 Task: Look for space in Marcos Juárez, Argentina from 12th  August, 2023 to 15th August, 2023 for 3 adults in price range Rs.12000 to Rs.16000. Place can be entire place with 2 bedrooms having 3 beds and 1 bathroom. Property type can be house, flat, guest house. Amenities needed are: heating. Booking option can be shelf check-in. Required host language is English.
Action: Mouse moved to (557, 89)
Screenshot: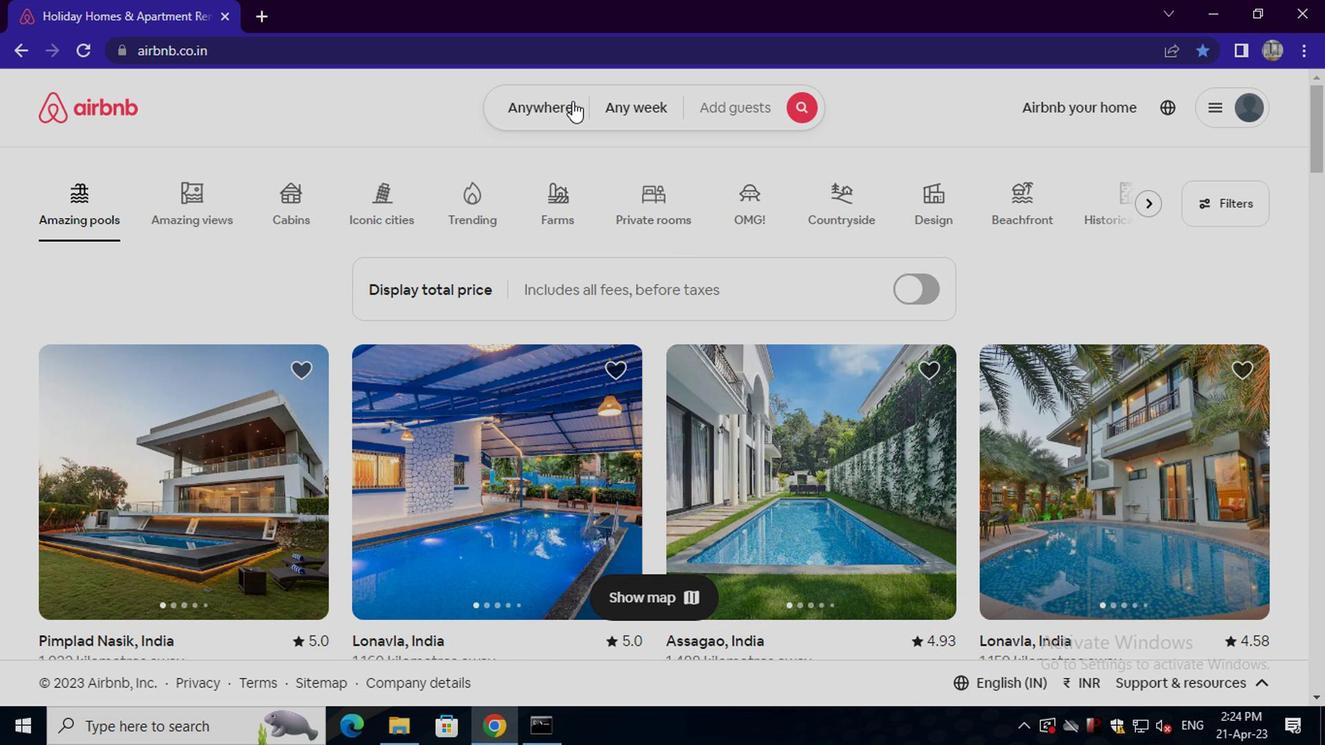 
Action: Mouse pressed left at (557, 89)
Screenshot: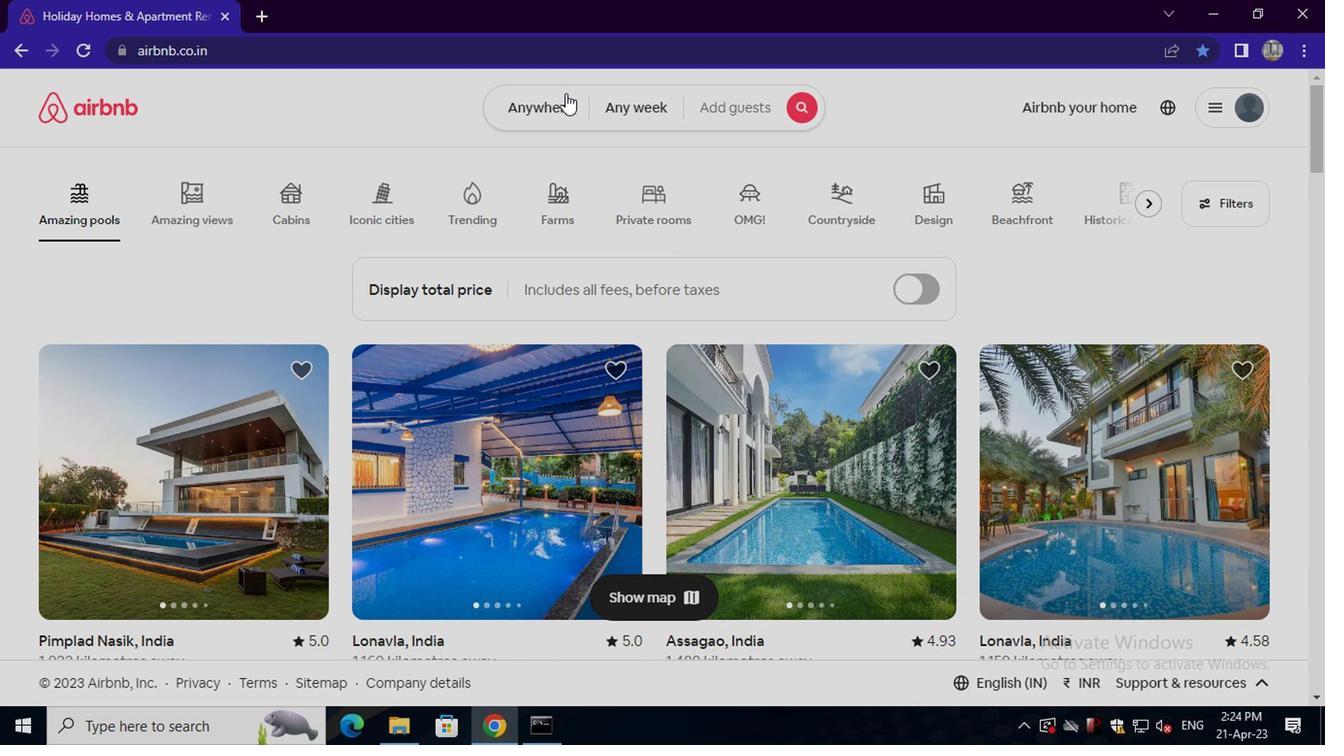 
Action: Mouse moved to (396, 174)
Screenshot: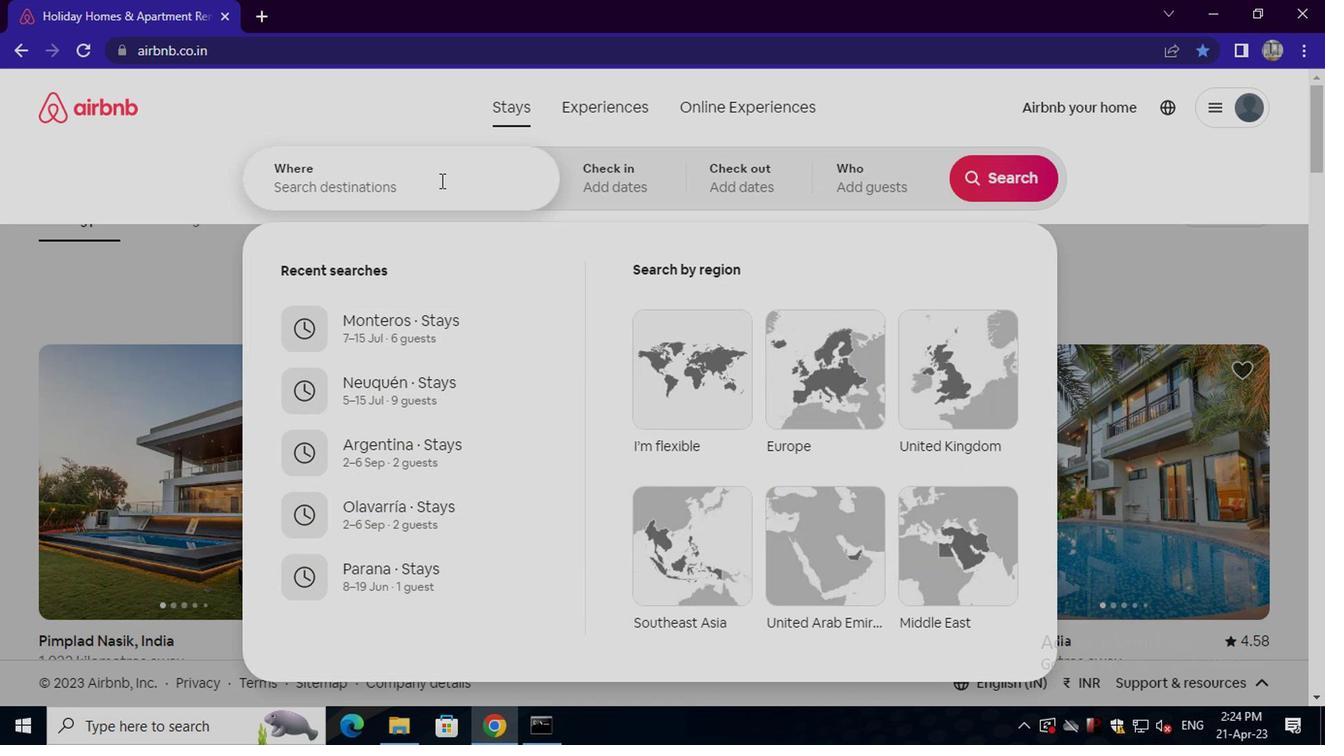 
Action: Mouse pressed left at (396, 174)
Screenshot: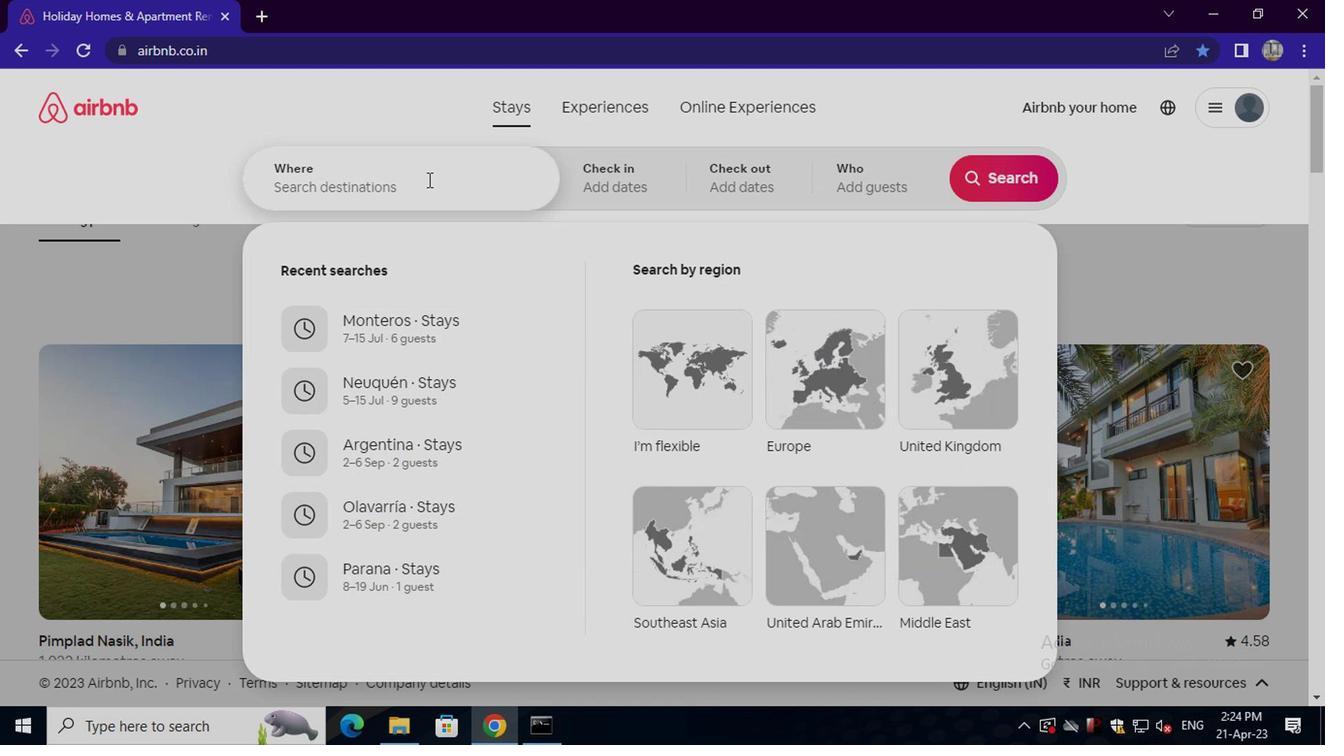 
Action: Key pressed marcos<Key.space>juarez,<Key.space>argentina<Key.enter>
Screenshot: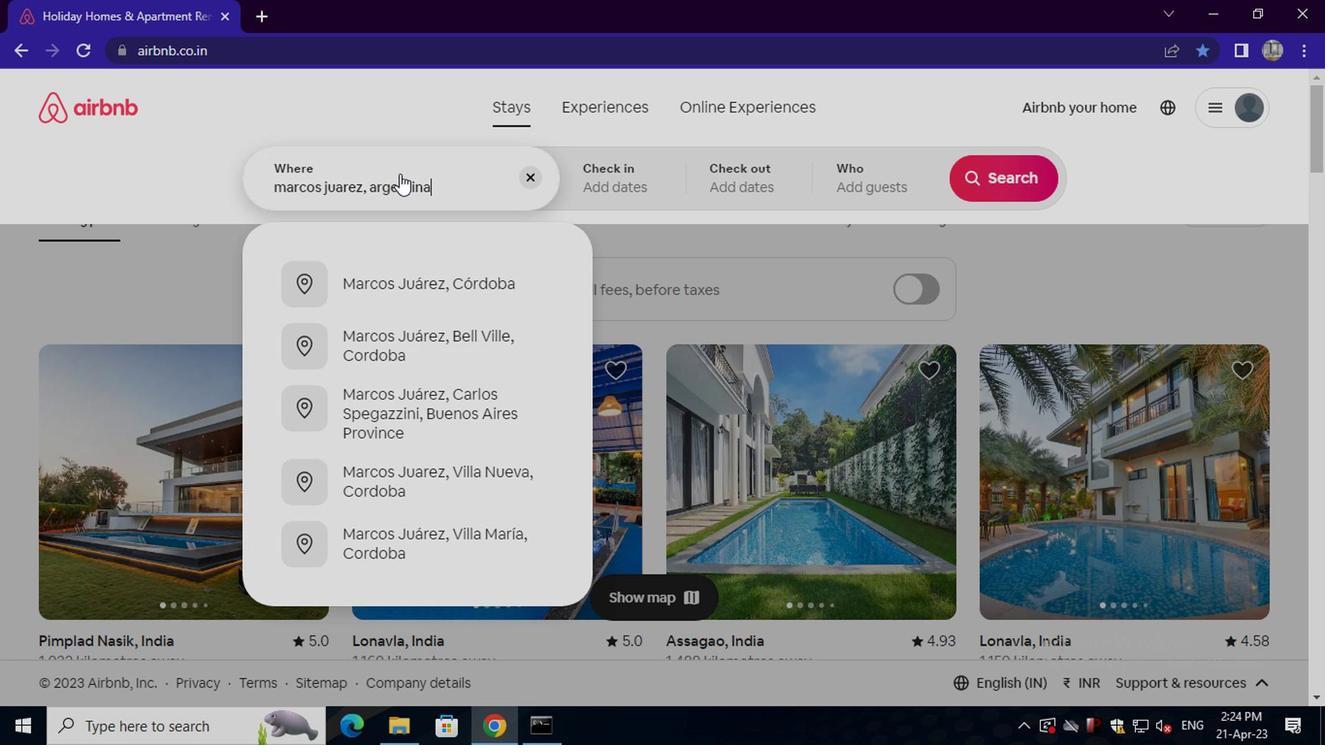
Action: Mouse moved to (996, 343)
Screenshot: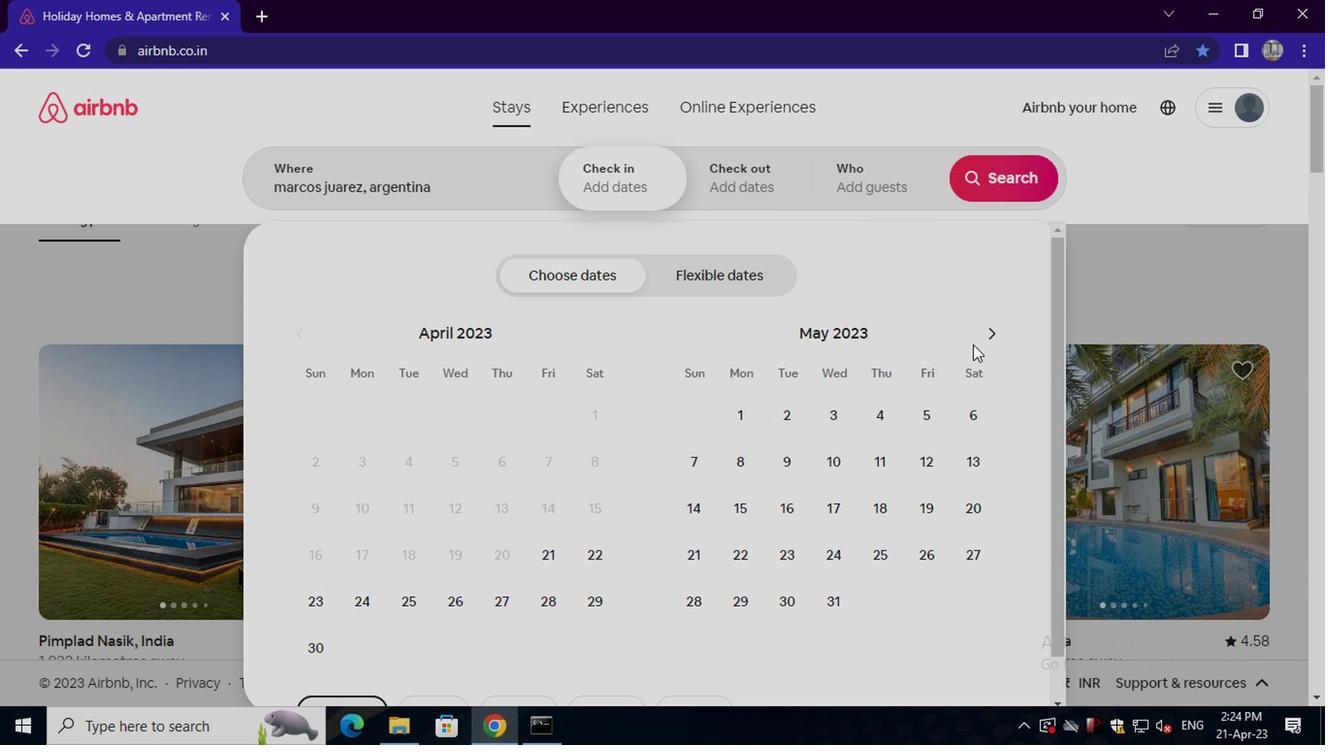 
Action: Mouse pressed left at (996, 343)
Screenshot: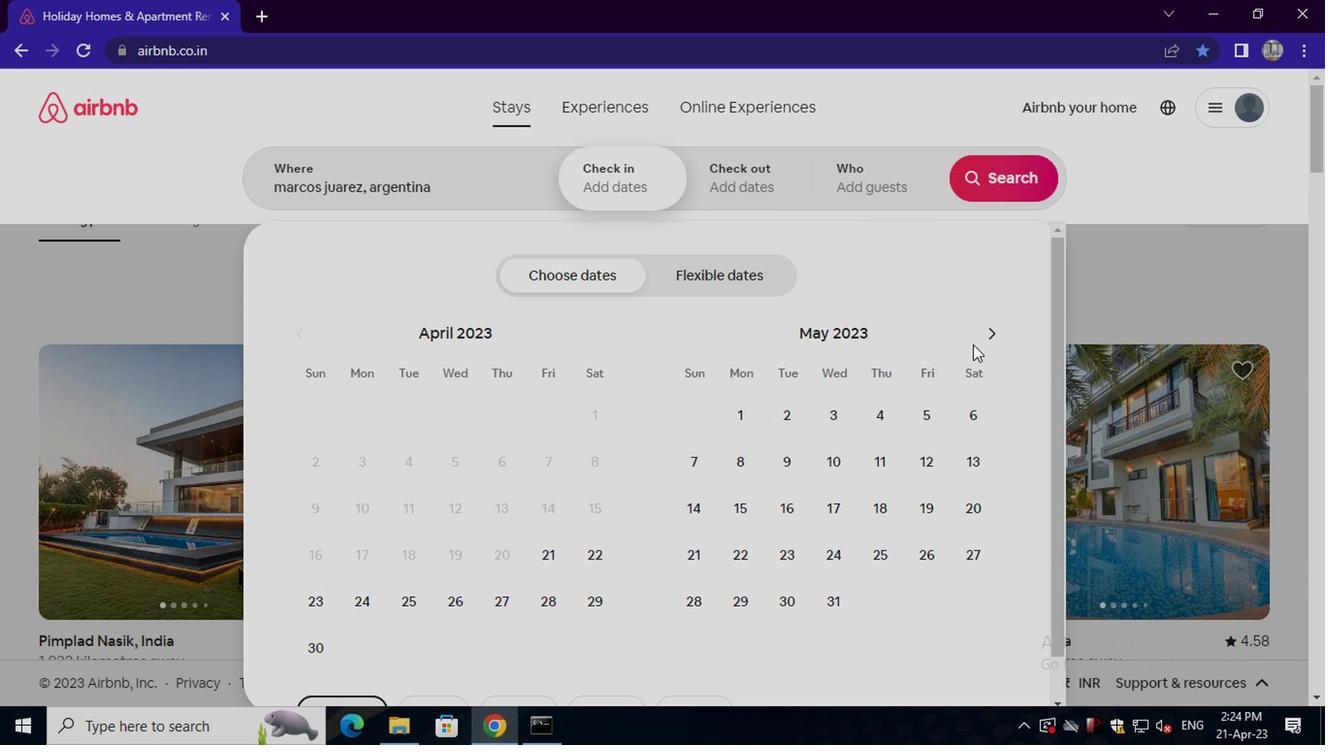 
Action: Mouse moved to (994, 341)
Screenshot: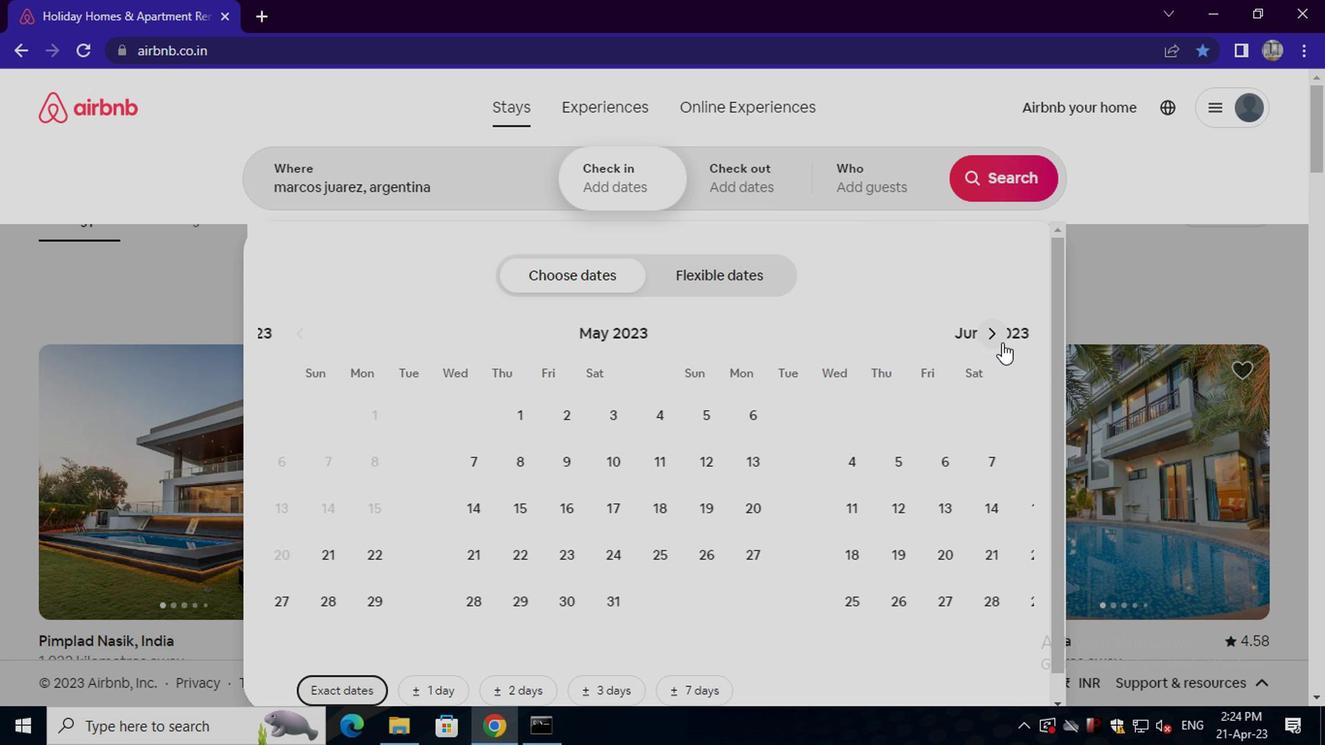 
Action: Mouse pressed left at (994, 341)
Screenshot: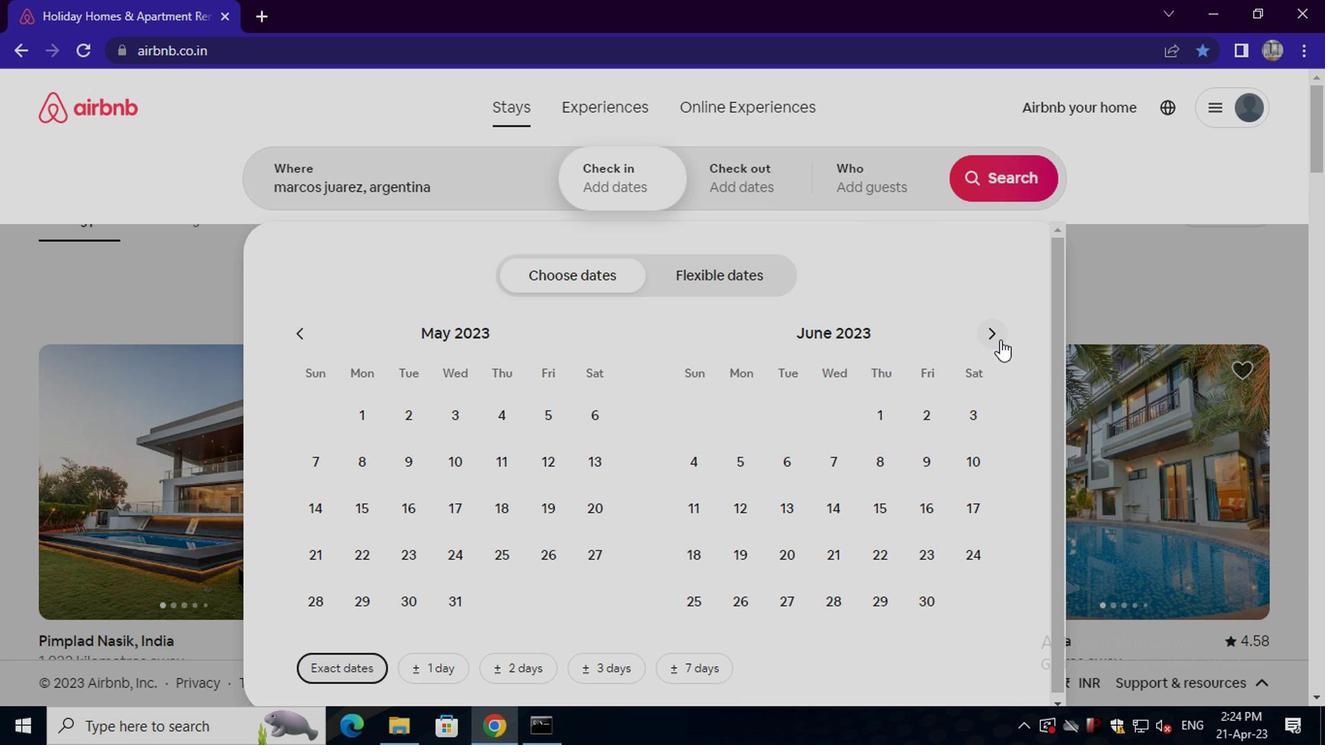 
Action: Mouse moved to (986, 342)
Screenshot: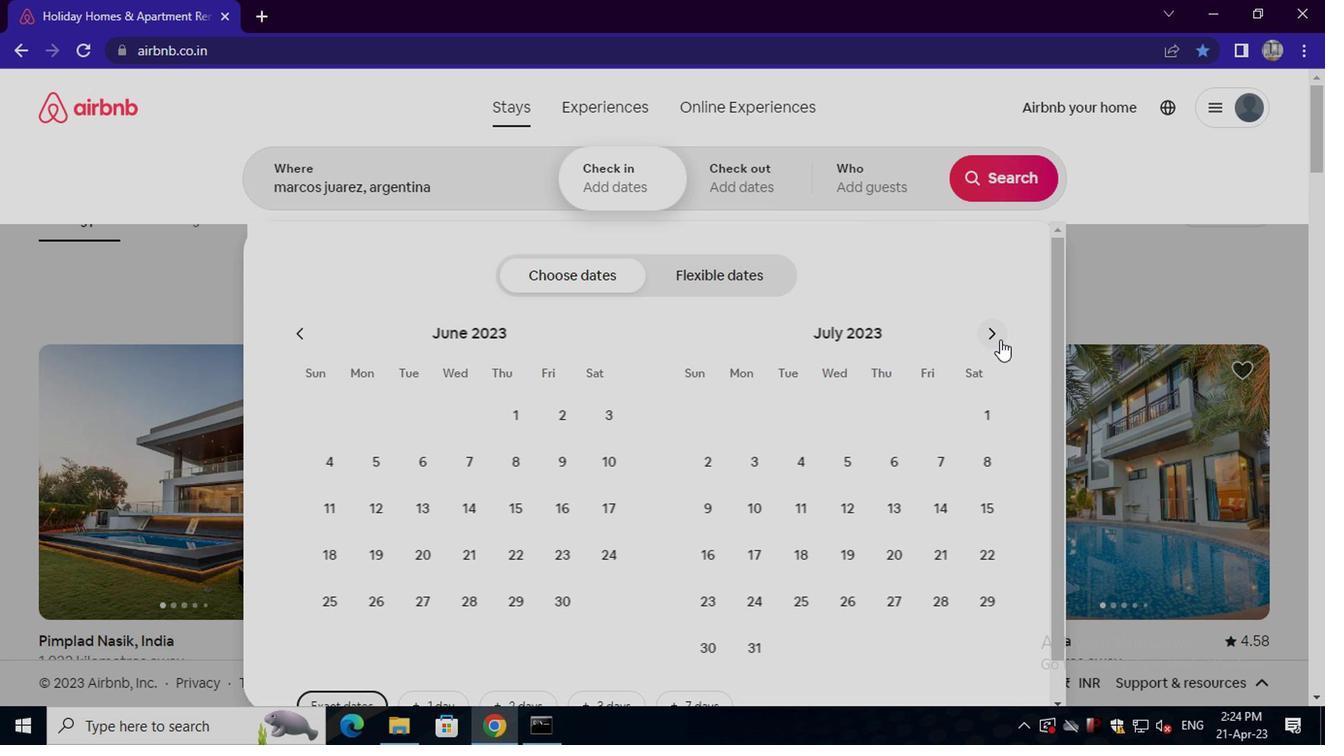 
Action: Mouse pressed left at (986, 342)
Screenshot: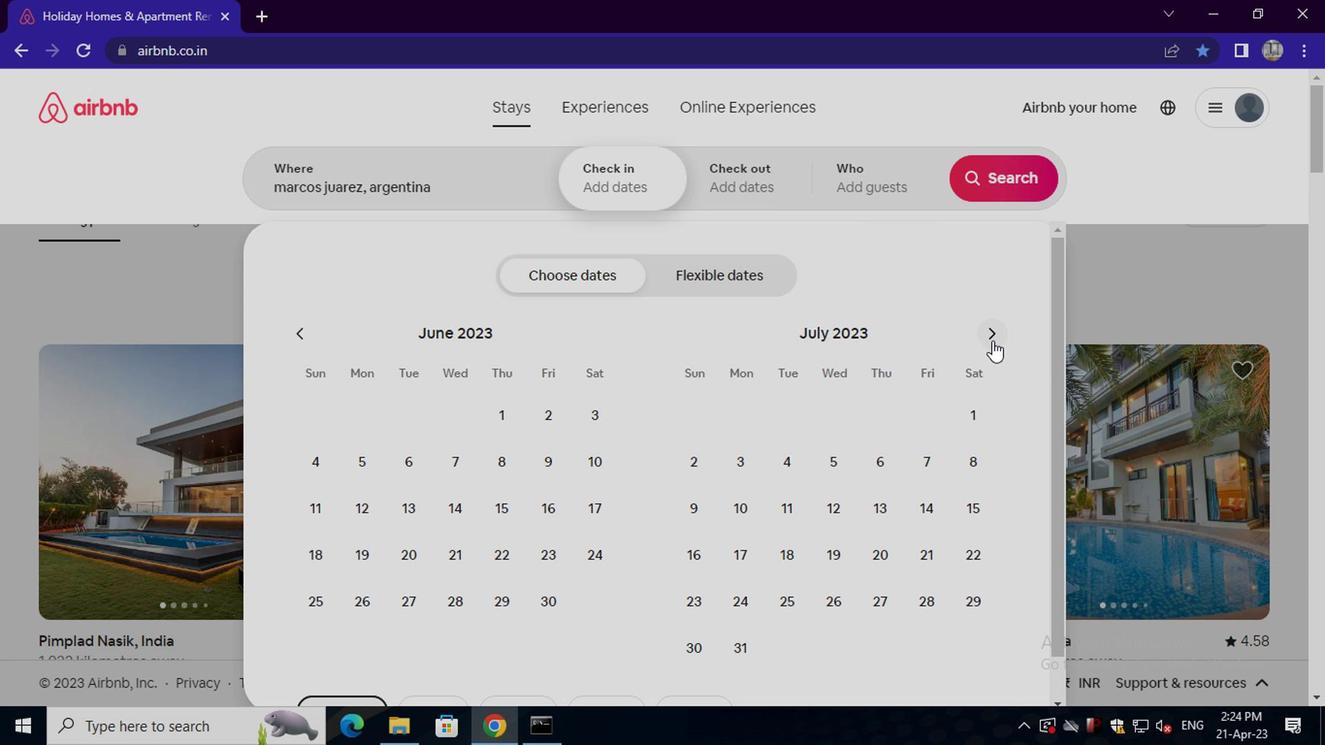 
Action: Mouse moved to (952, 468)
Screenshot: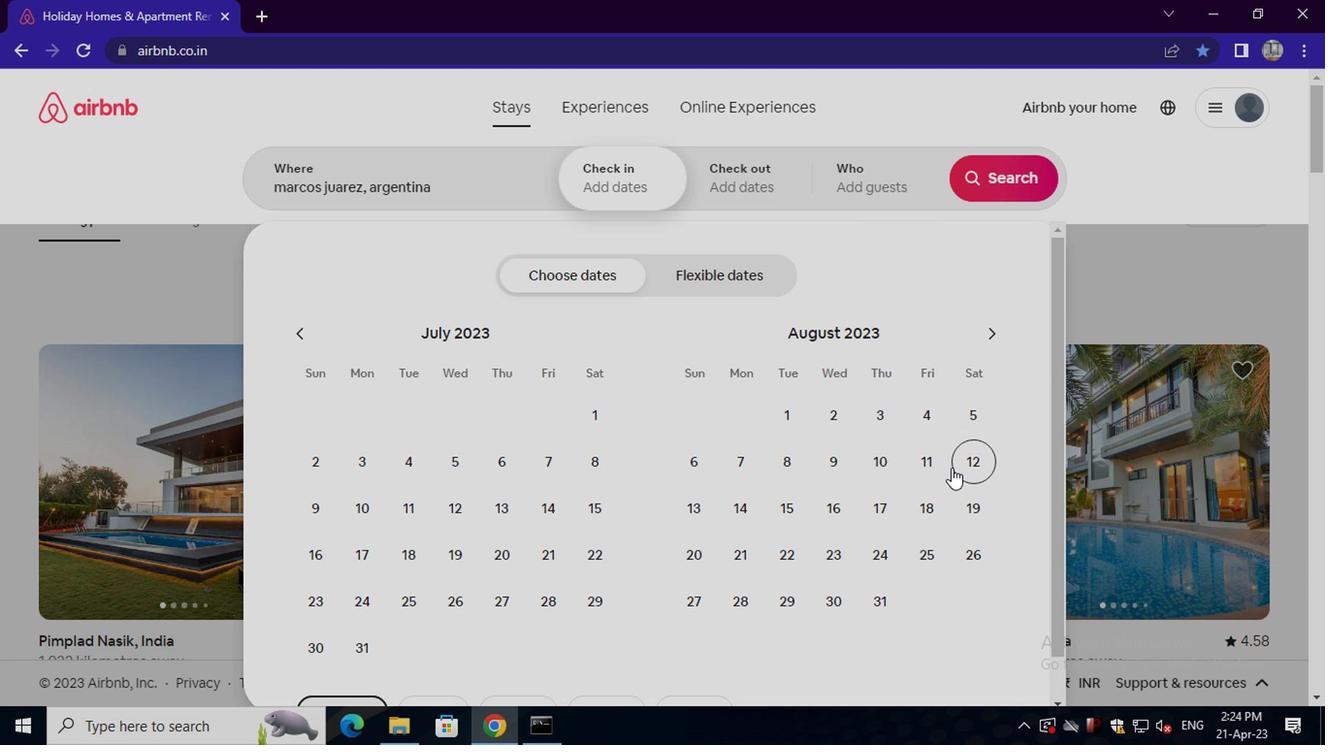 
Action: Mouse pressed left at (952, 468)
Screenshot: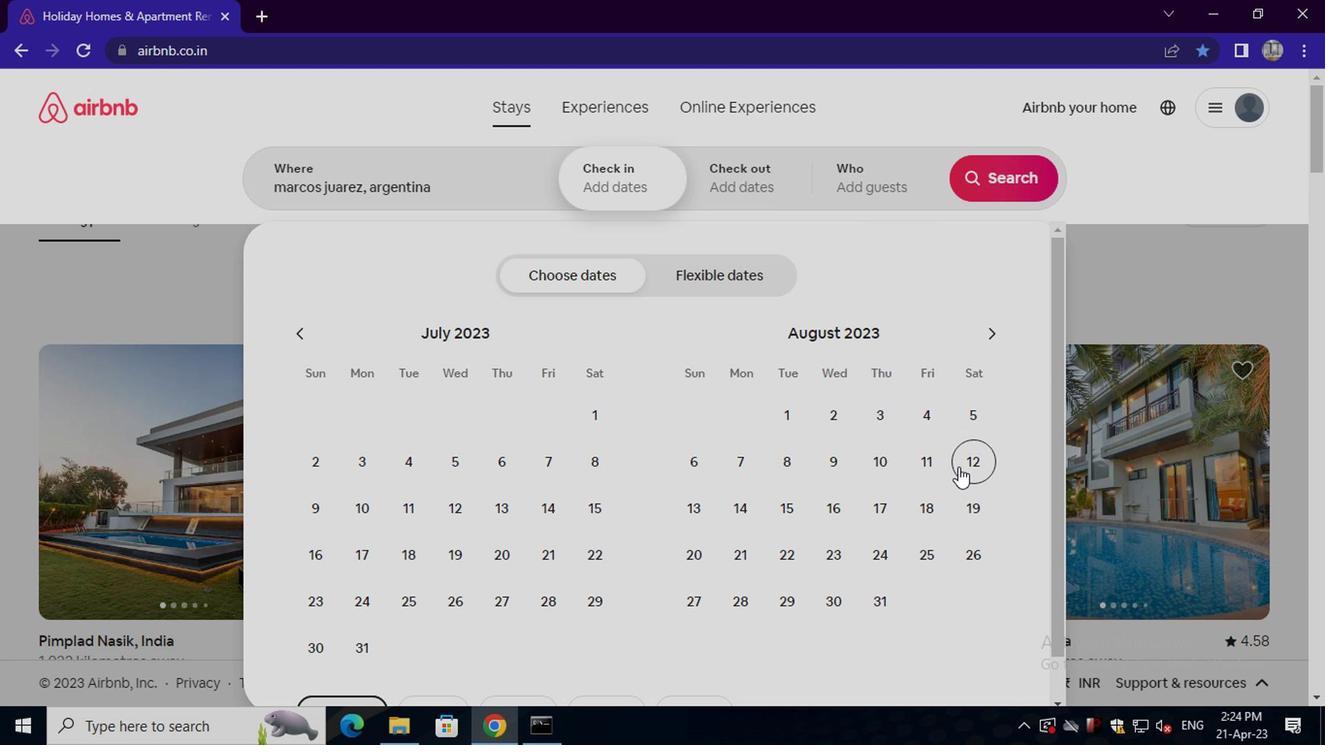 
Action: Mouse moved to (785, 506)
Screenshot: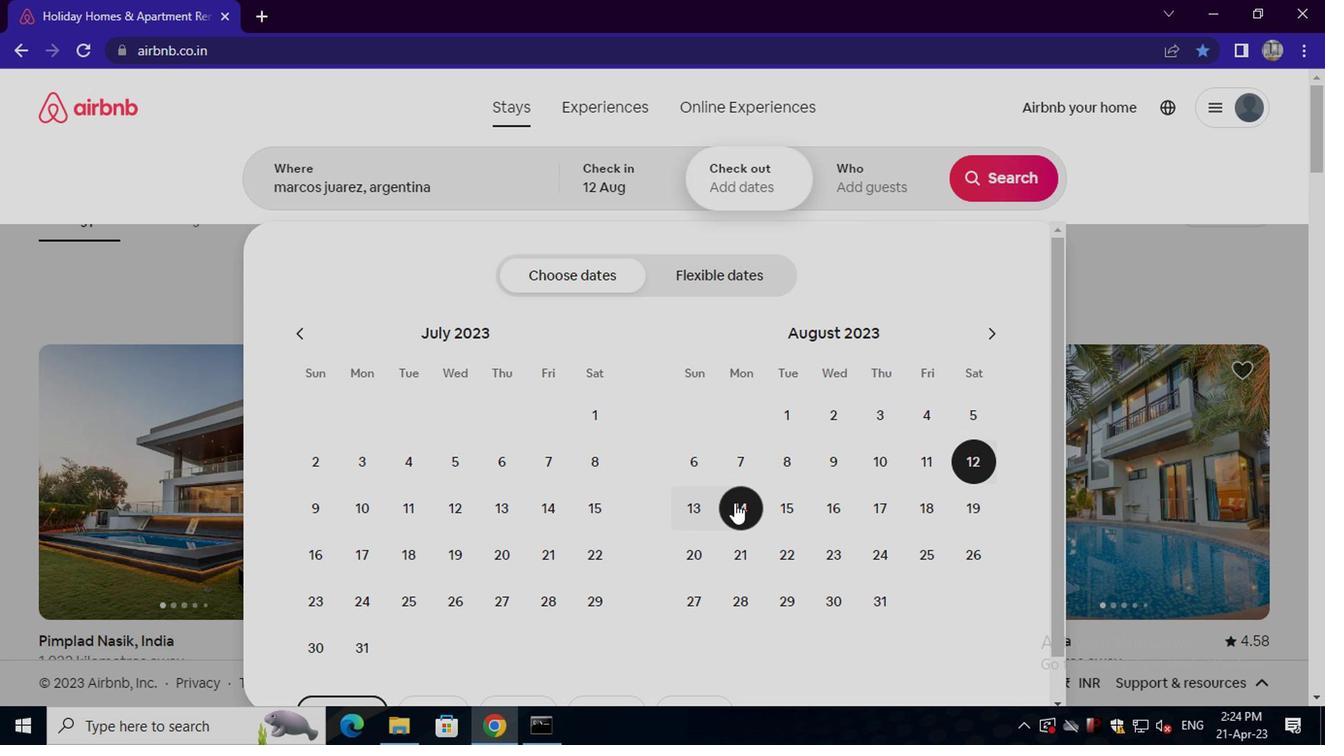 
Action: Mouse pressed left at (785, 506)
Screenshot: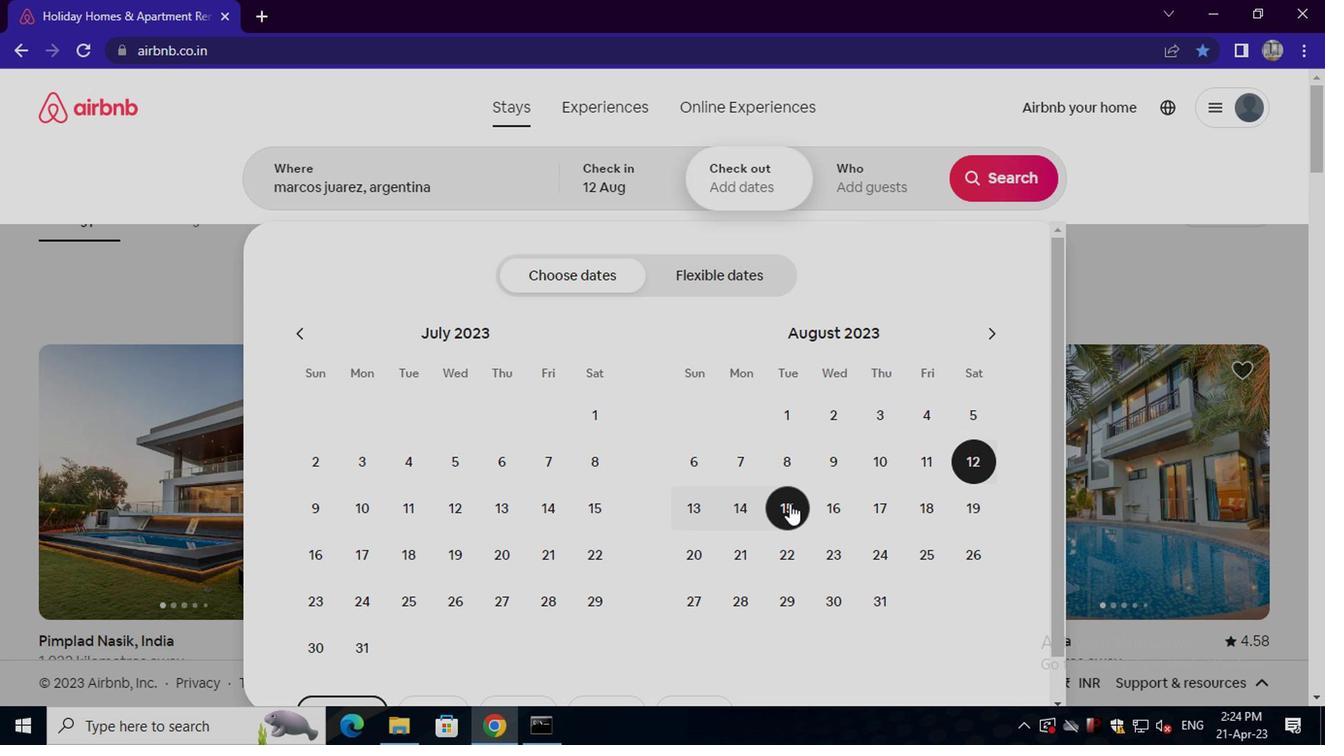 
Action: Mouse moved to (877, 189)
Screenshot: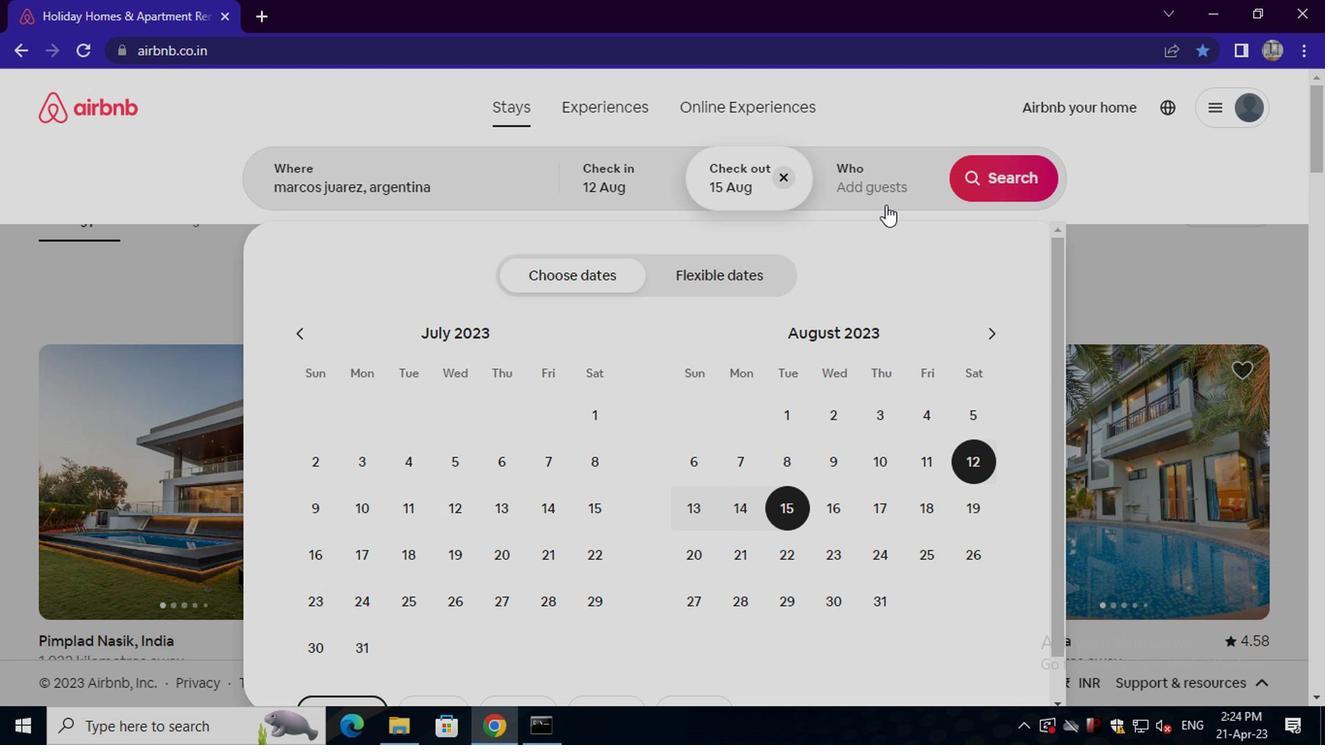 
Action: Mouse pressed left at (877, 189)
Screenshot: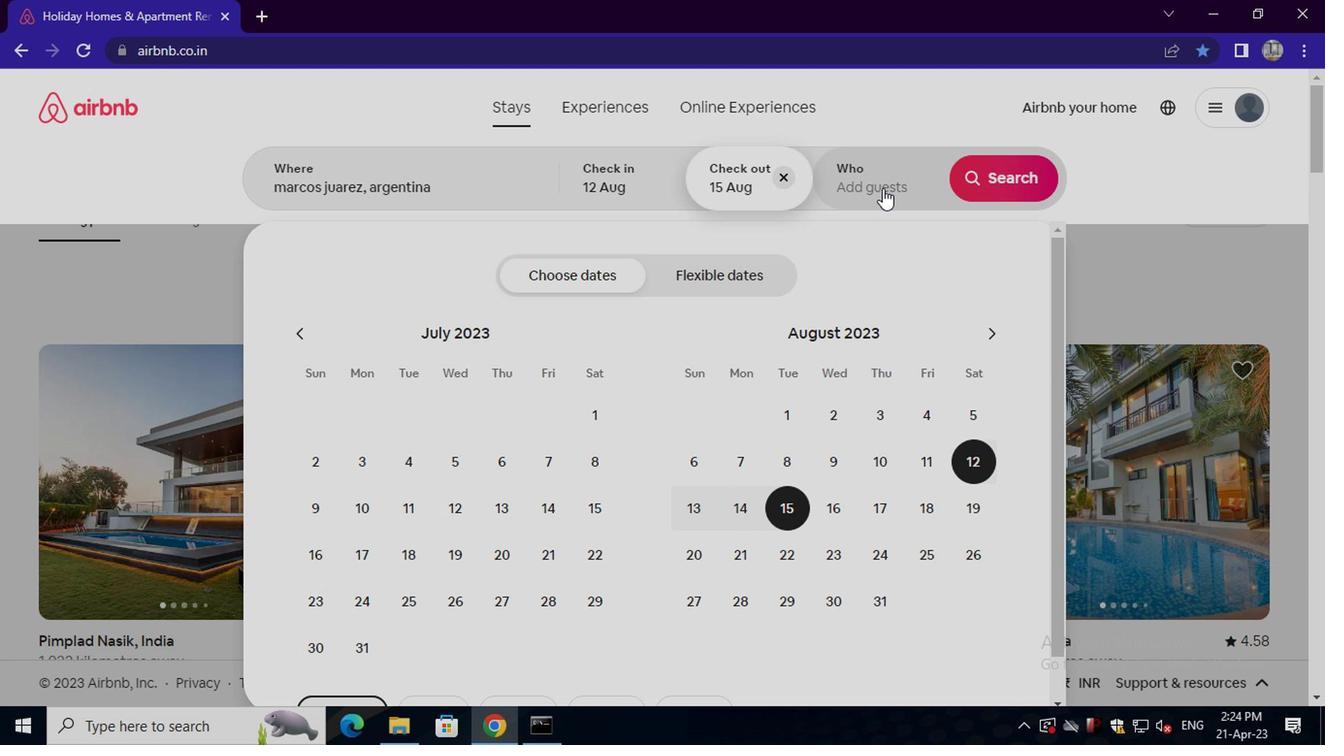 
Action: Mouse moved to (1006, 278)
Screenshot: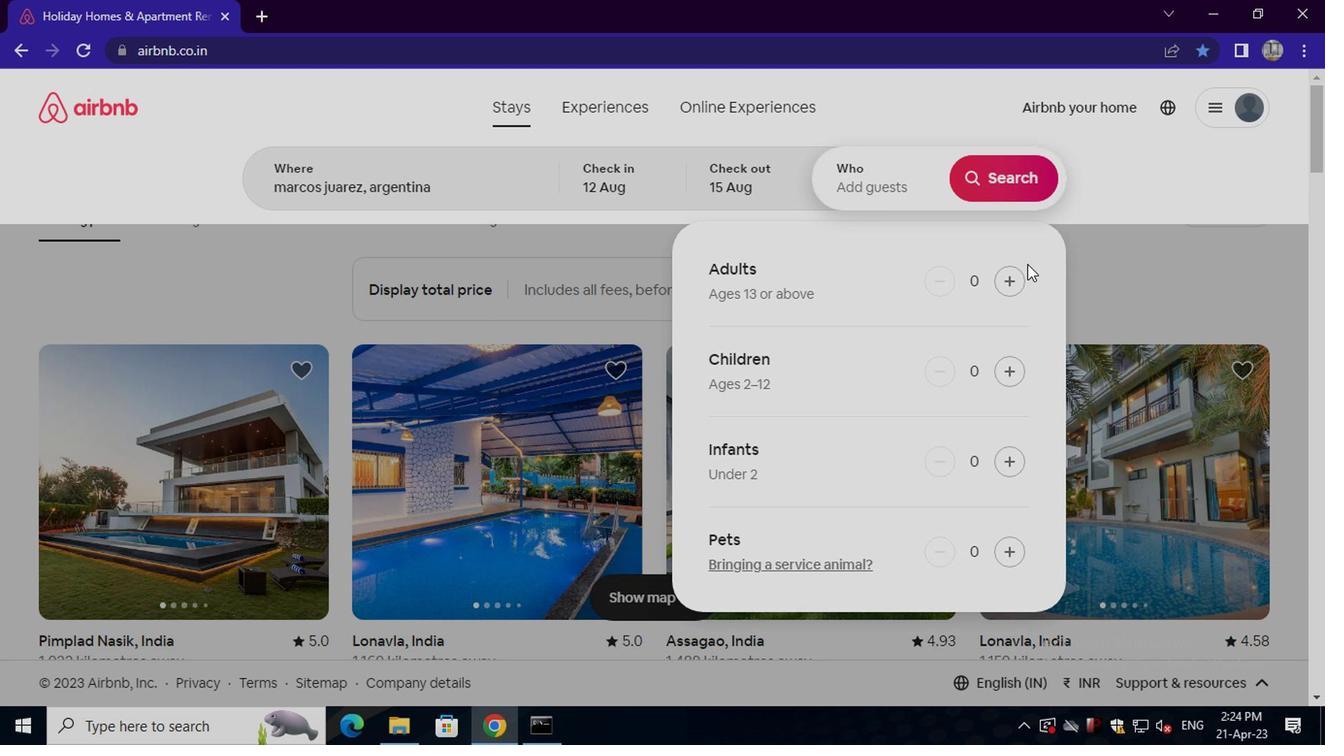 
Action: Mouse pressed left at (1006, 278)
Screenshot: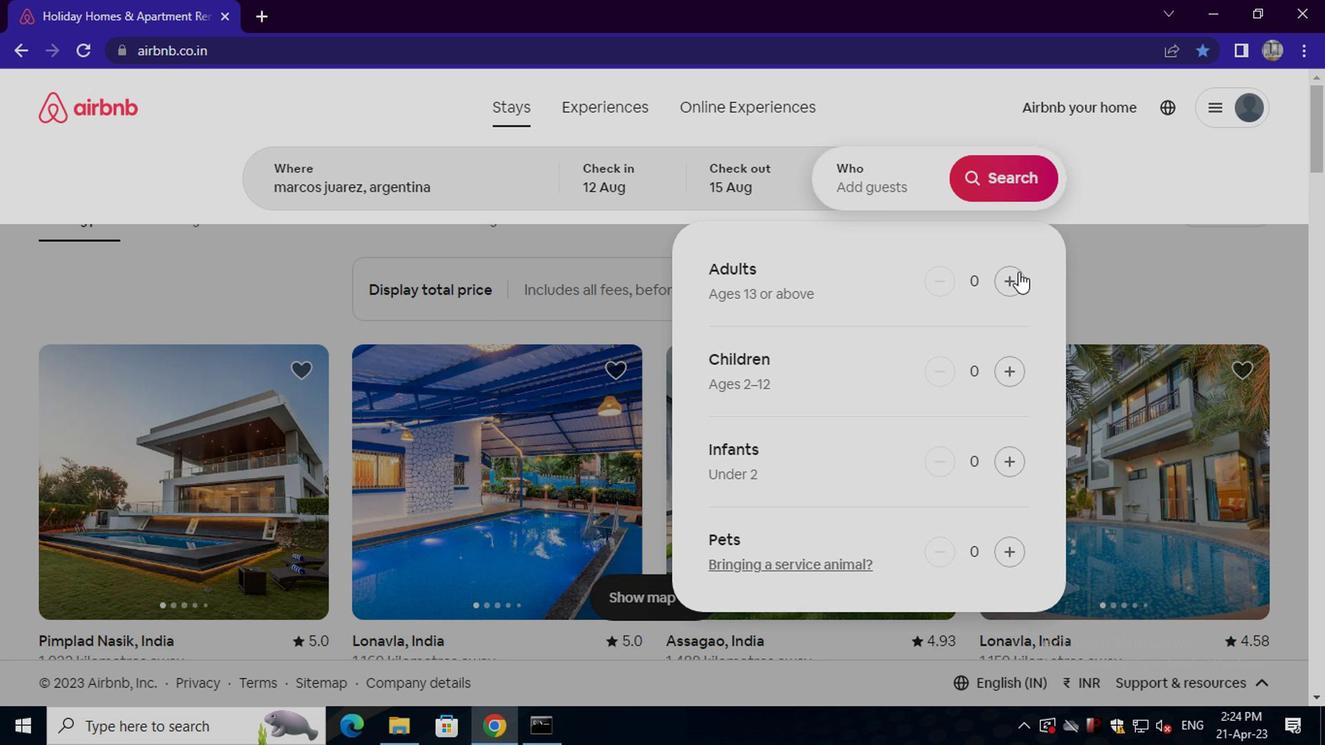 
Action: Mouse moved to (1006, 278)
Screenshot: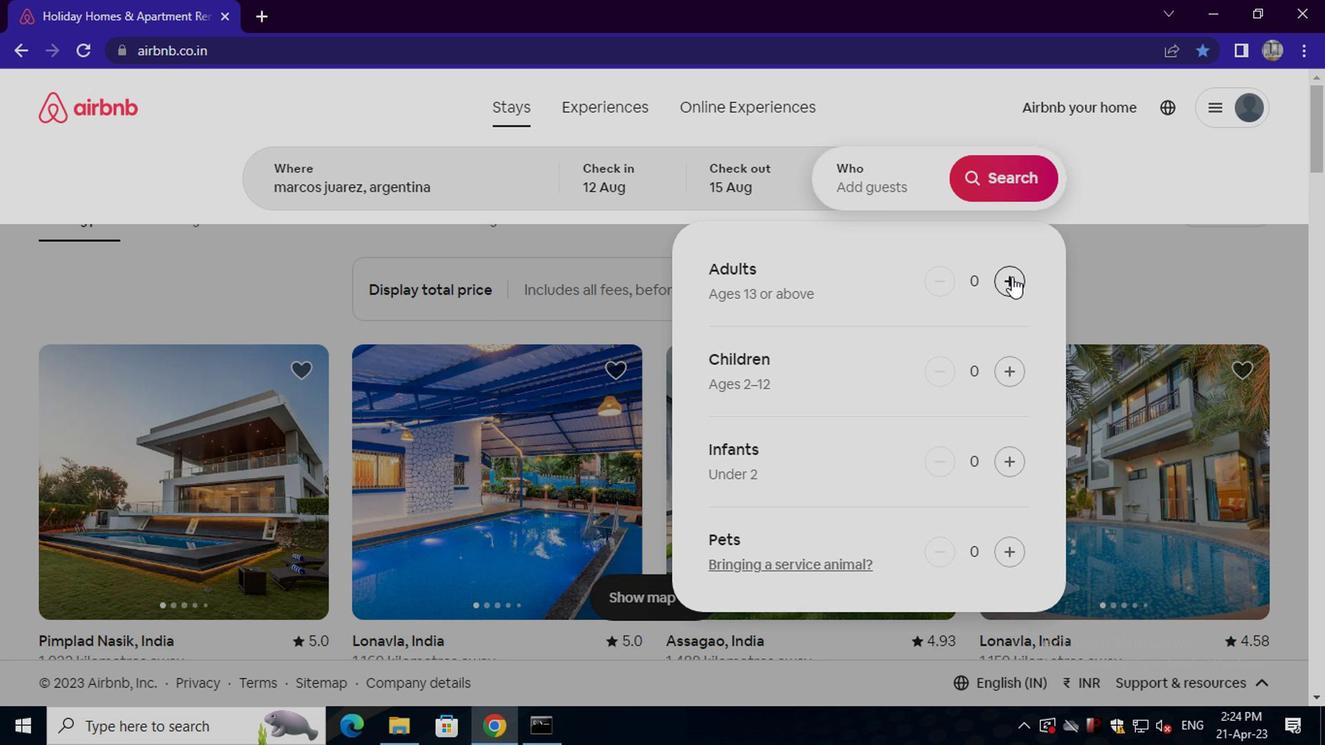 
Action: Mouse pressed left at (1006, 278)
Screenshot: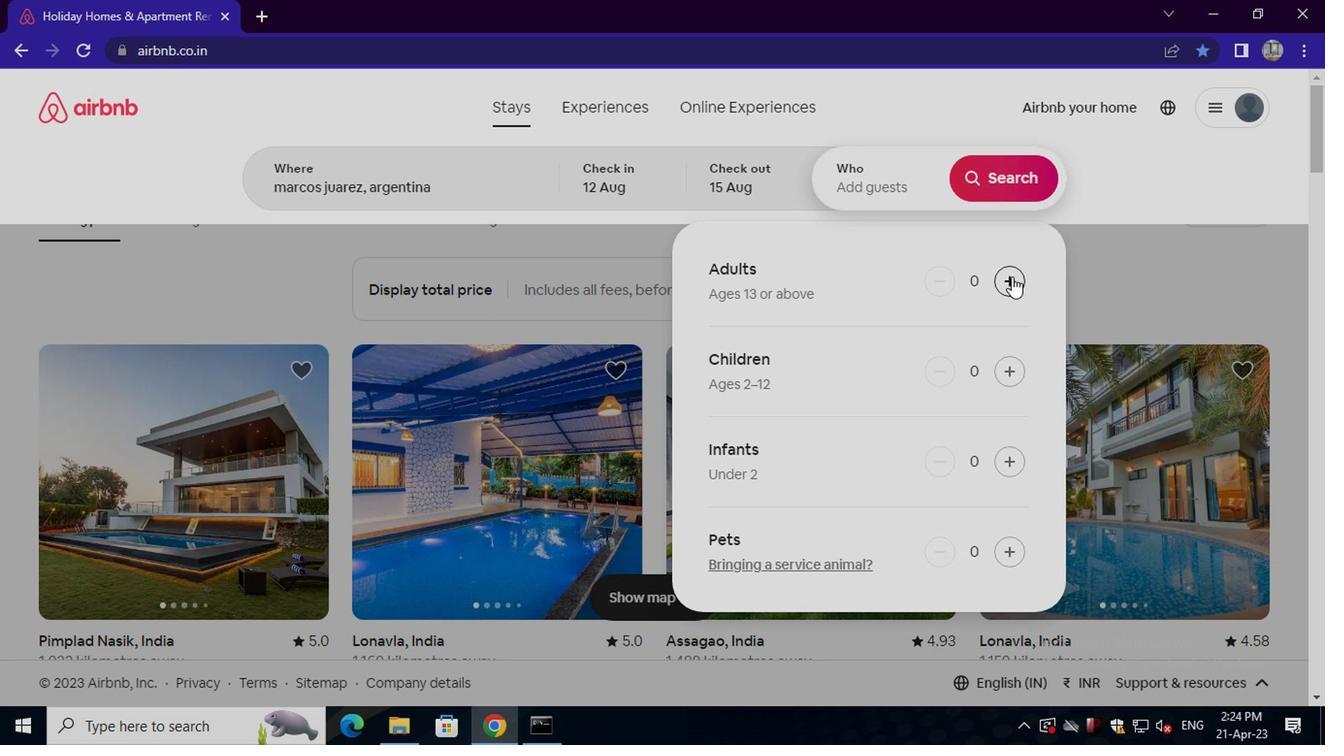 
Action: Mouse pressed left at (1006, 278)
Screenshot: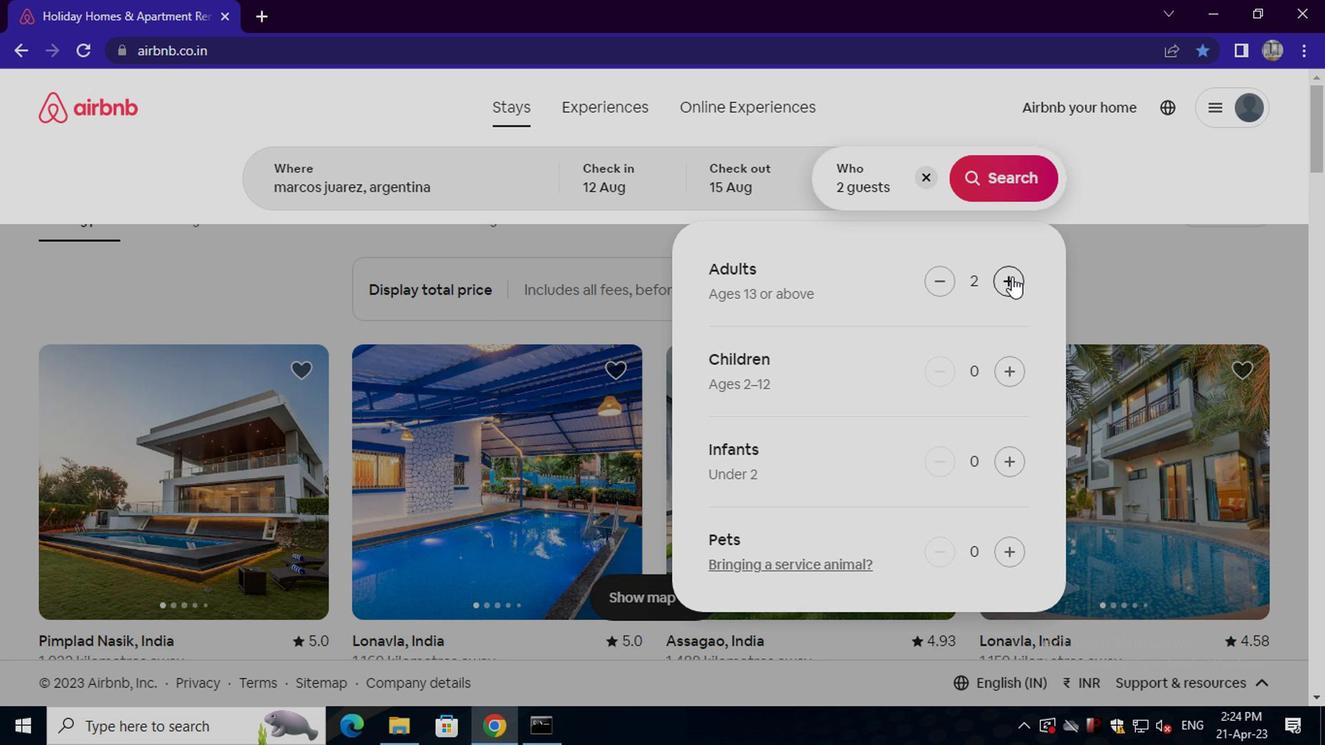 
Action: Mouse moved to (999, 183)
Screenshot: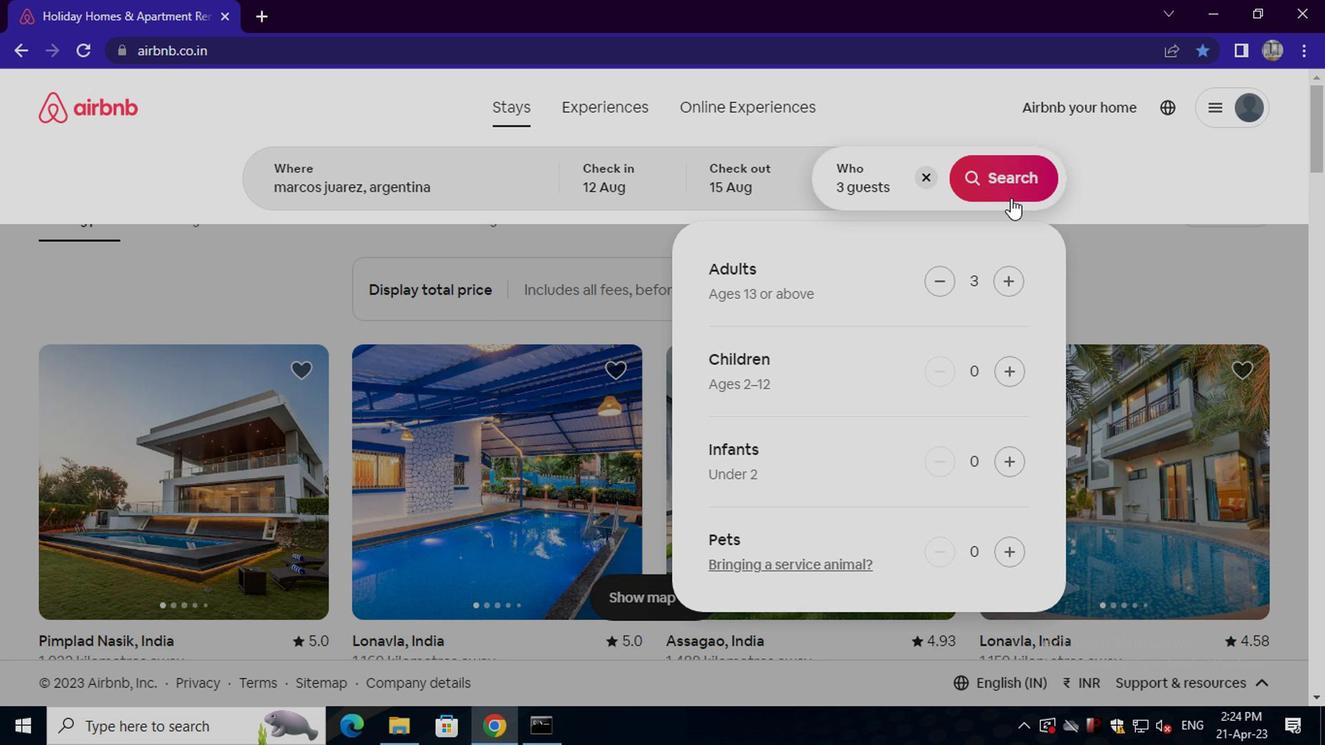 
Action: Mouse pressed left at (999, 183)
Screenshot: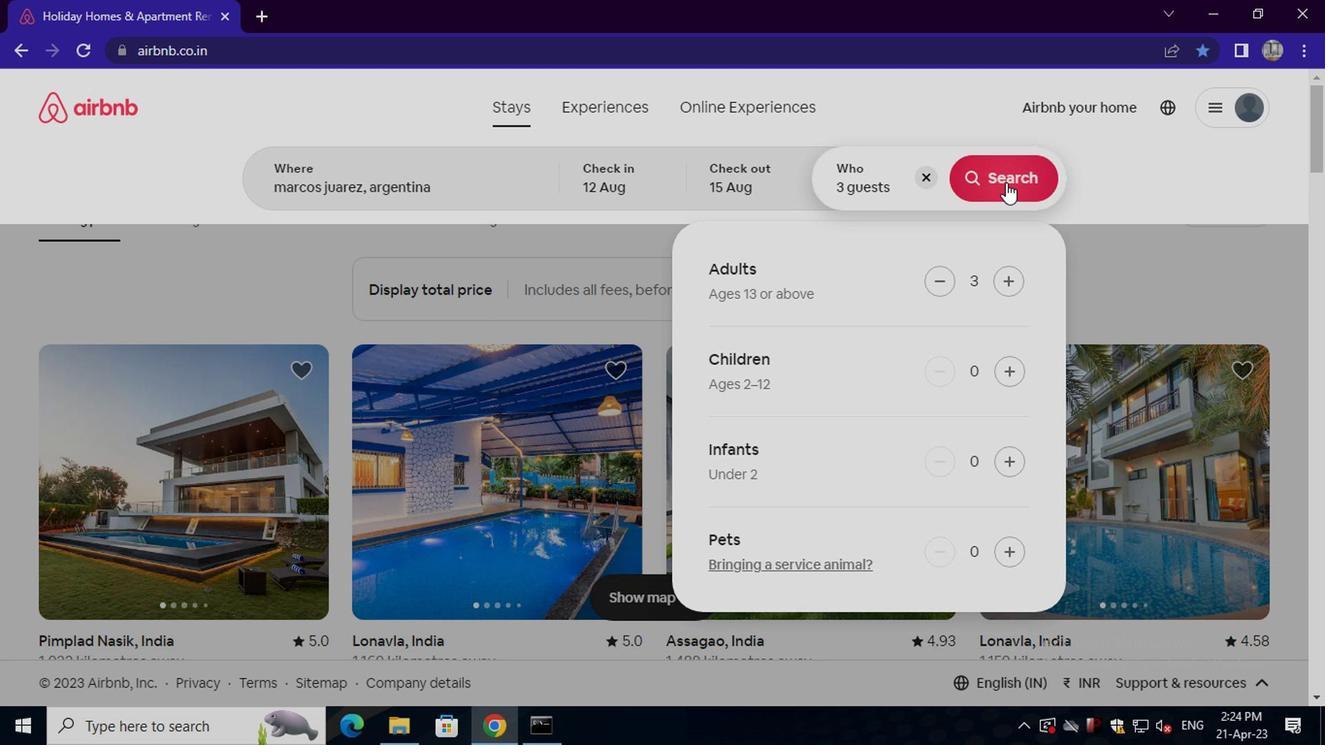 
Action: Mouse moved to (1216, 189)
Screenshot: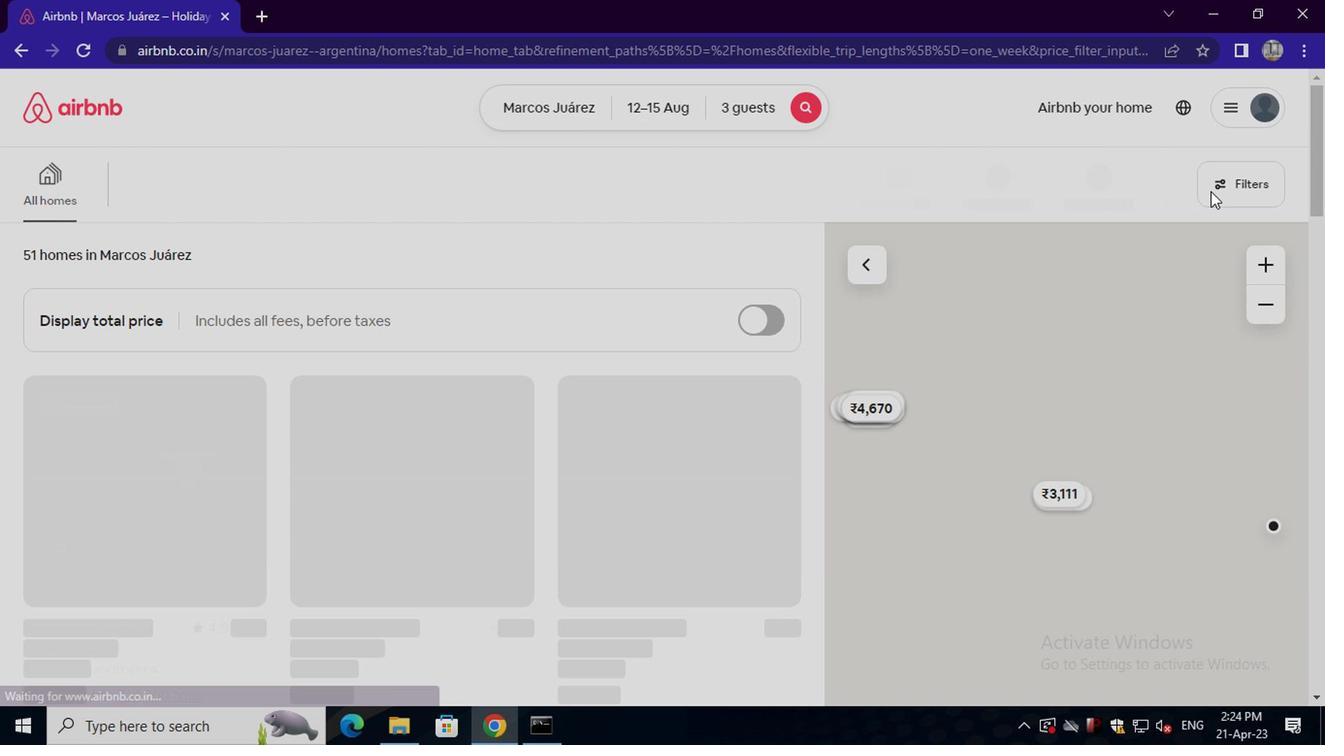
Action: Mouse pressed left at (1216, 189)
Screenshot: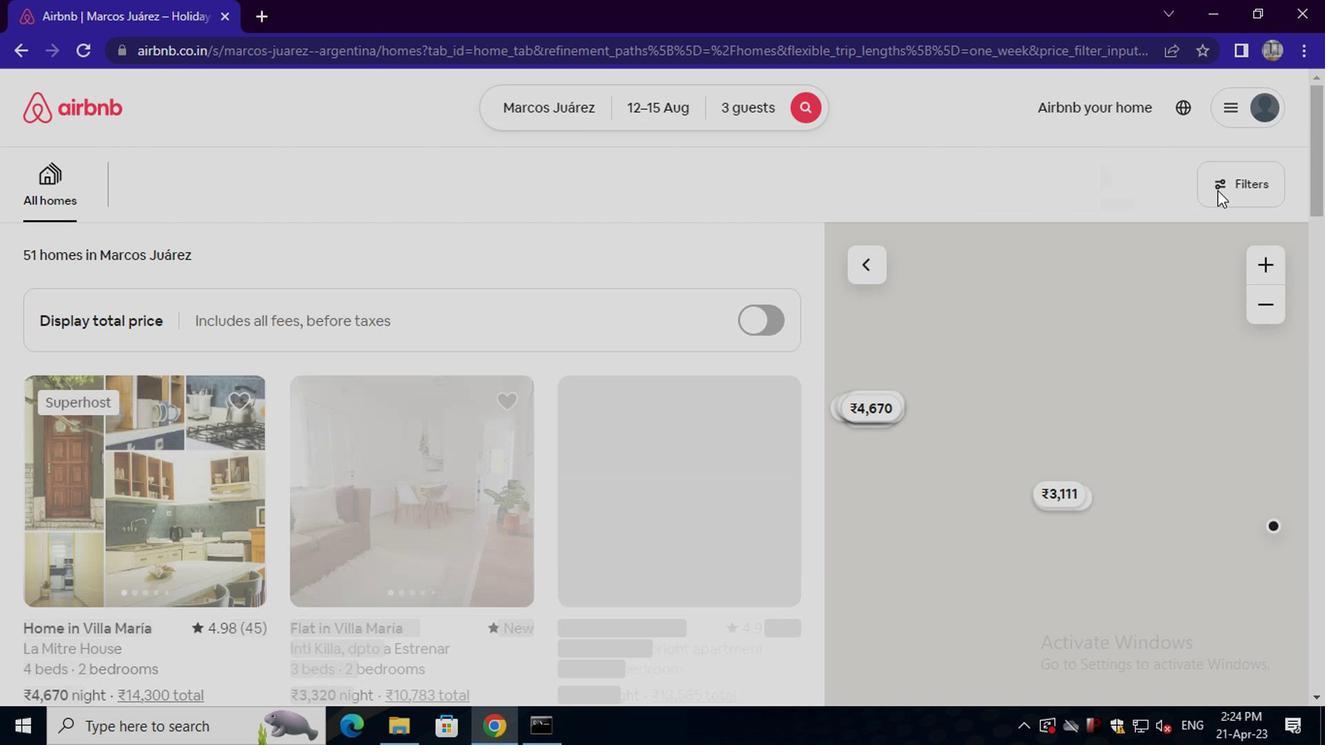
Action: Mouse moved to (434, 426)
Screenshot: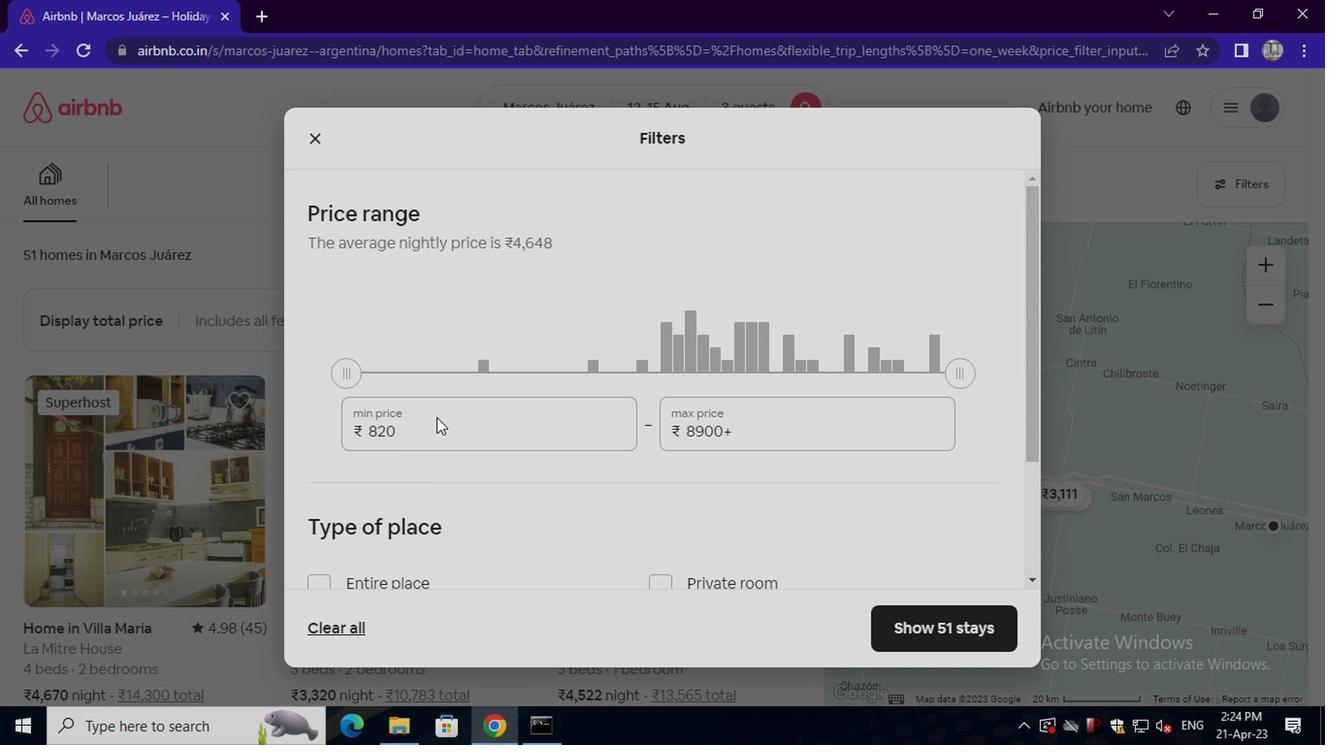 
Action: Mouse pressed left at (434, 426)
Screenshot: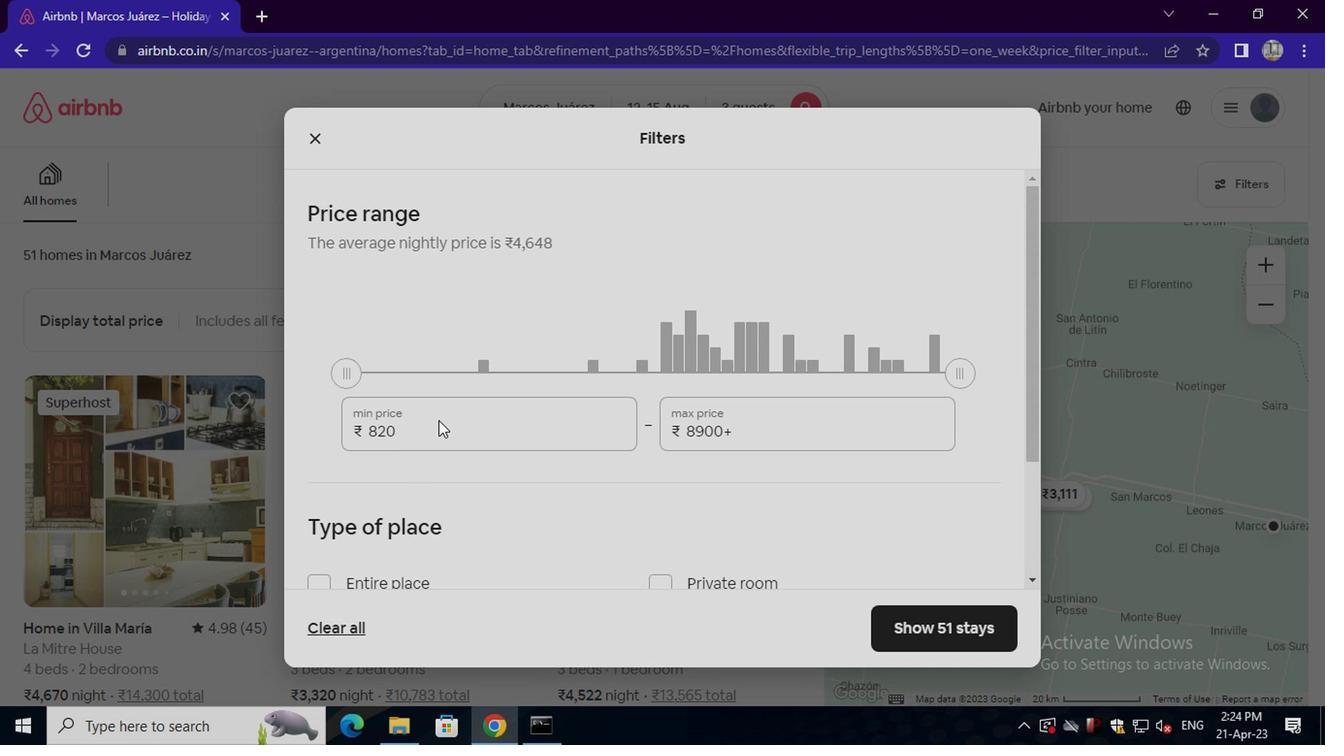 
Action: Key pressed <Key.backspace><Key.backspace><Key.backspace><Key.backspace><Key.backspace><Key.backspace><Key.backspace><Key.backspace><Key.backspace><Key.backspace><Key.backspace><Key.backspace>12000
Screenshot: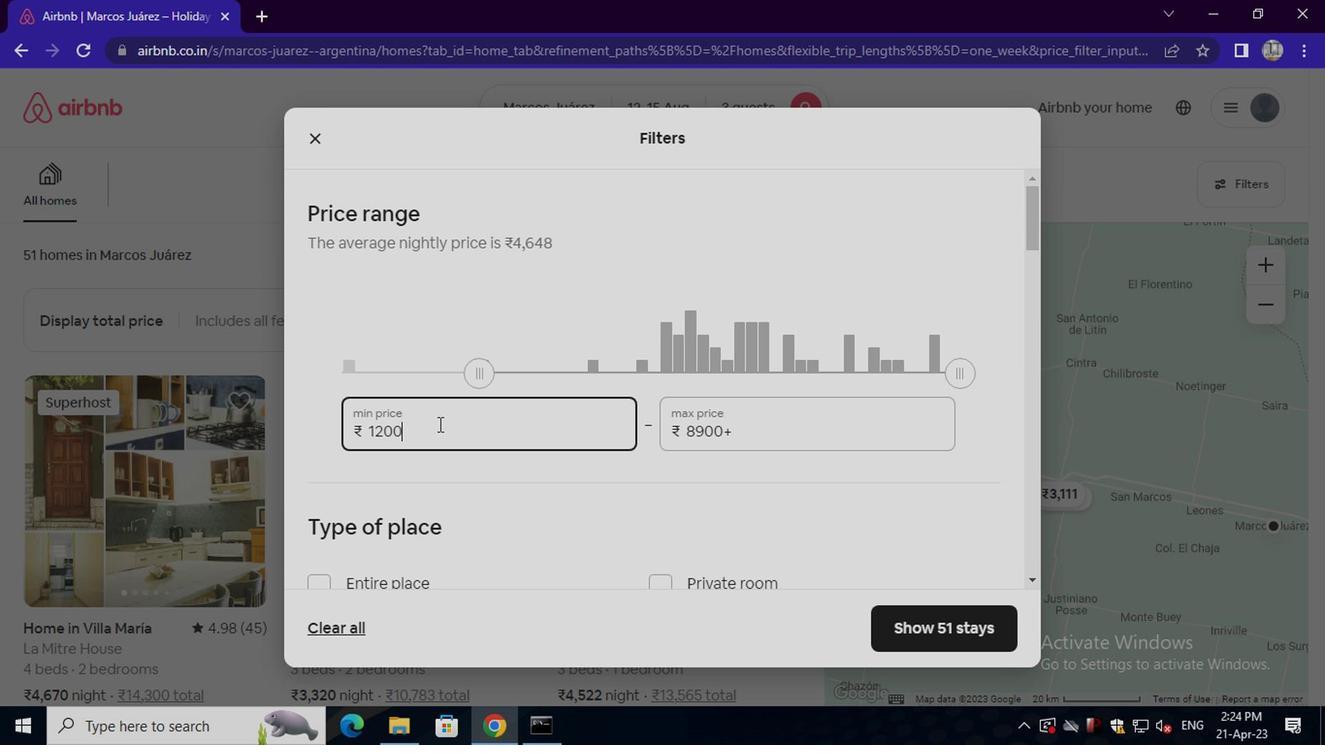 
Action: Mouse moved to (742, 436)
Screenshot: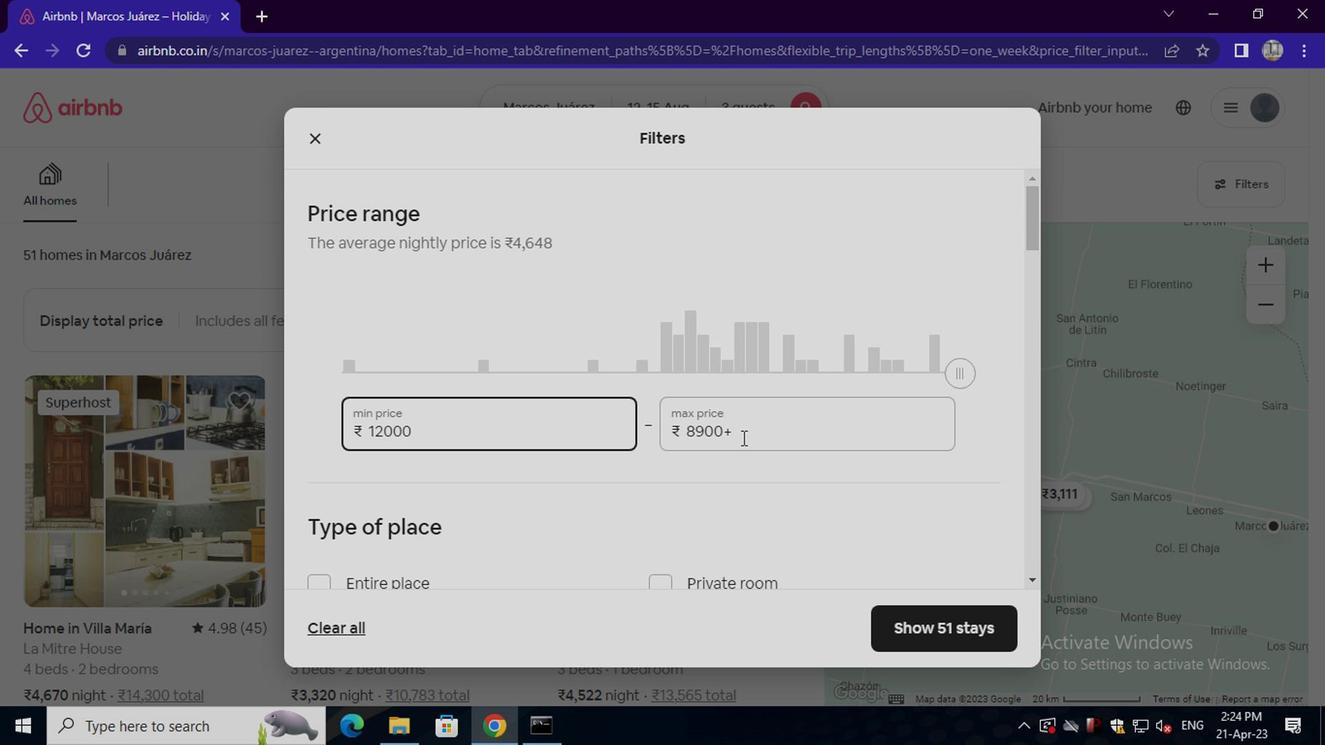 
Action: Mouse pressed left at (742, 436)
Screenshot: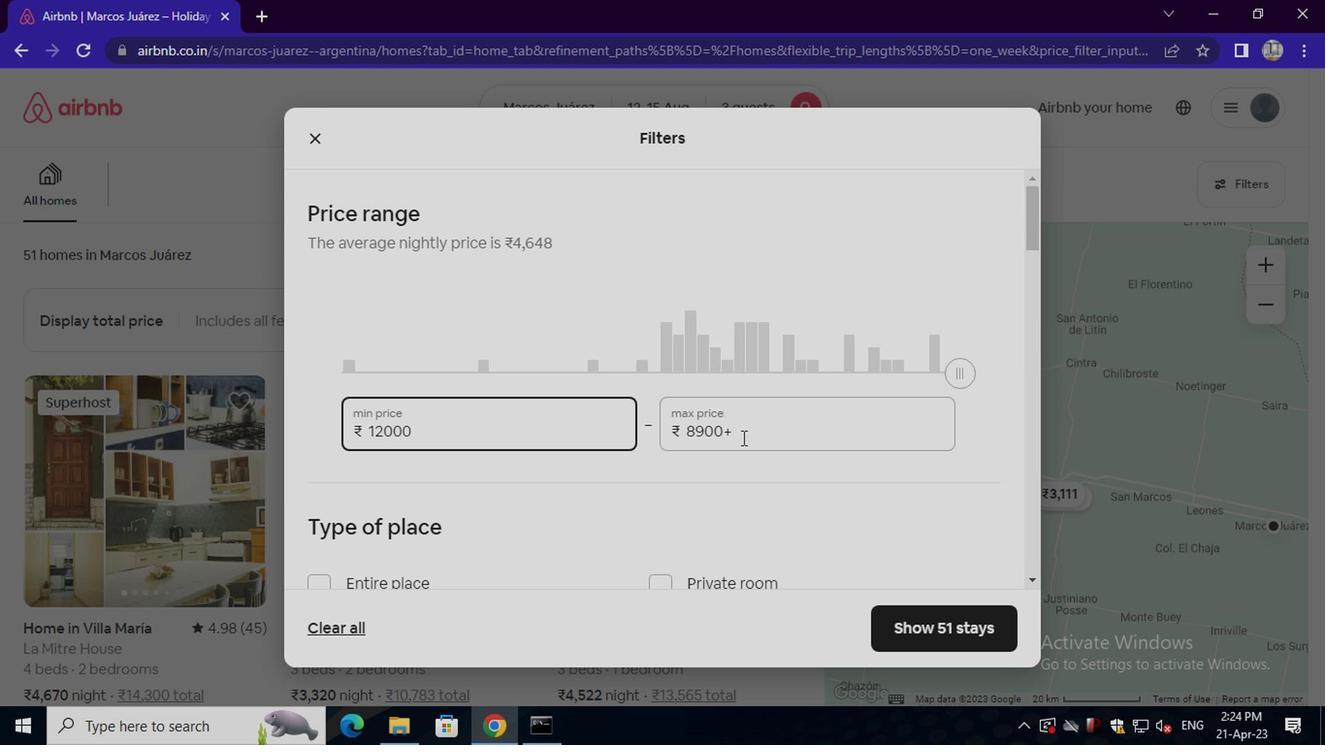 
Action: Key pressed <Key.backspace><Key.backspace><Key.backspace><Key.backspace><Key.backspace><Key.backspace><Key.backspace><Key.backspace><Key.backspace><Key.backspace><Key.backspace>16000
Screenshot: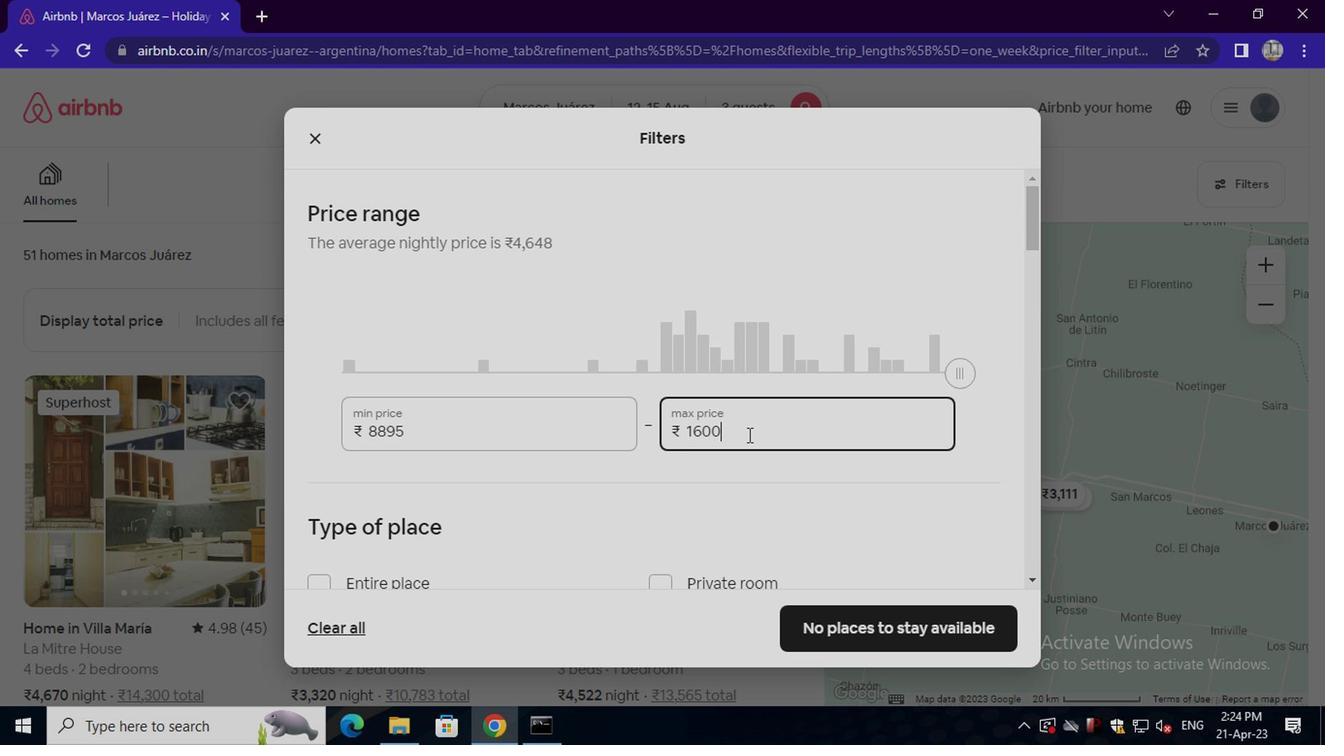 
Action: Mouse scrolled (742, 435) with delta (0, 0)
Screenshot: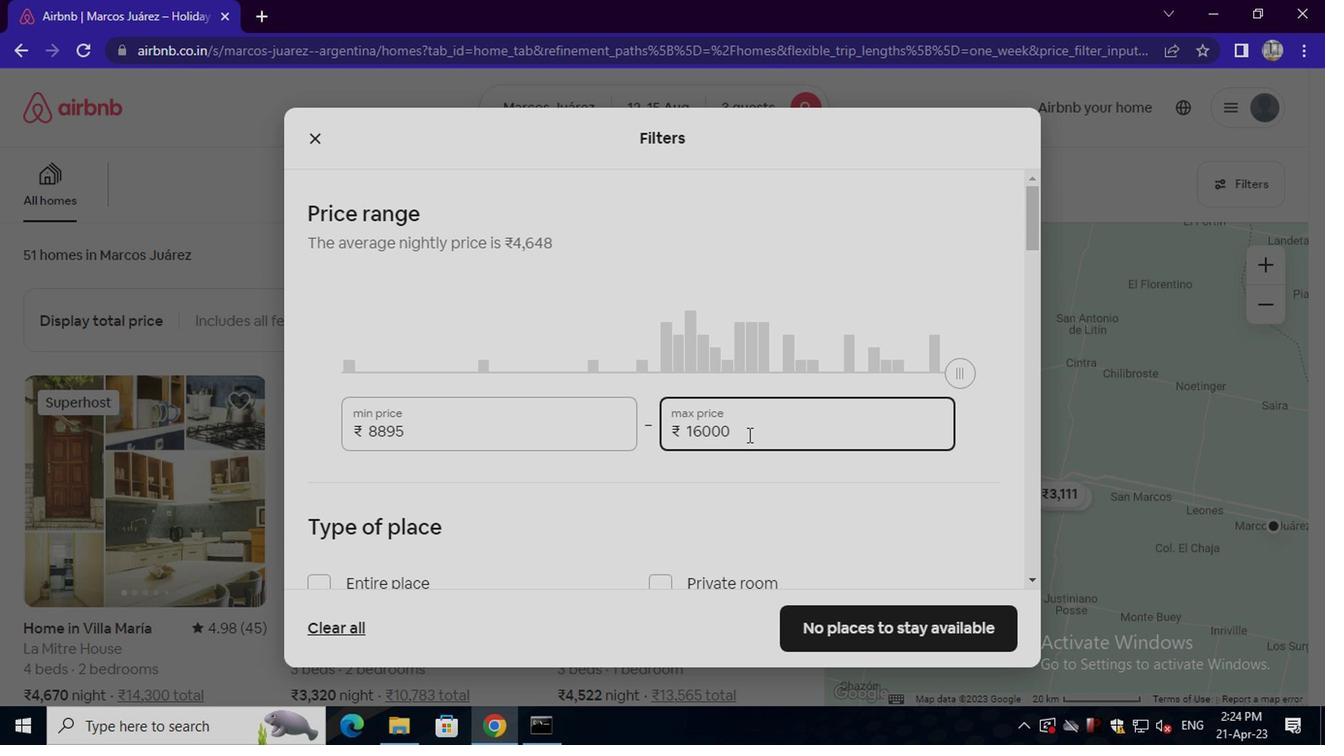 
Action: Mouse scrolled (742, 435) with delta (0, 0)
Screenshot: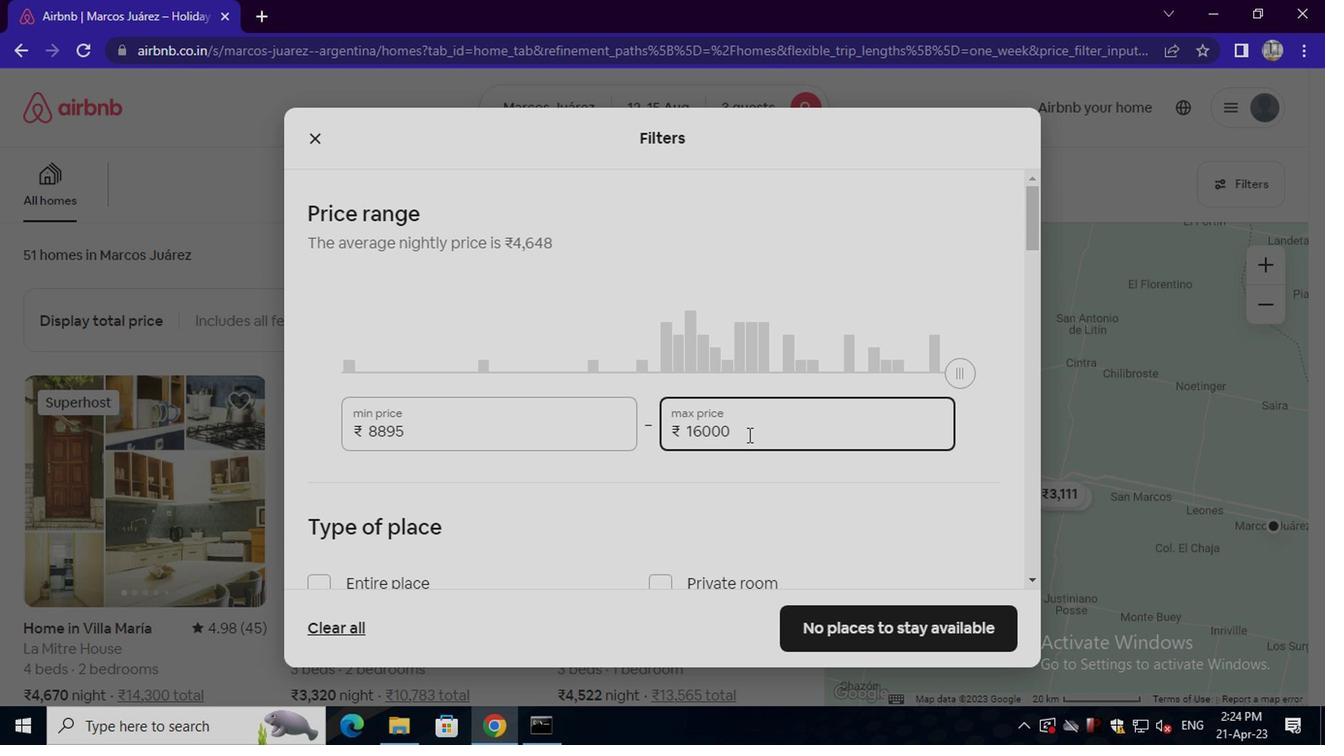
Action: Mouse moved to (383, 398)
Screenshot: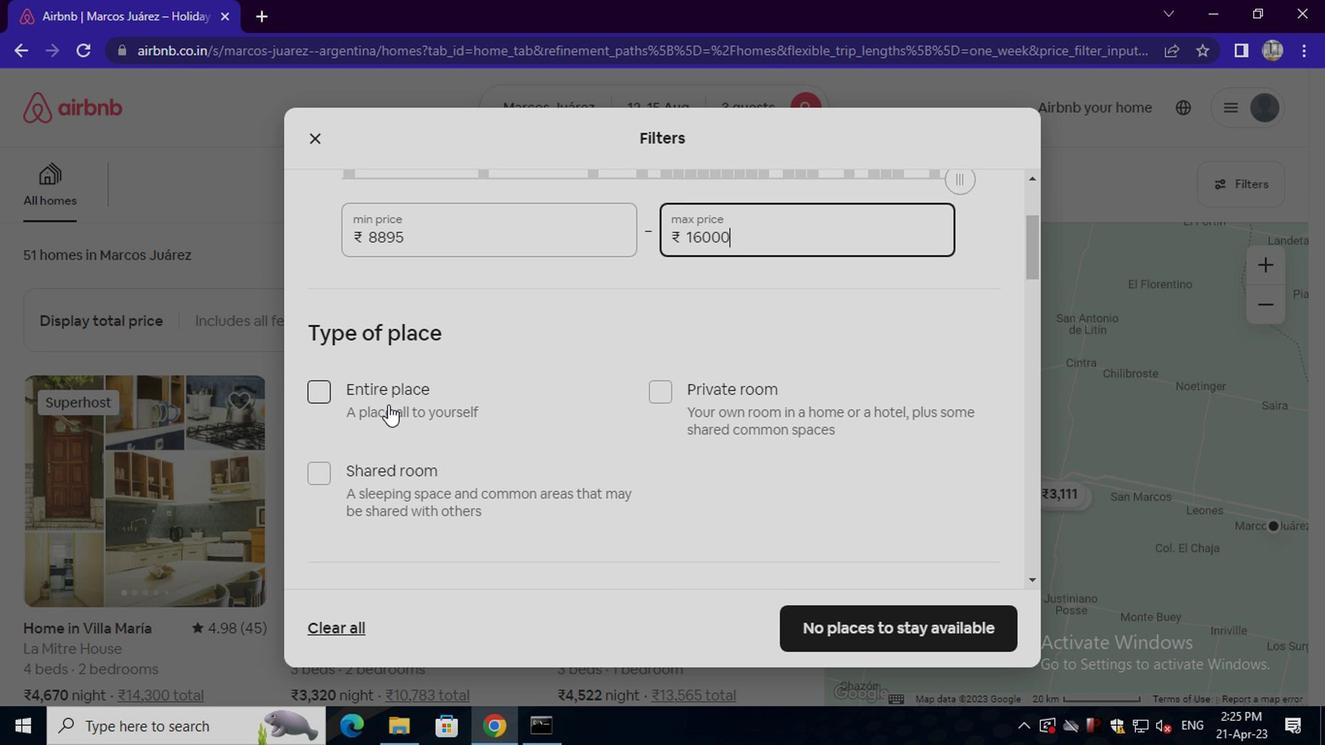 
Action: Mouse pressed left at (383, 398)
Screenshot: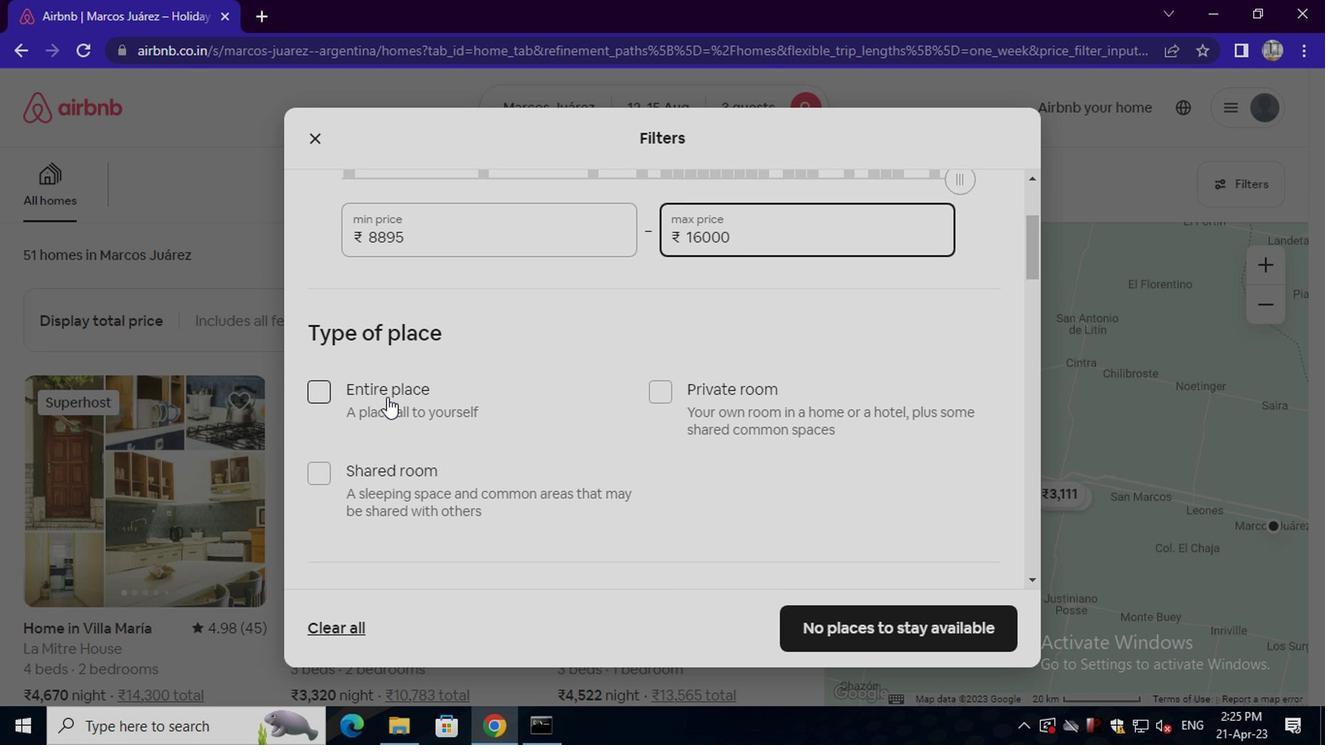 
Action: Mouse moved to (412, 440)
Screenshot: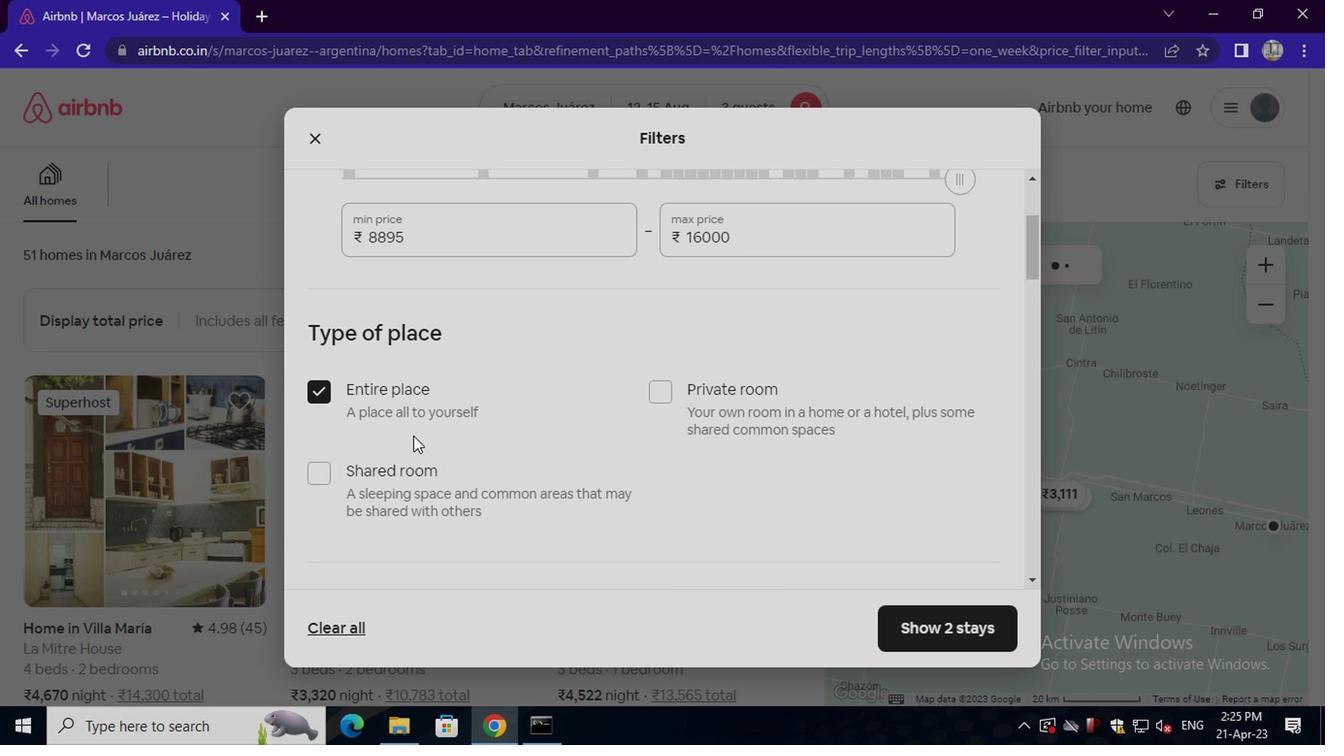 
Action: Mouse scrolled (412, 439) with delta (0, 0)
Screenshot: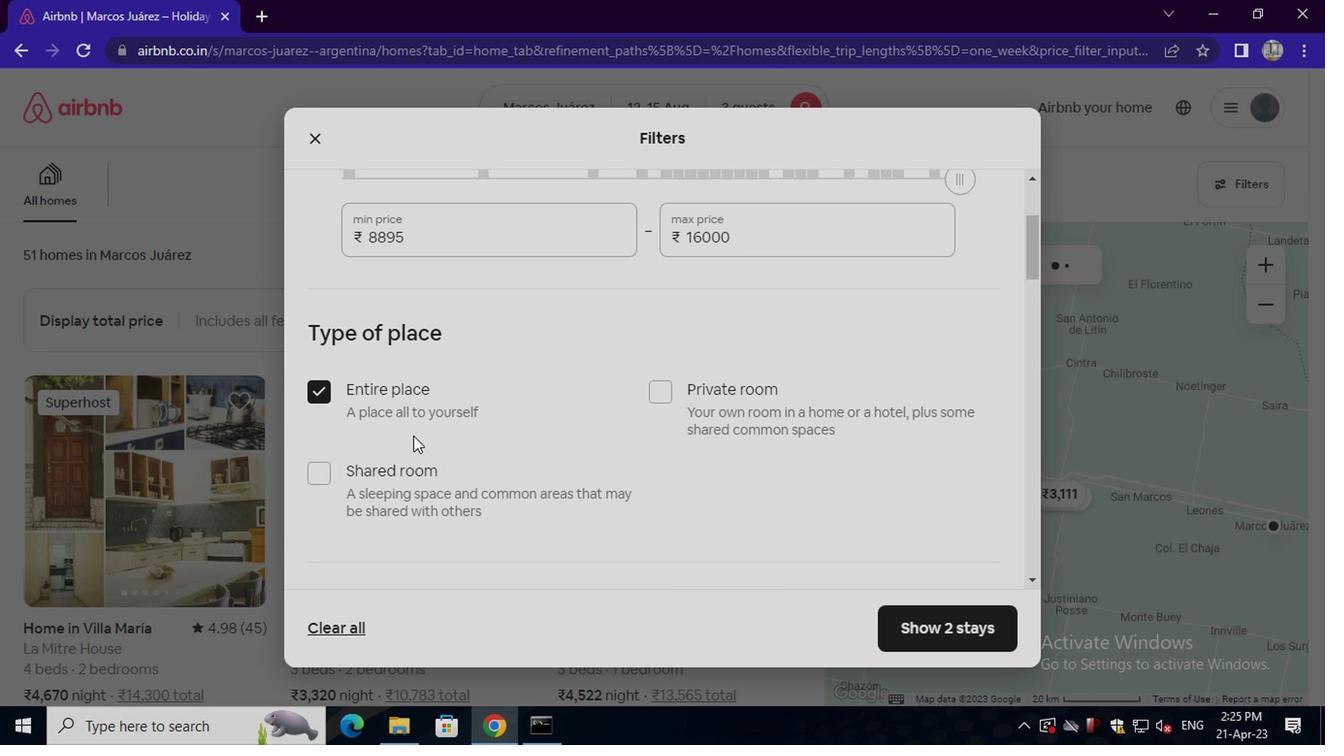 
Action: Mouse scrolled (412, 439) with delta (0, 0)
Screenshot: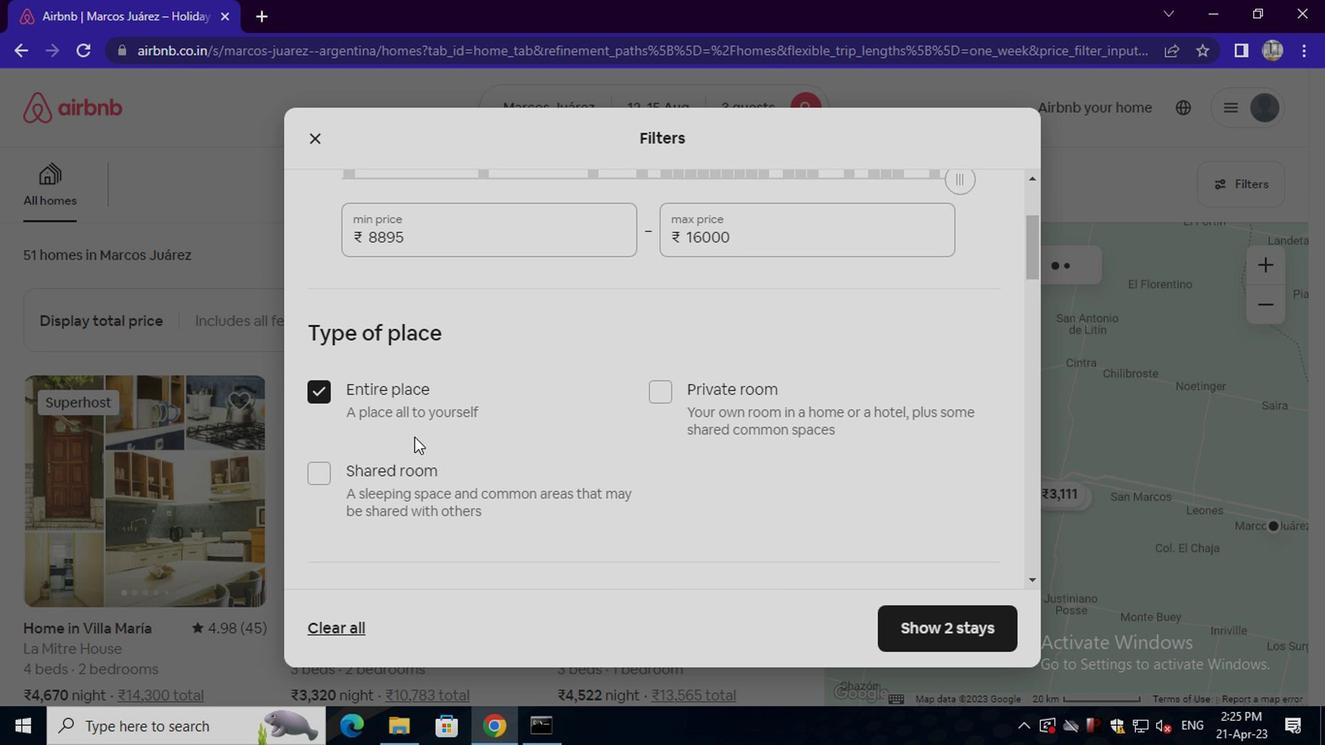 
Action: Mouse scrolled (412, 439) with delta (0, 0)
Screenshot: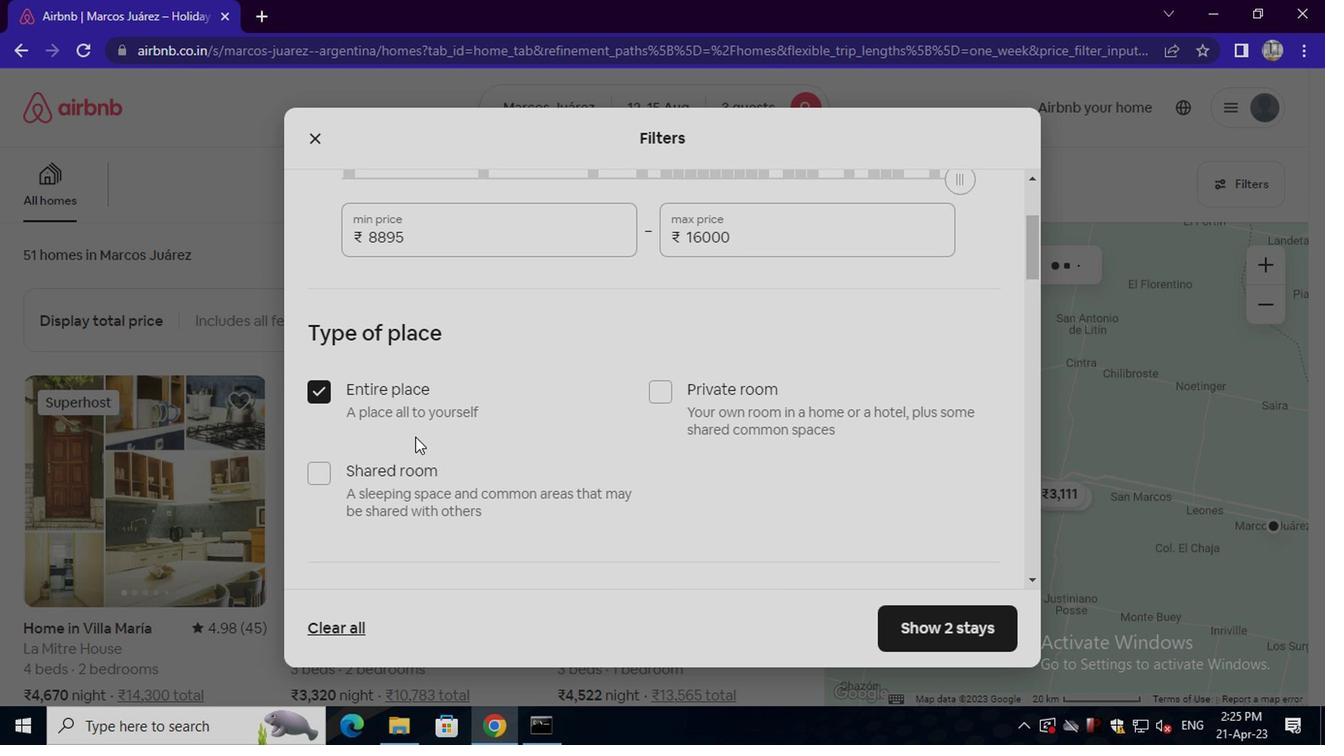 
Action: Mouse moved to (482, 426)
Screenshot: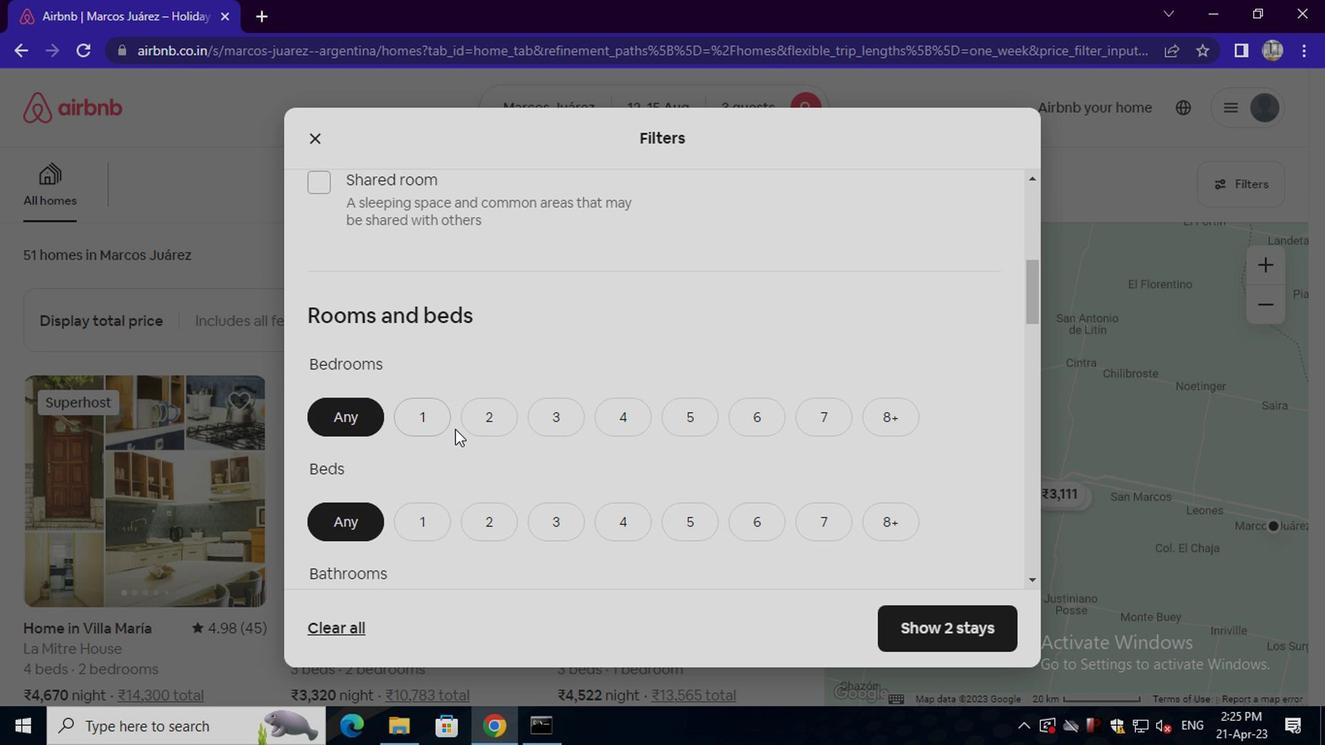 
Action: Mouse pressed left at (482, 426)
Screenshot: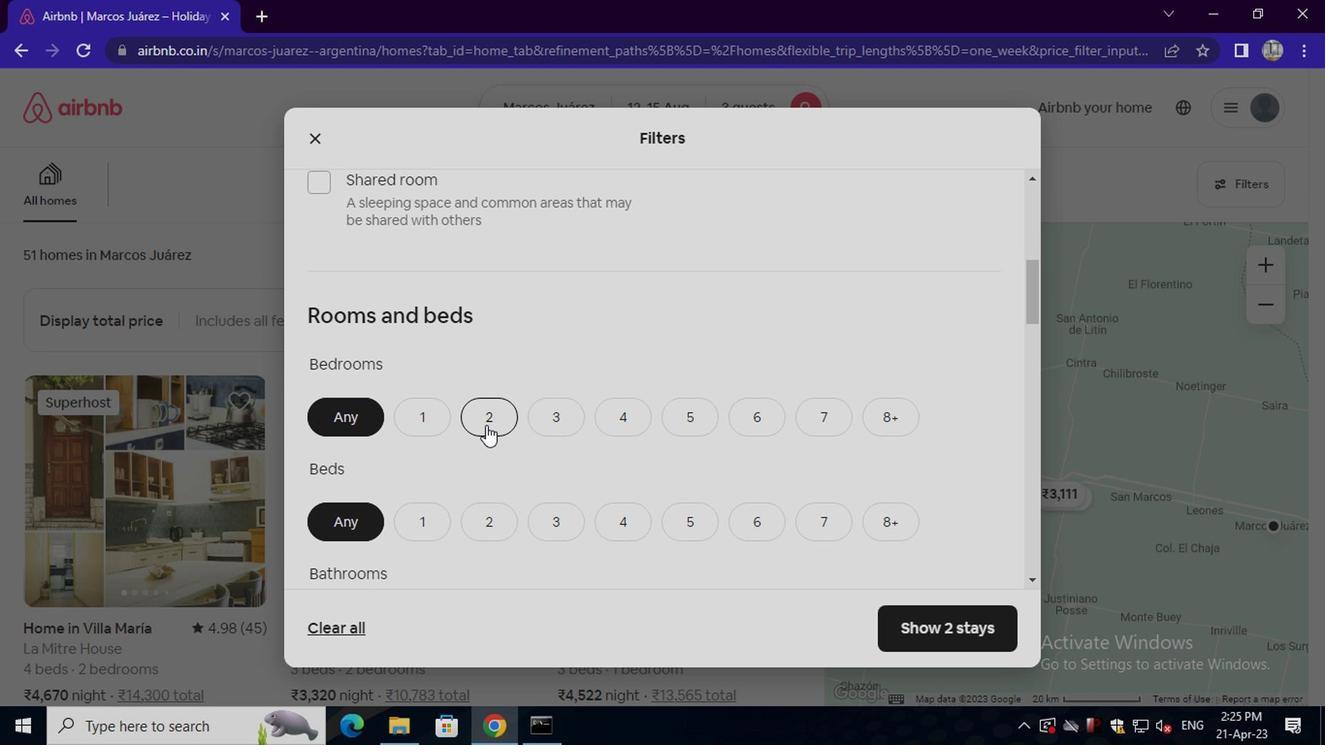 
Action: Mouse scrolled (482, 426) with delta (0, 0)
Screenshot: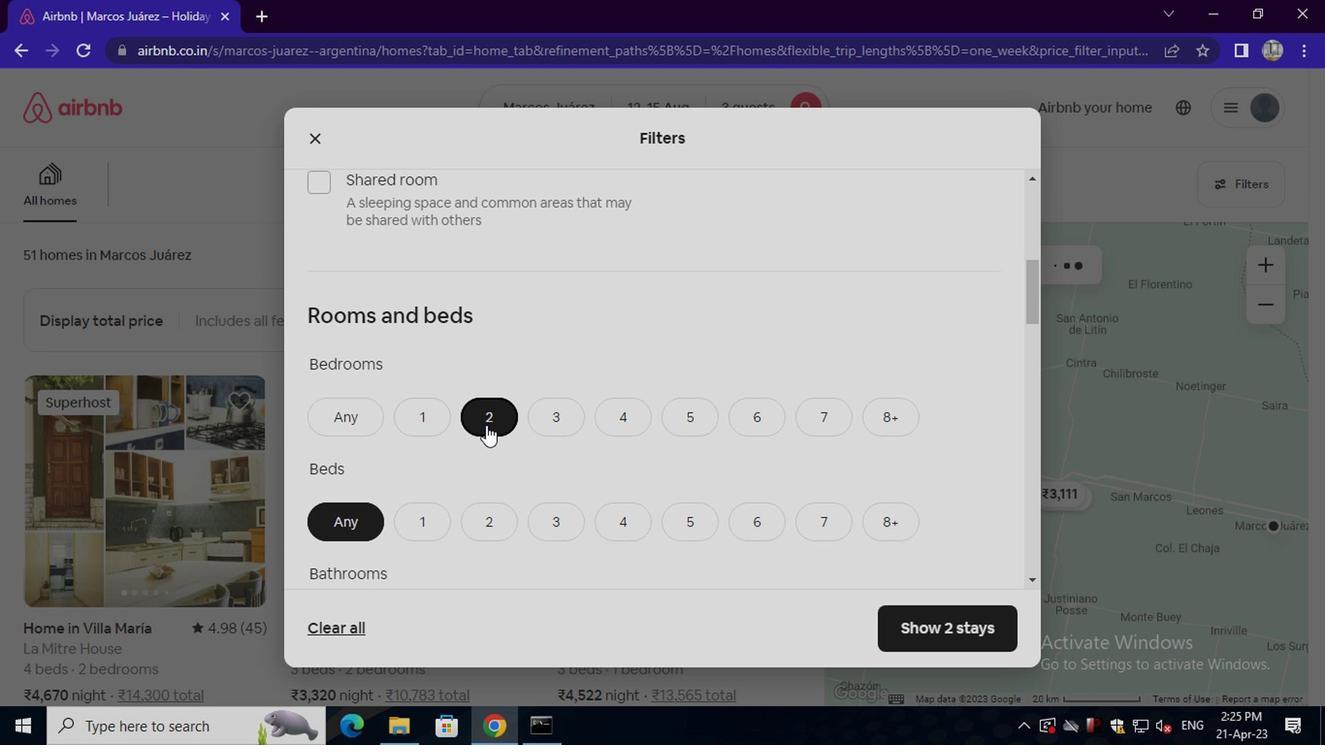 
Action: Mouse scrolled (482, 426) with delta (0, 0)
Screenshot: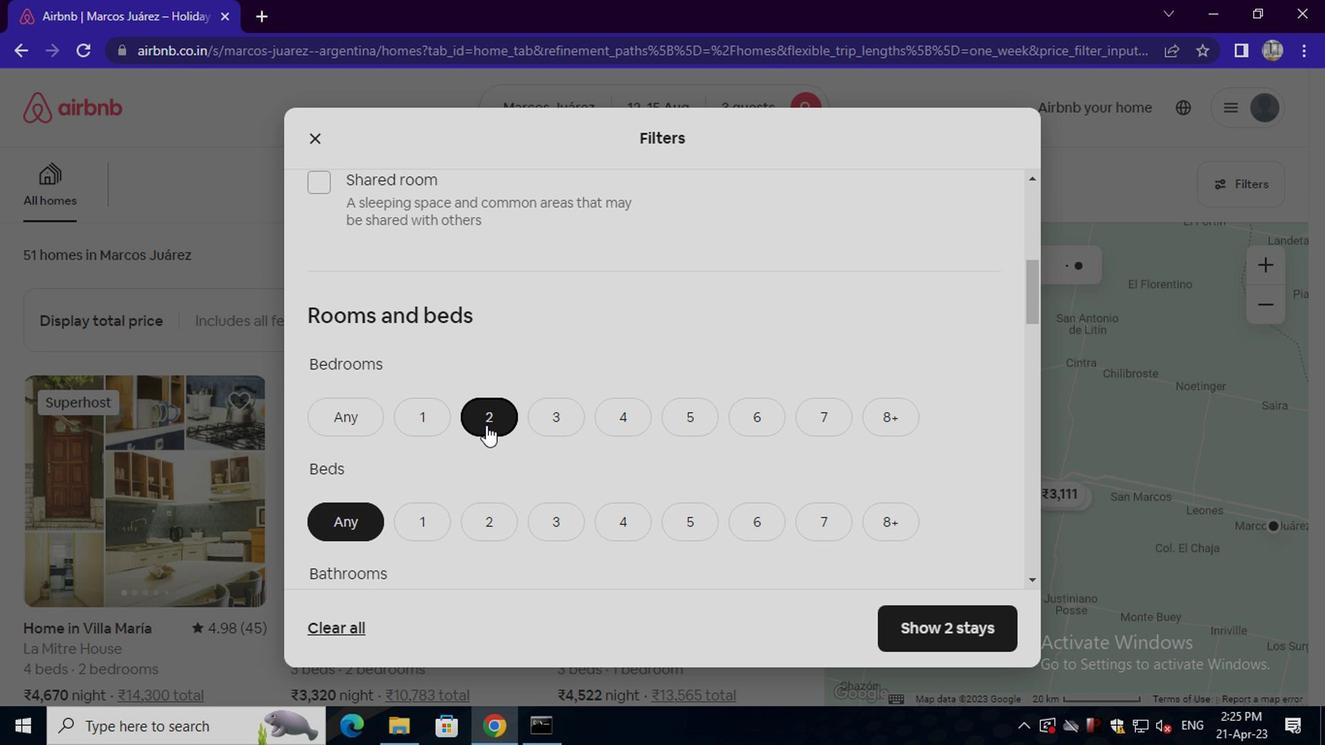 
Action: Mouse moved to (546, 340)
Screenshot: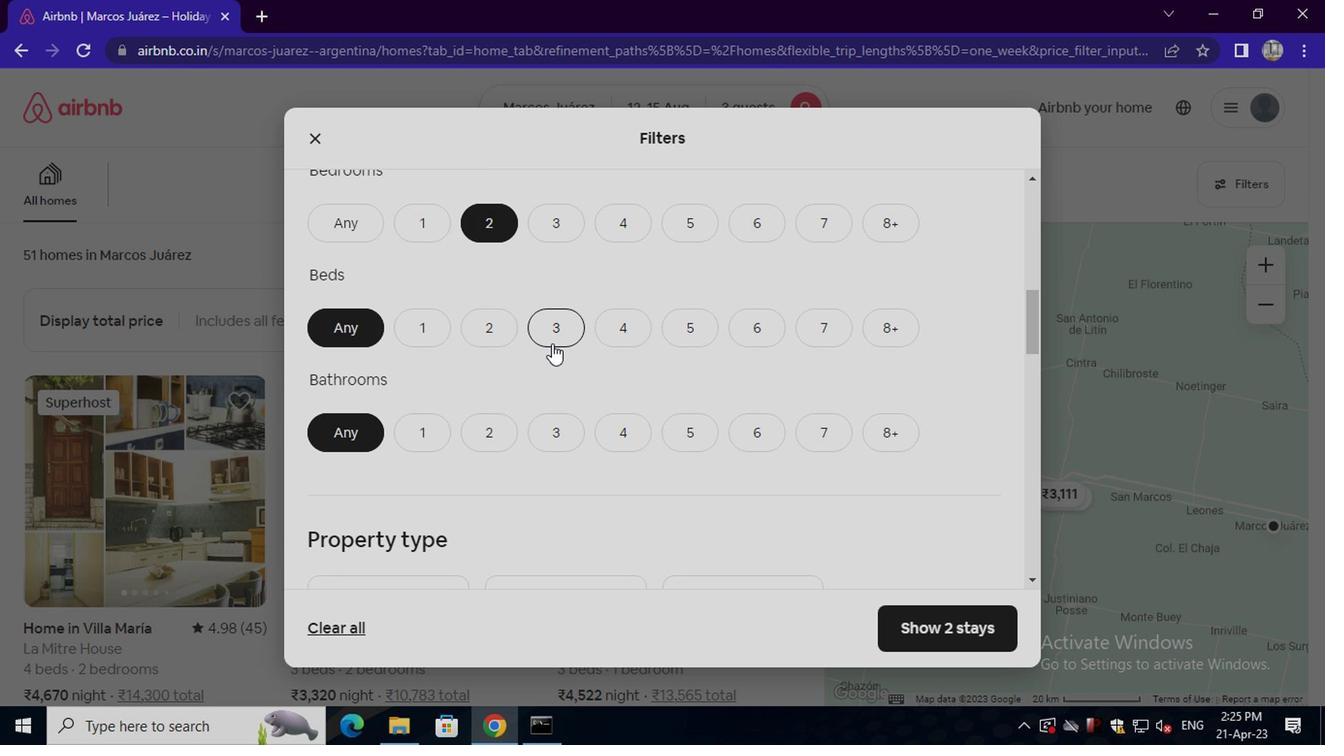 
Action: Mouse pressed left at (546, 340)
Screenshot: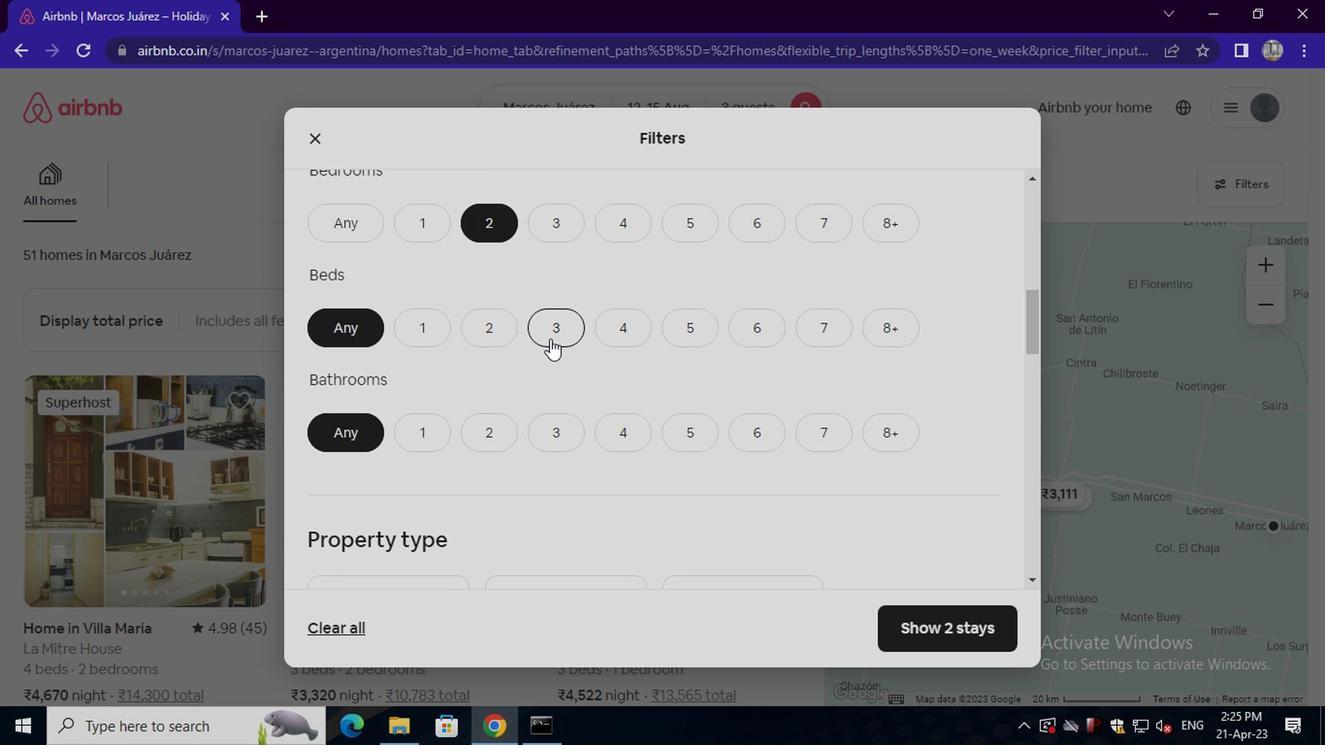 
Action: Mouse moved to (412, 426)
Screenshot: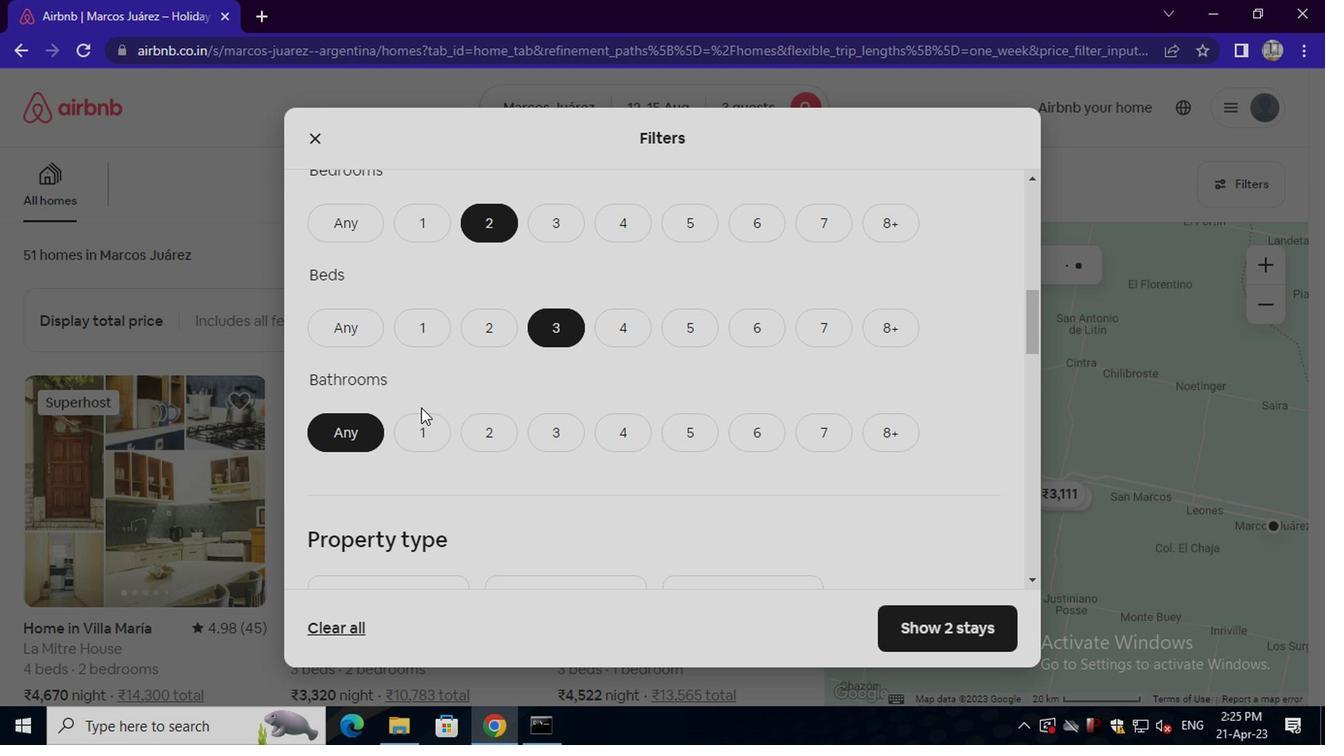 
Action: Mouse pressed left at (412, 426)
Screenshot: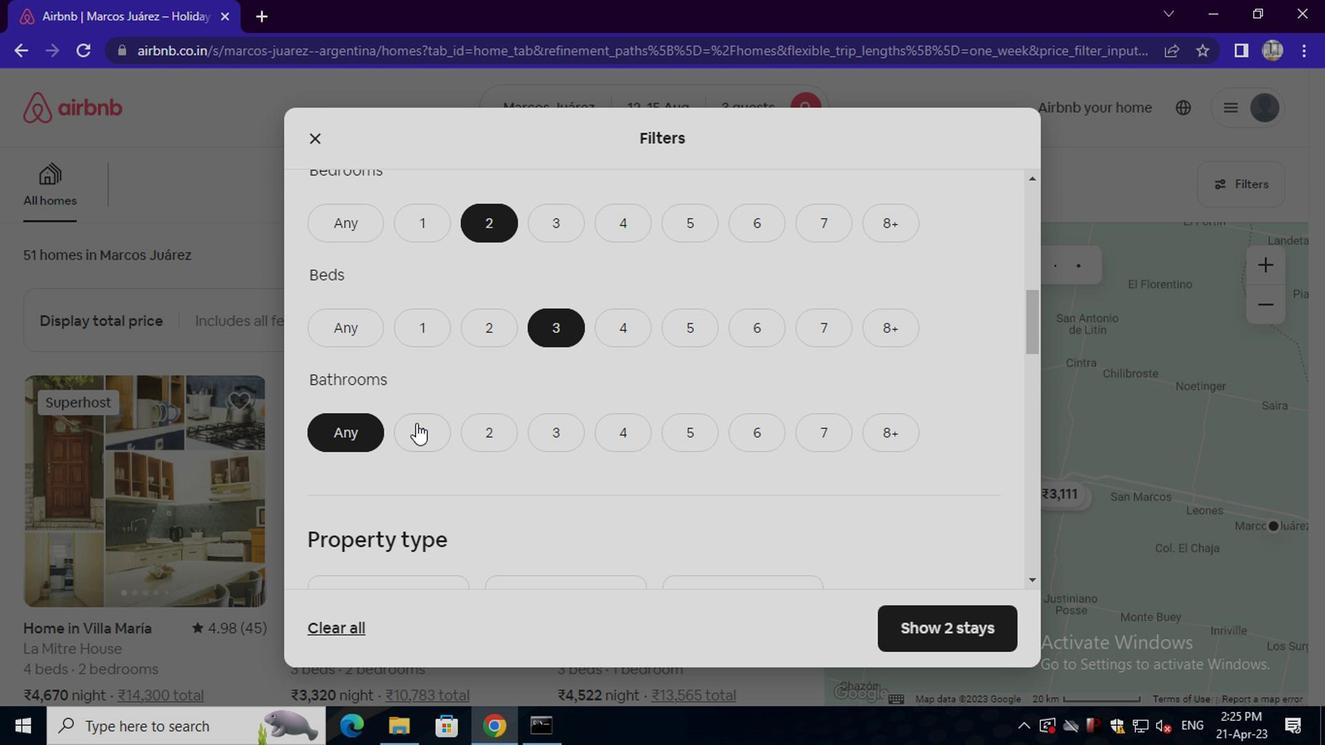 
Action: Mouse moved to (403, 435)
Screenshot: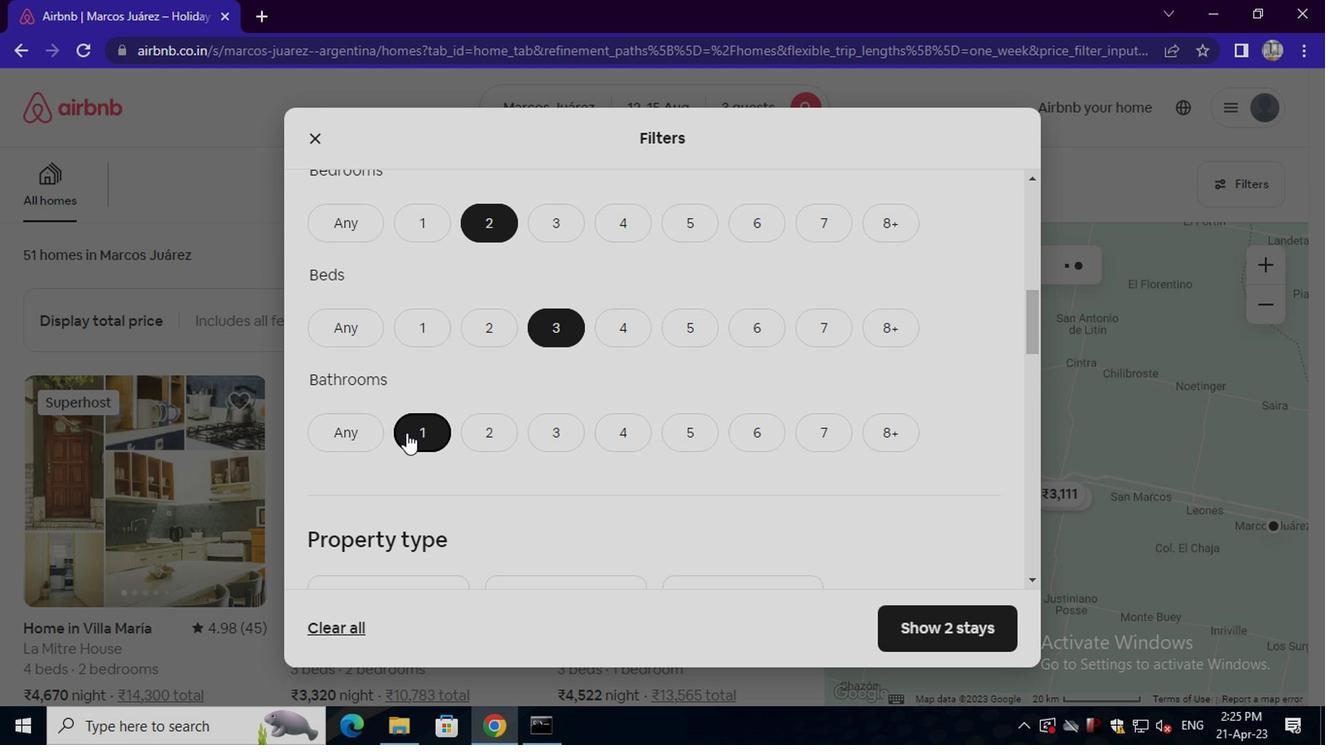 
Action: Mouse scrolled (403, 434) with delta (0, 0)
Screenshot: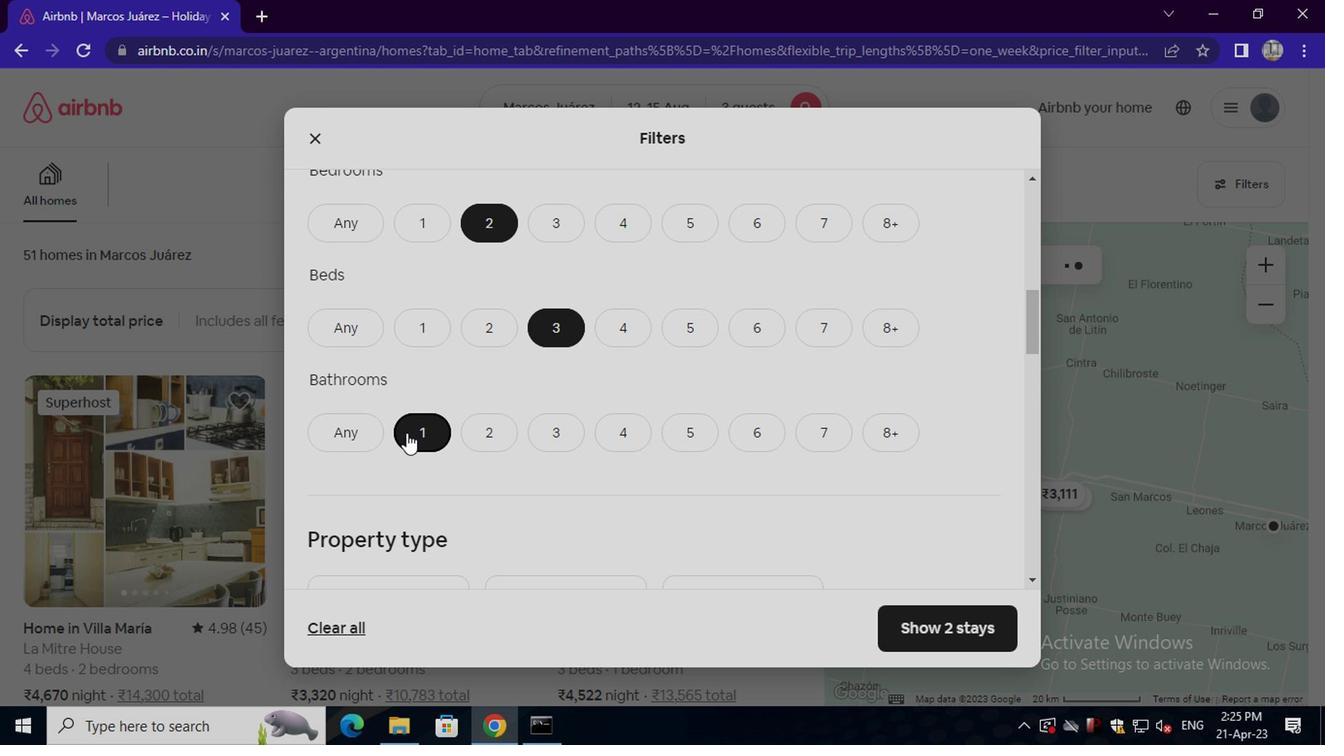 
Action: Mouse scrolled (403, 434) with delta (0, 0)
Screenshot: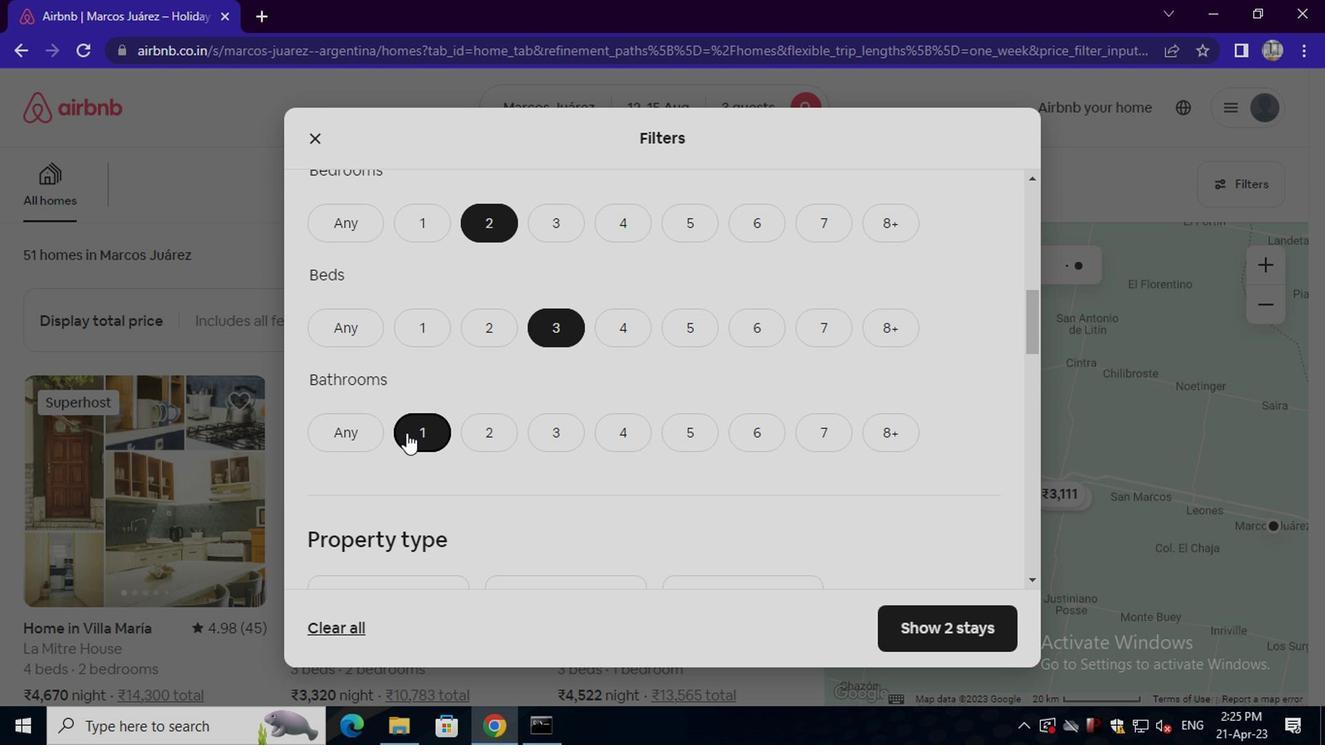 
Action: Mouse scrolled (403, 434) with delta (0, 0)
Screenshot: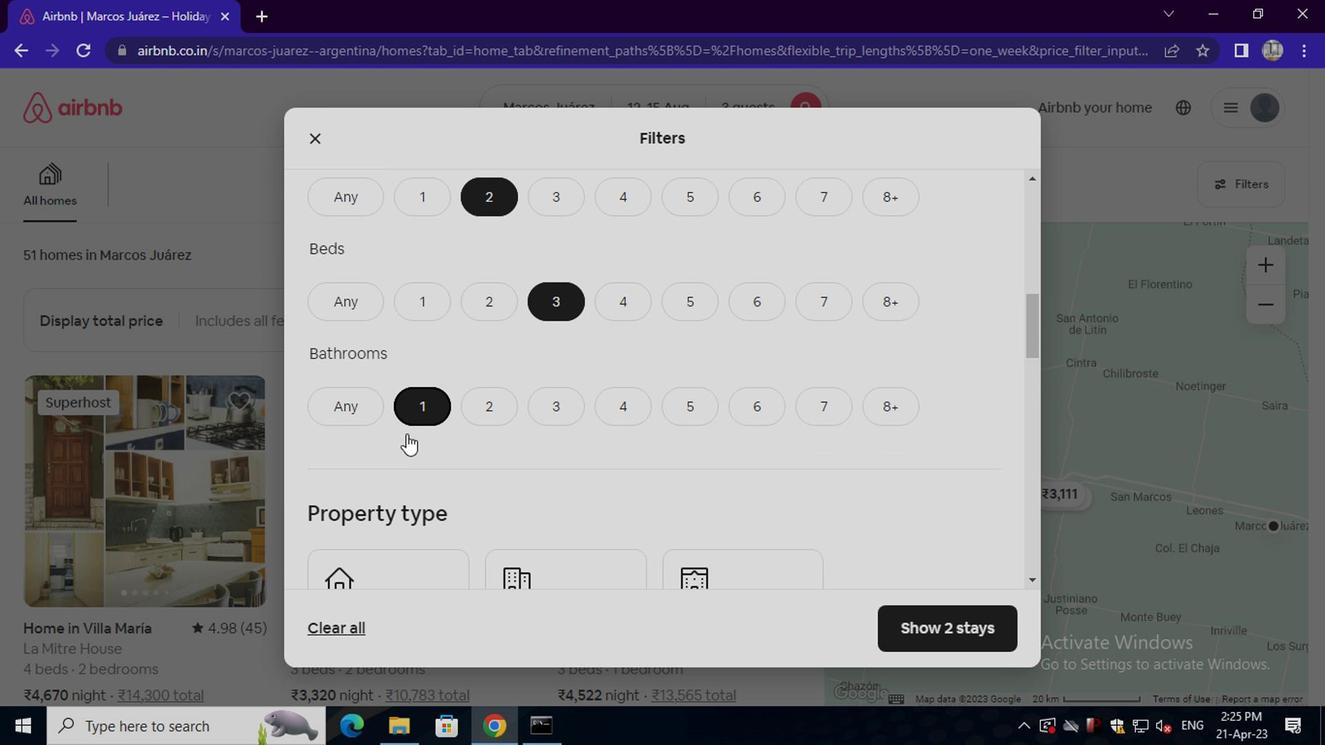 
Action: Mouse moved to (395, 365)
Screenshot: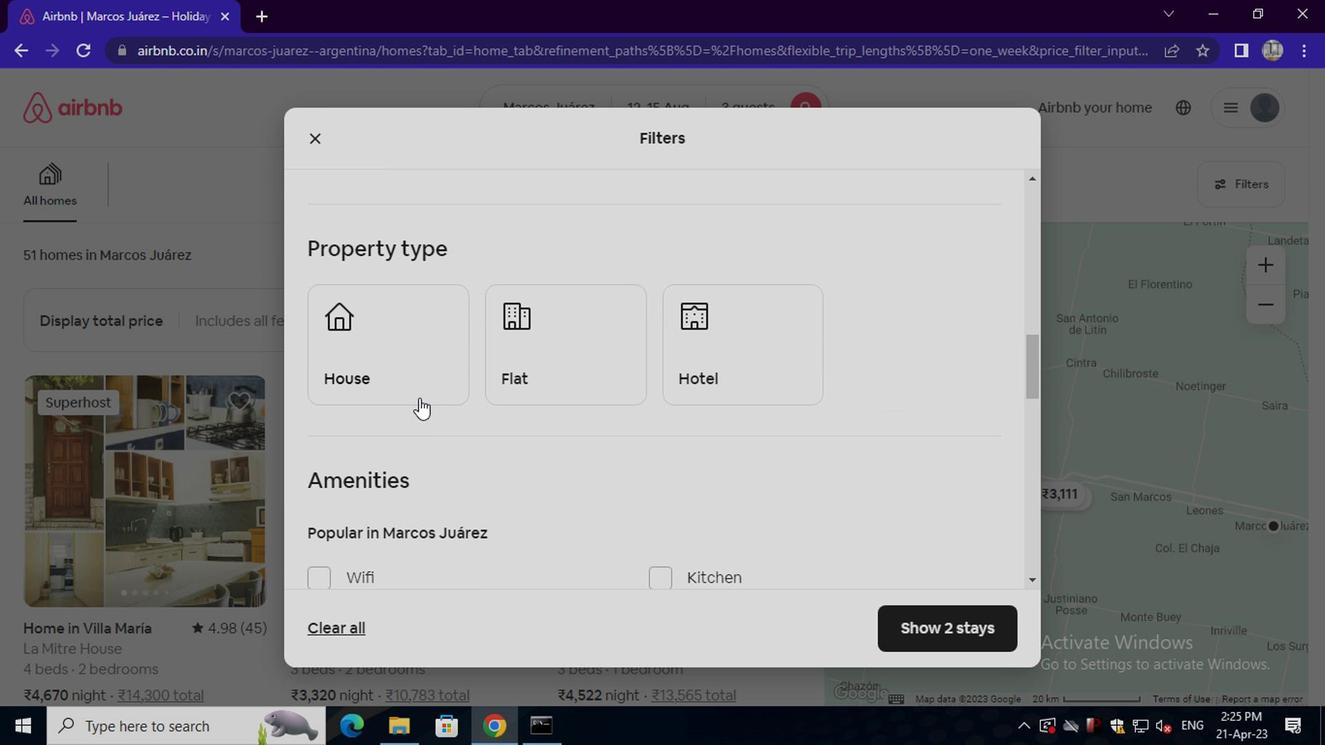 
Action: Mouse pressed left at (395, 365)
Screenshot: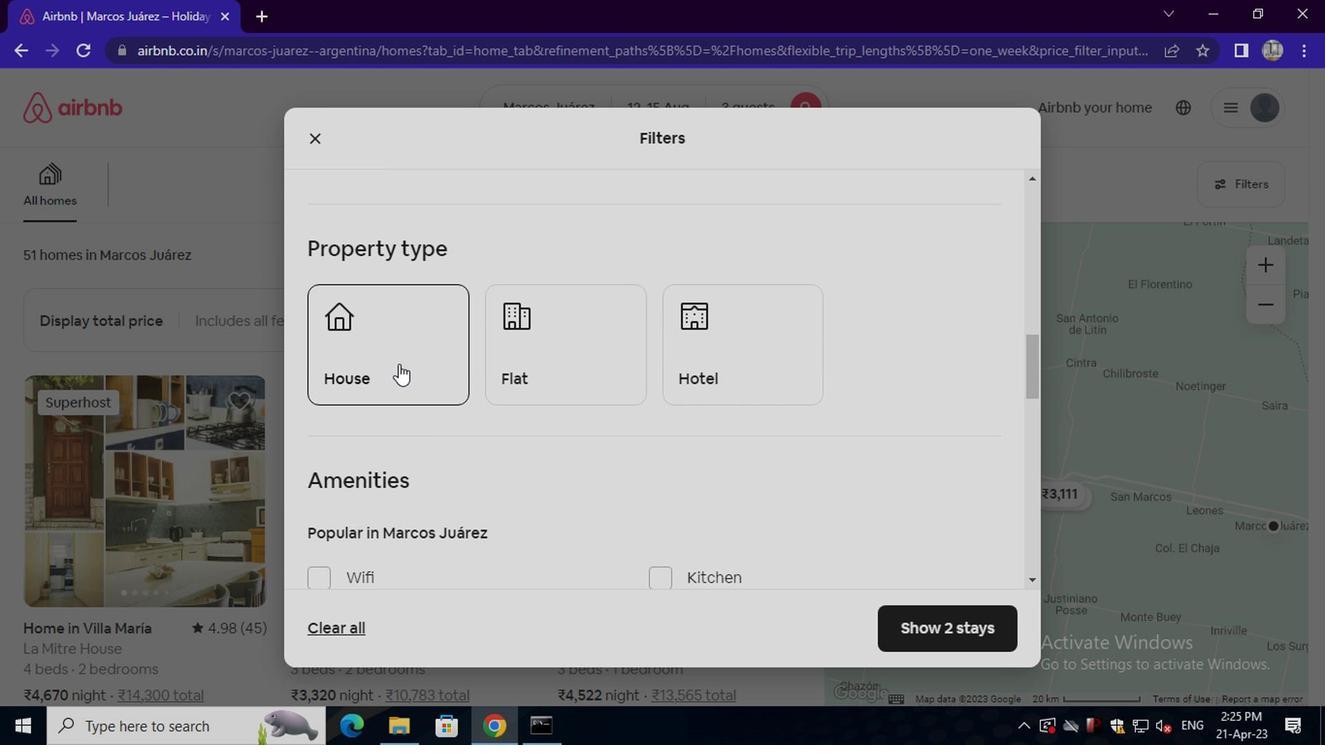 
Action: Mouse moved to (542, 367)
Screenshot: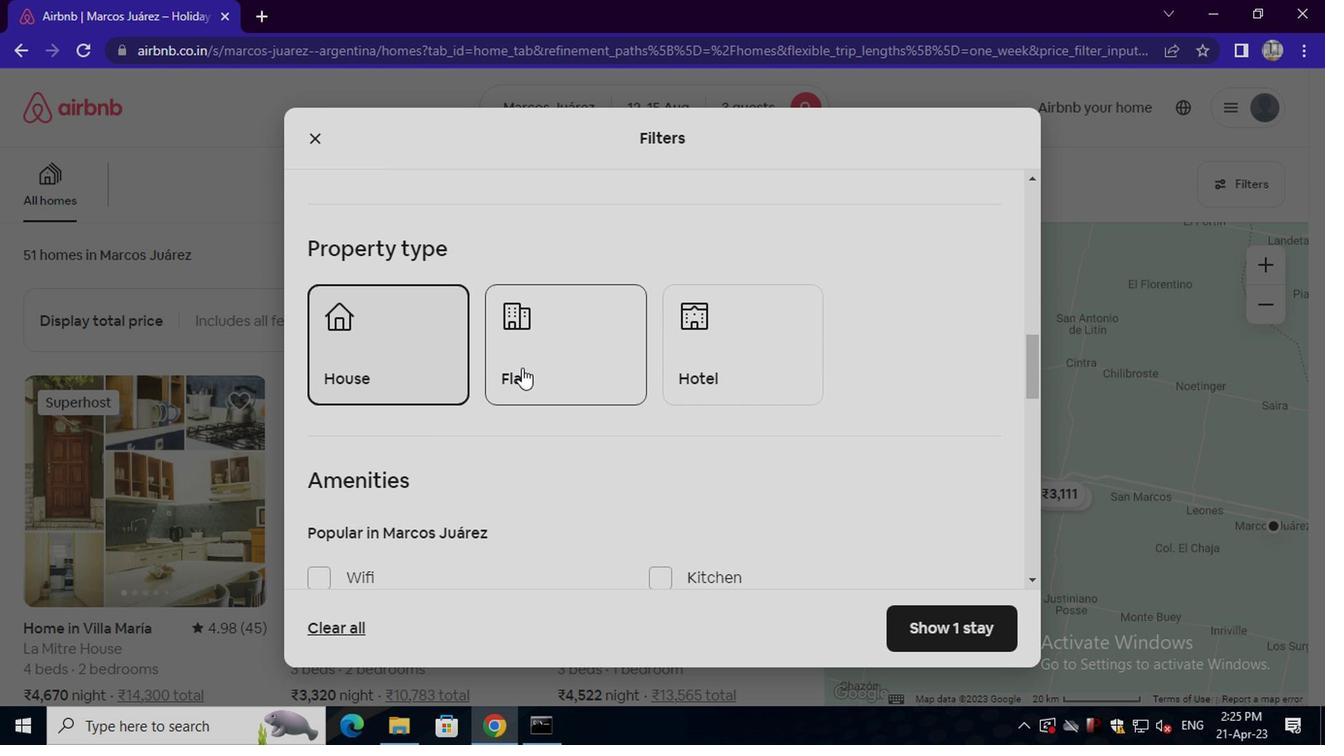 
Action: Mouse pressed left at (542, 367)
Screenshot: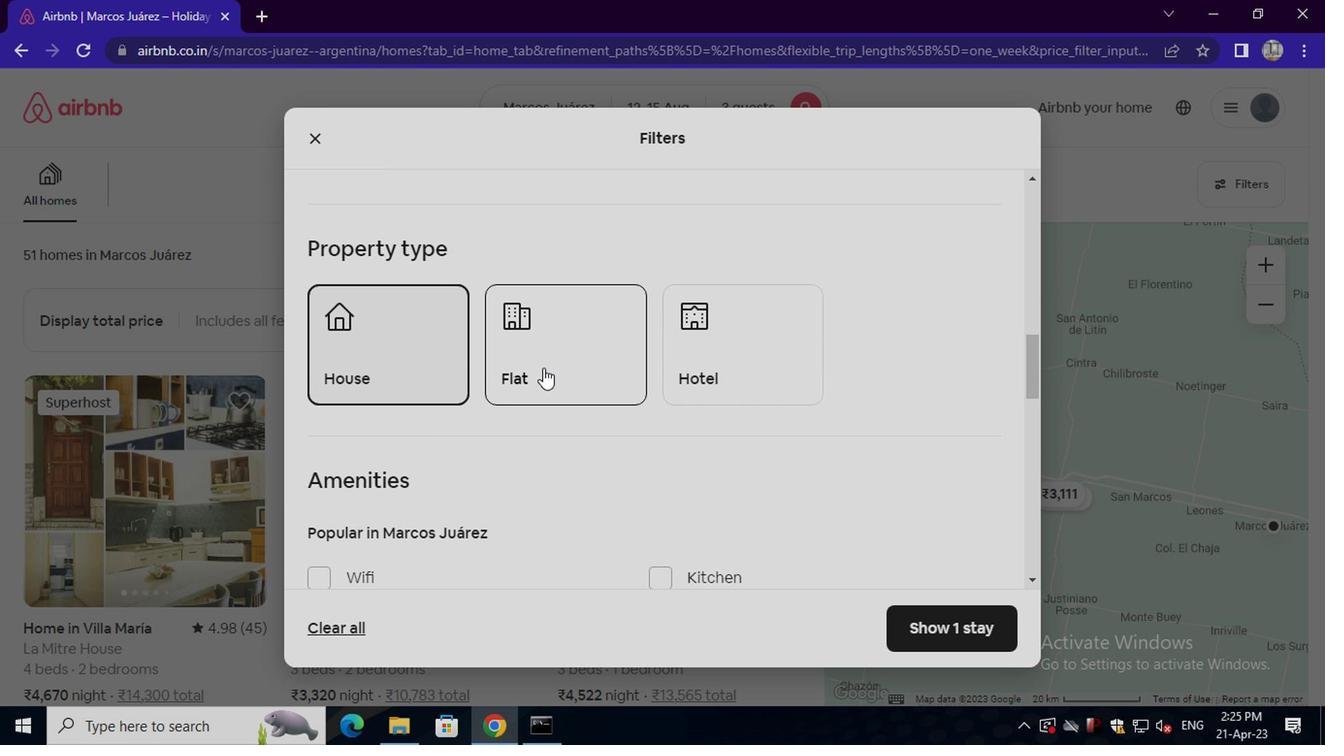 
Action: Mouse moved to (550, 378)
Screenshot: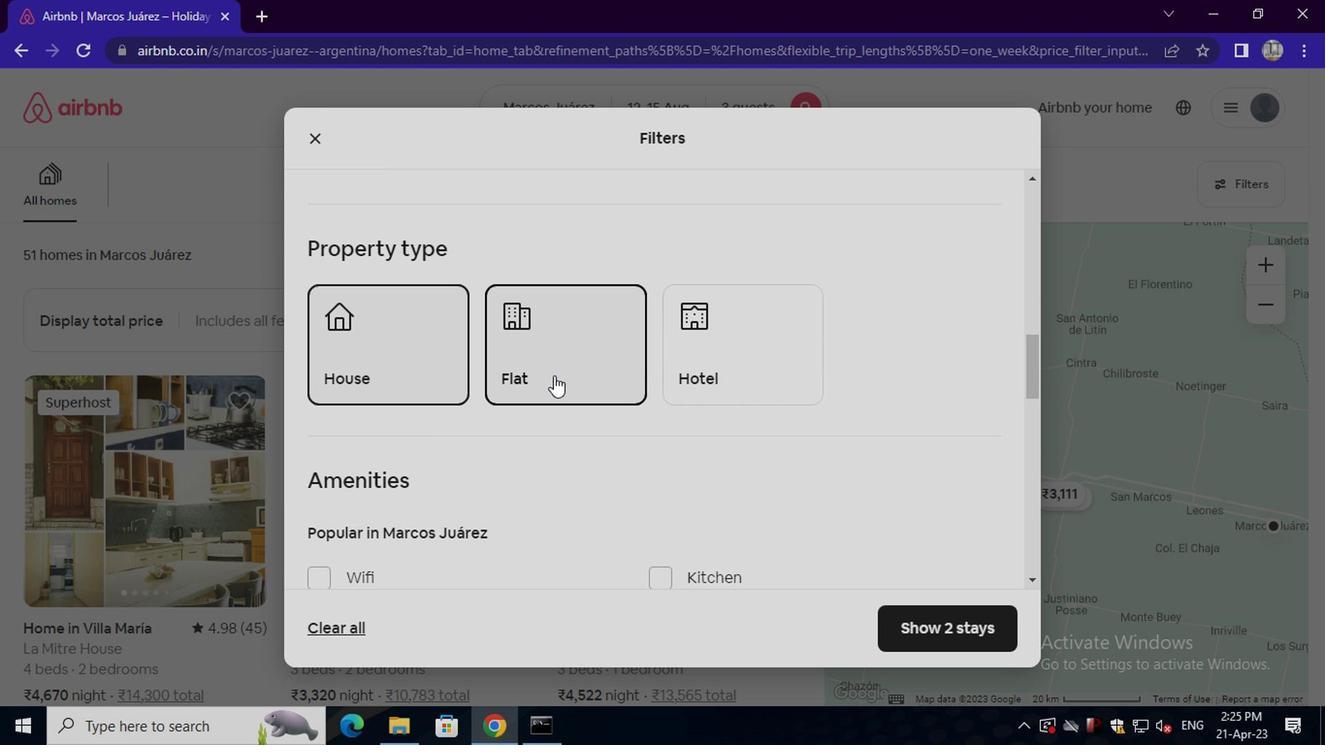
Action: Mouse scrolled (550, 376) with delta (0, -1)
Screenshot: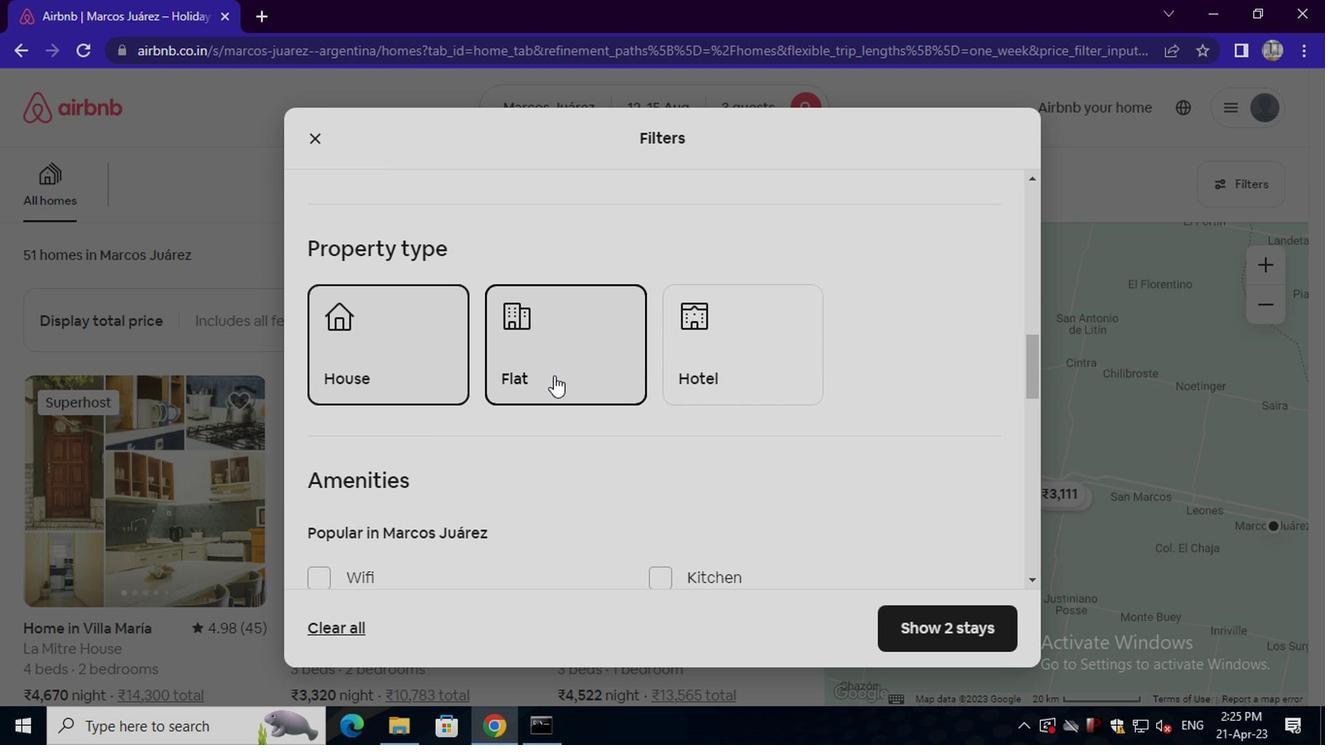 
Action: Mouse scrolled (550, 376) with delta (0, -1)
Screenshot: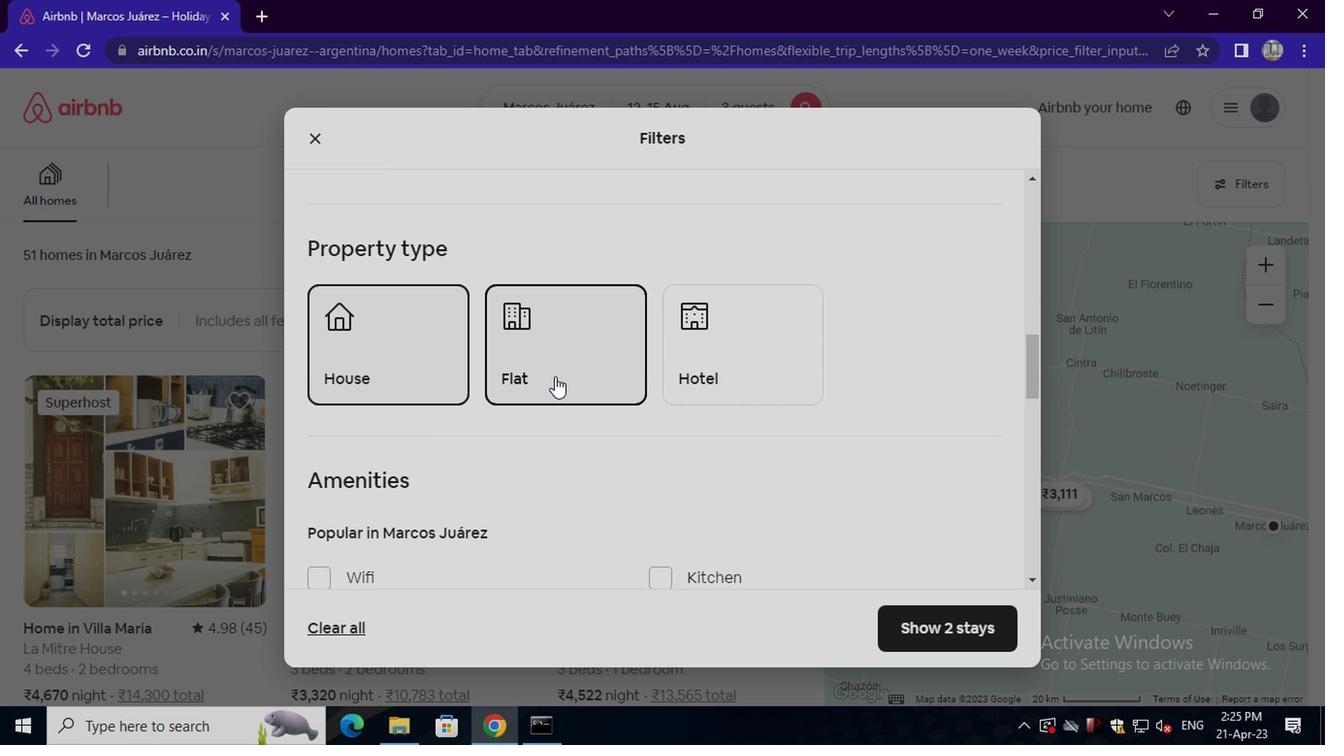 
Action: Mouse scrolled (550, 376) with delta (0, -1)
Screenshot: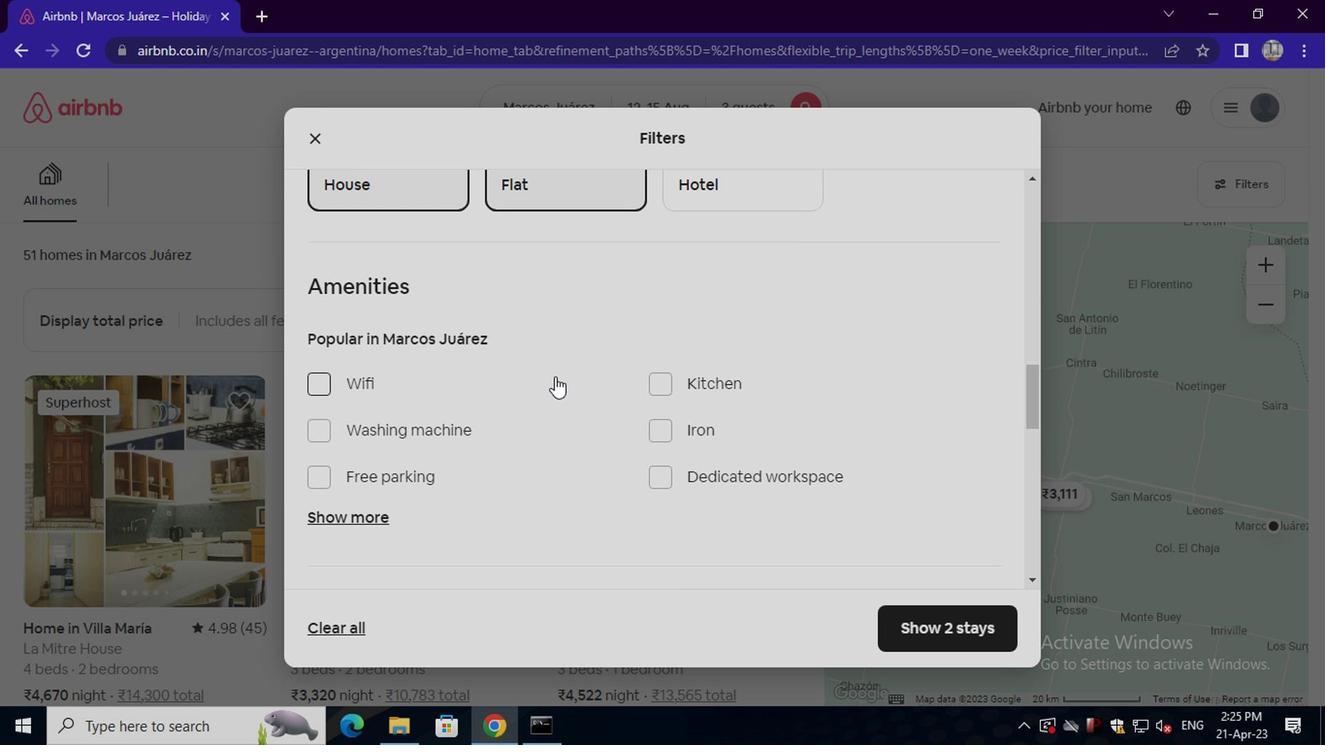 
Action: Mouse scrolled (550, 376) with delta (0, -1)
Screenshot: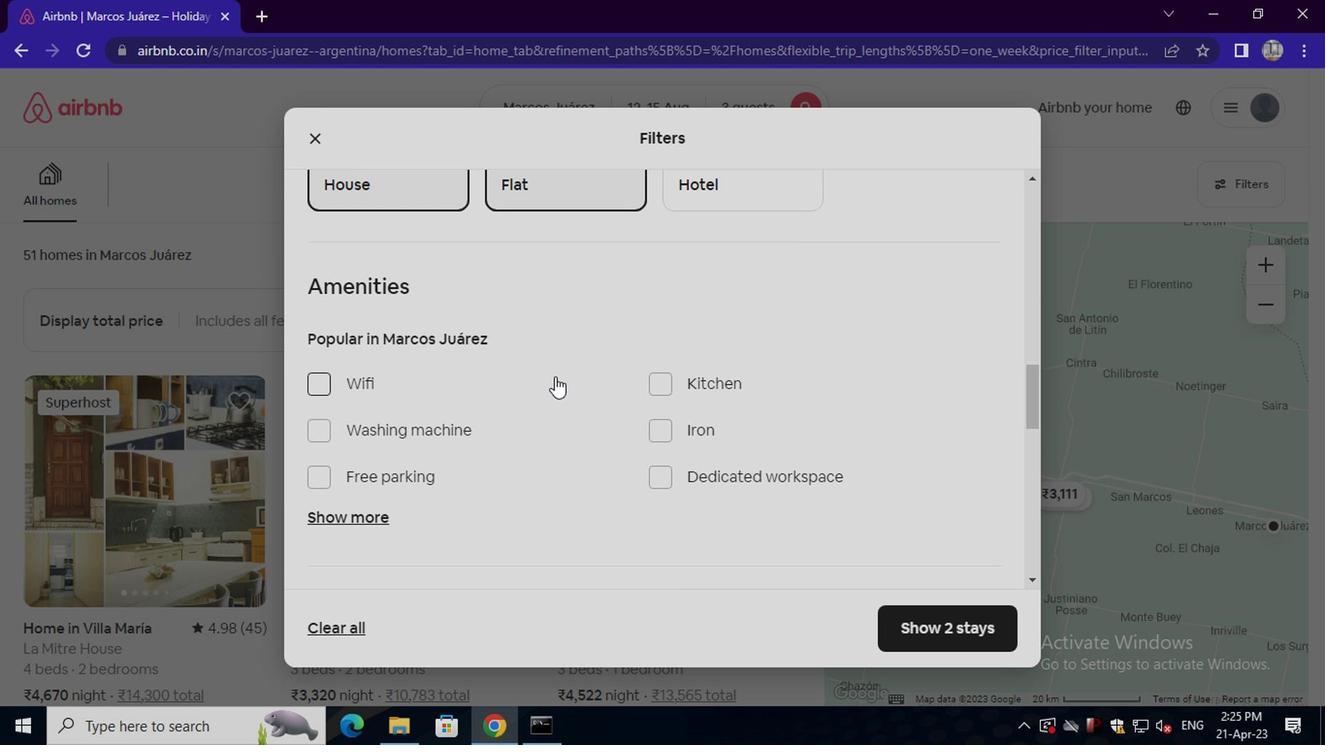 
Action: Mouse moved to (368, 324)
Screenshot: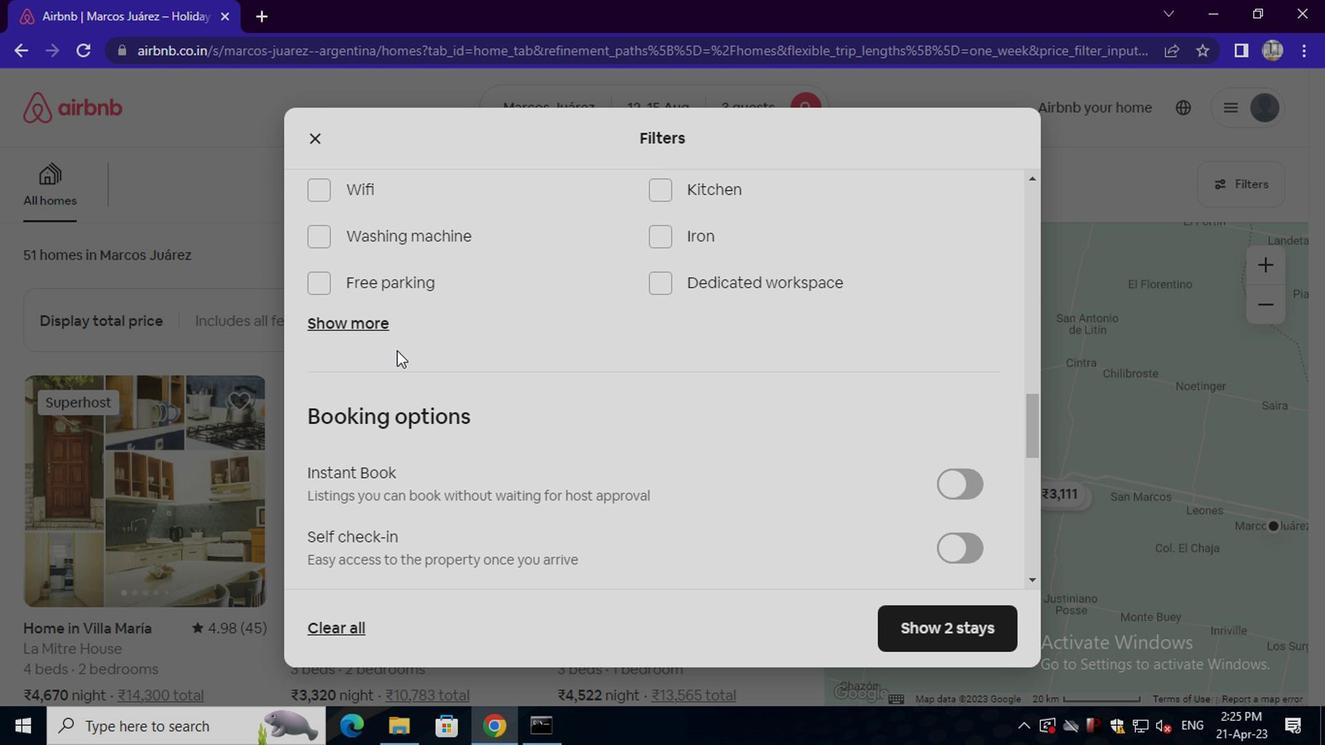 
Action: Mouse pressed left at (368, 324)
Screenshot: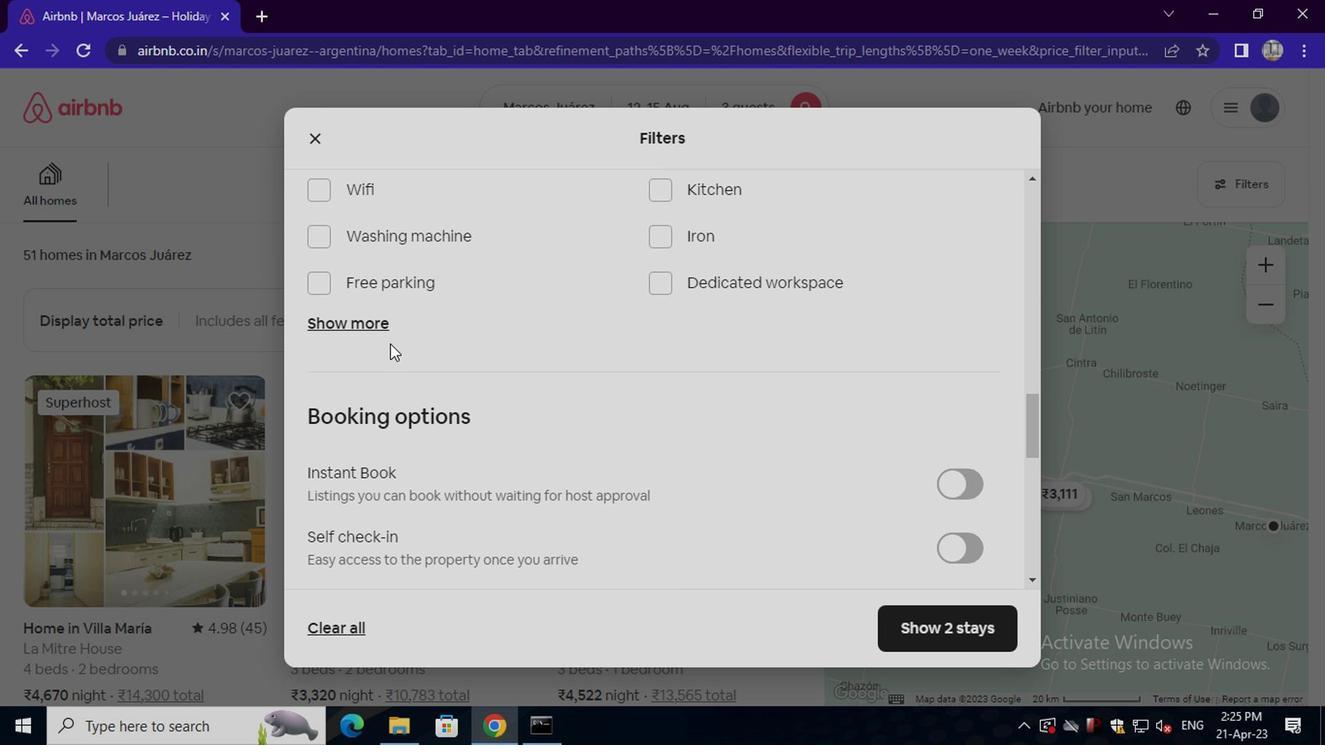 
Action: Mouse moved to (373, 440)
Screenshot: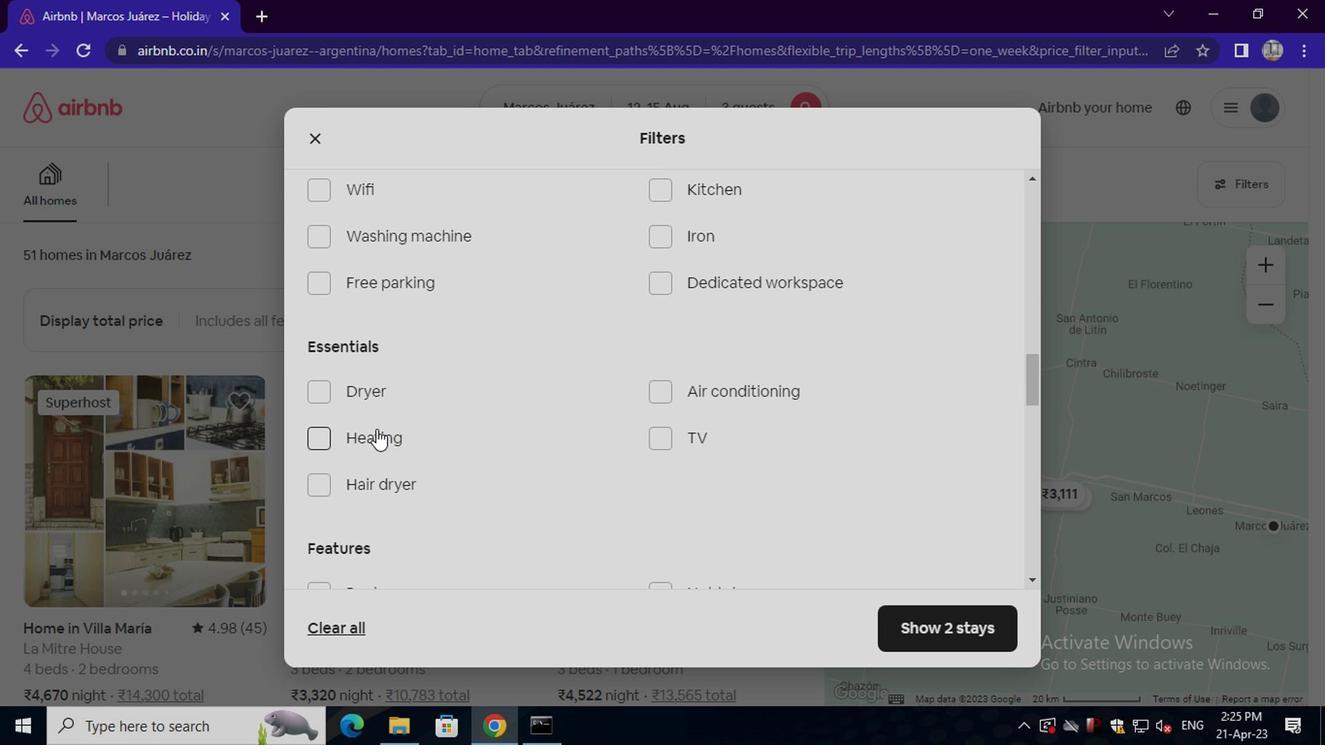 
Action: Mouse pressed left at (373, 440)
Screenshot: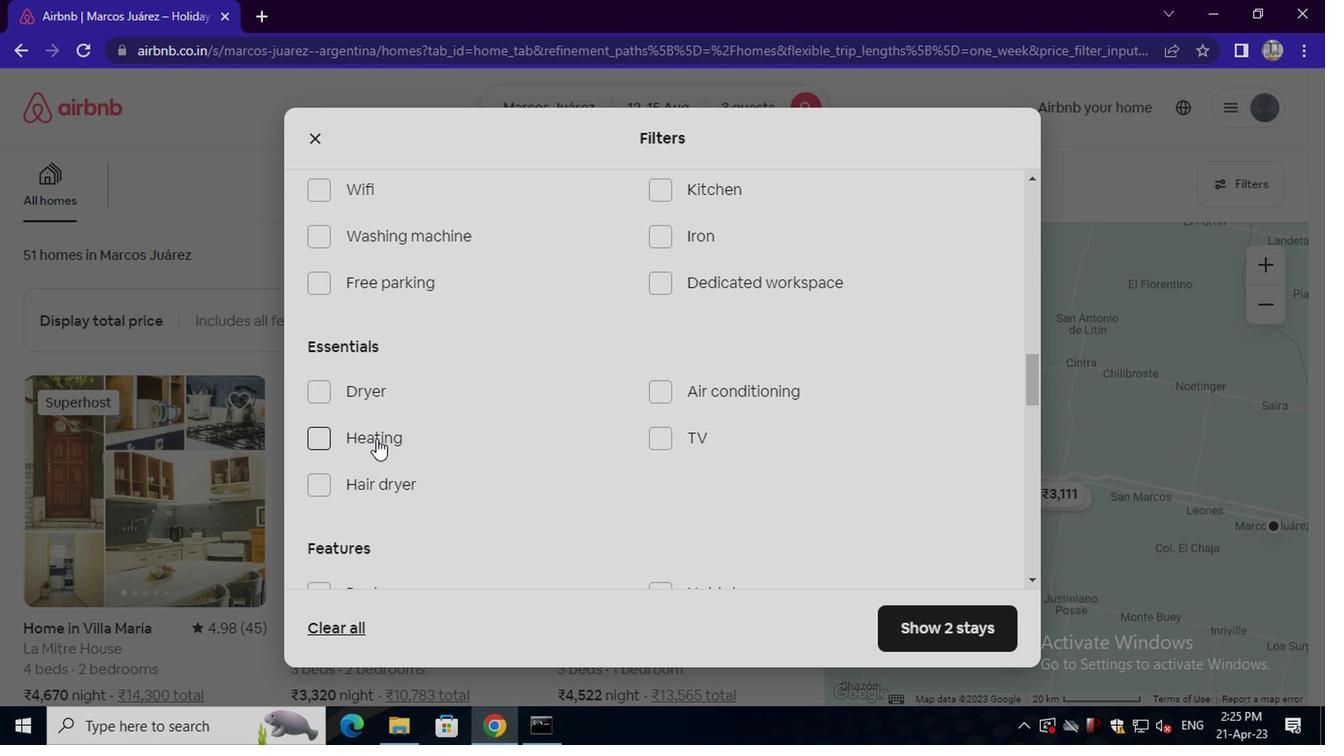 
Action: Mouse moved to (526, 414)
Screenshot: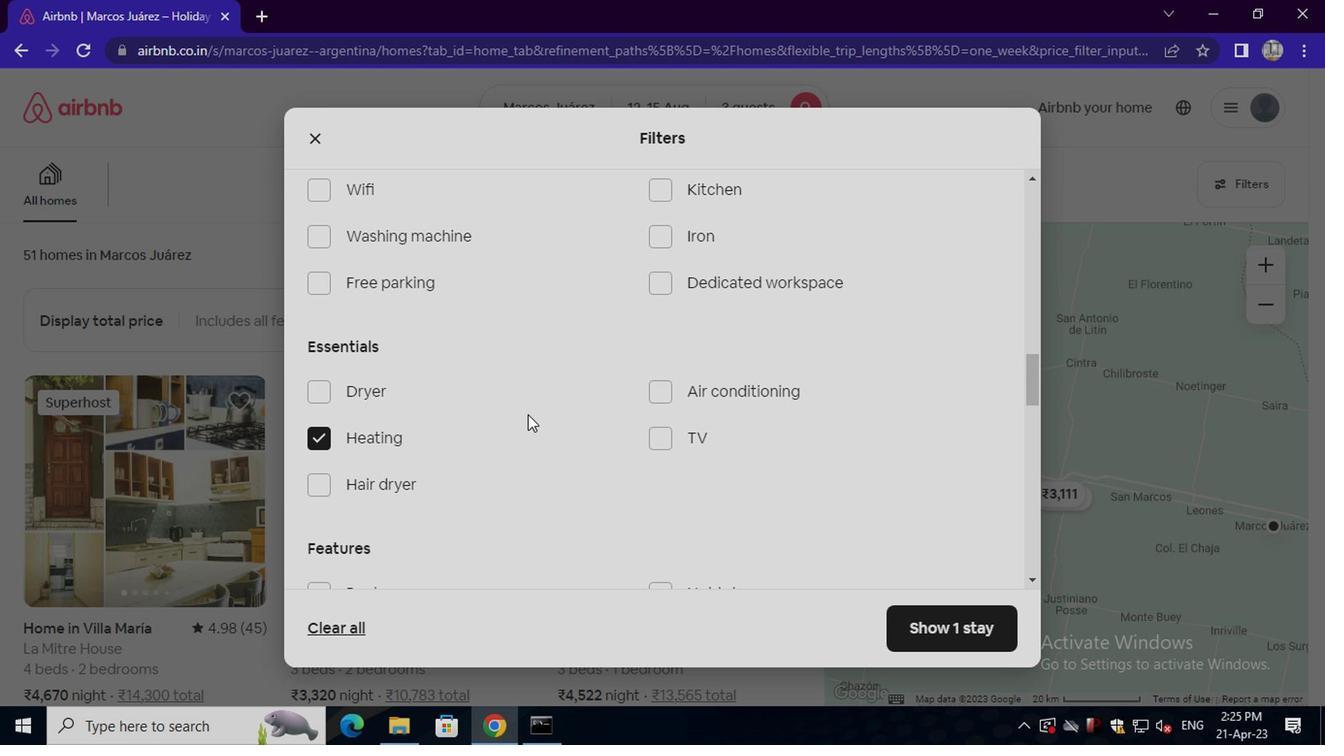 
Action: Mouse scrolled (526, 413) with delta (0, 0)
Screenshot: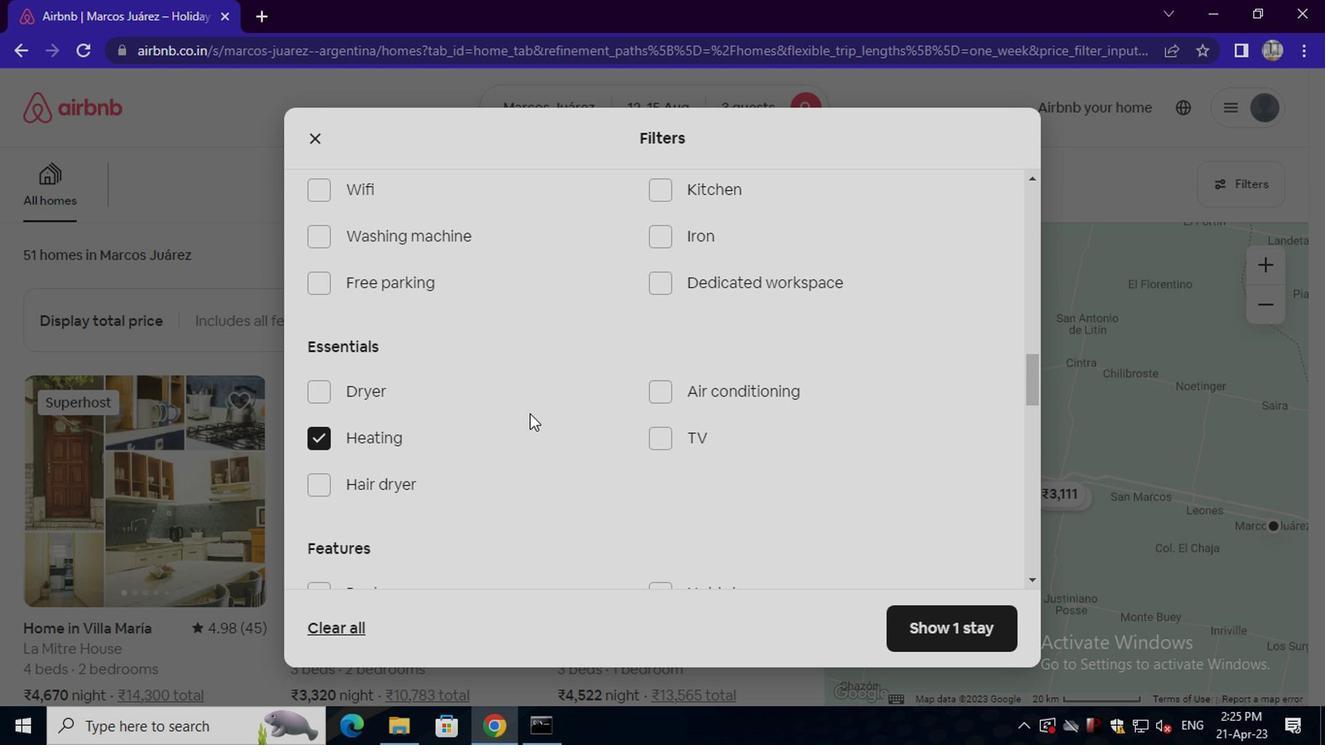 
Action: Mouse scrolled (526, 413) with delta (0, 0)
Screenshot: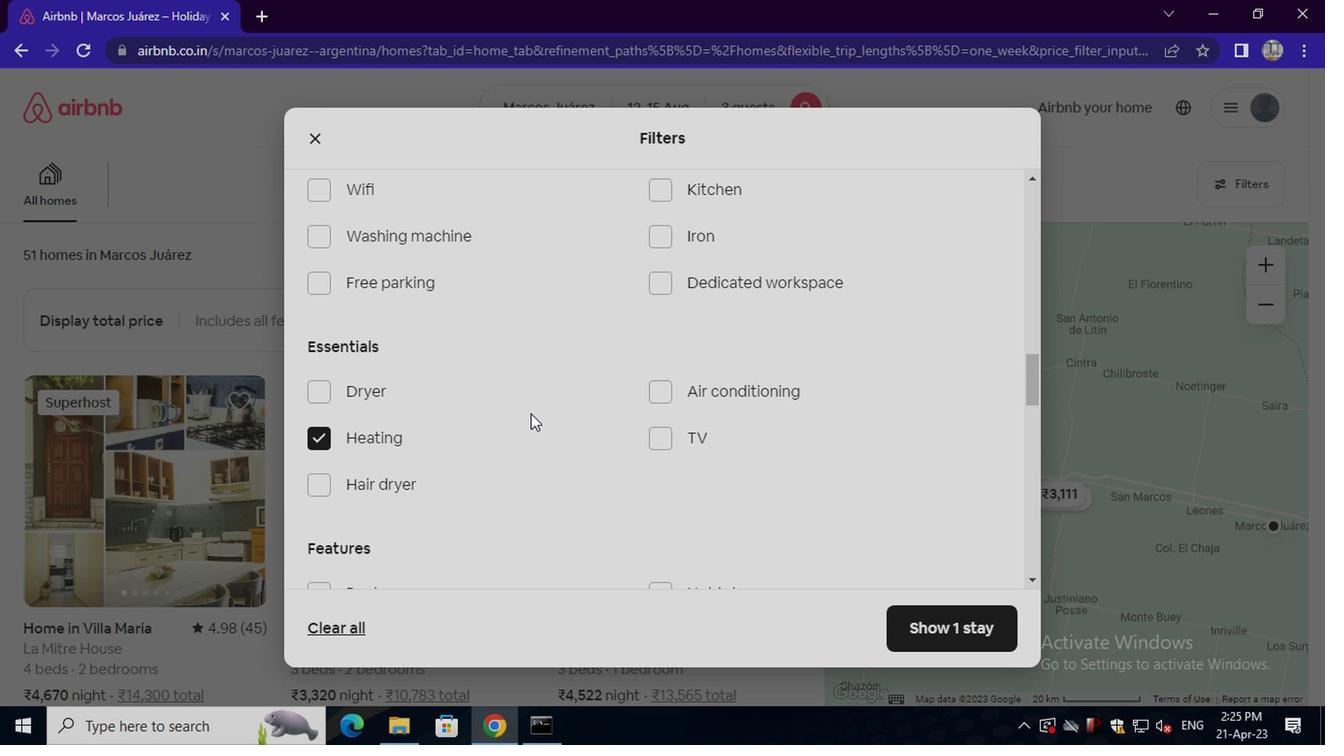 
Action: Mouse scrolled (526, 413) with delta (0, 0)
Screenshot: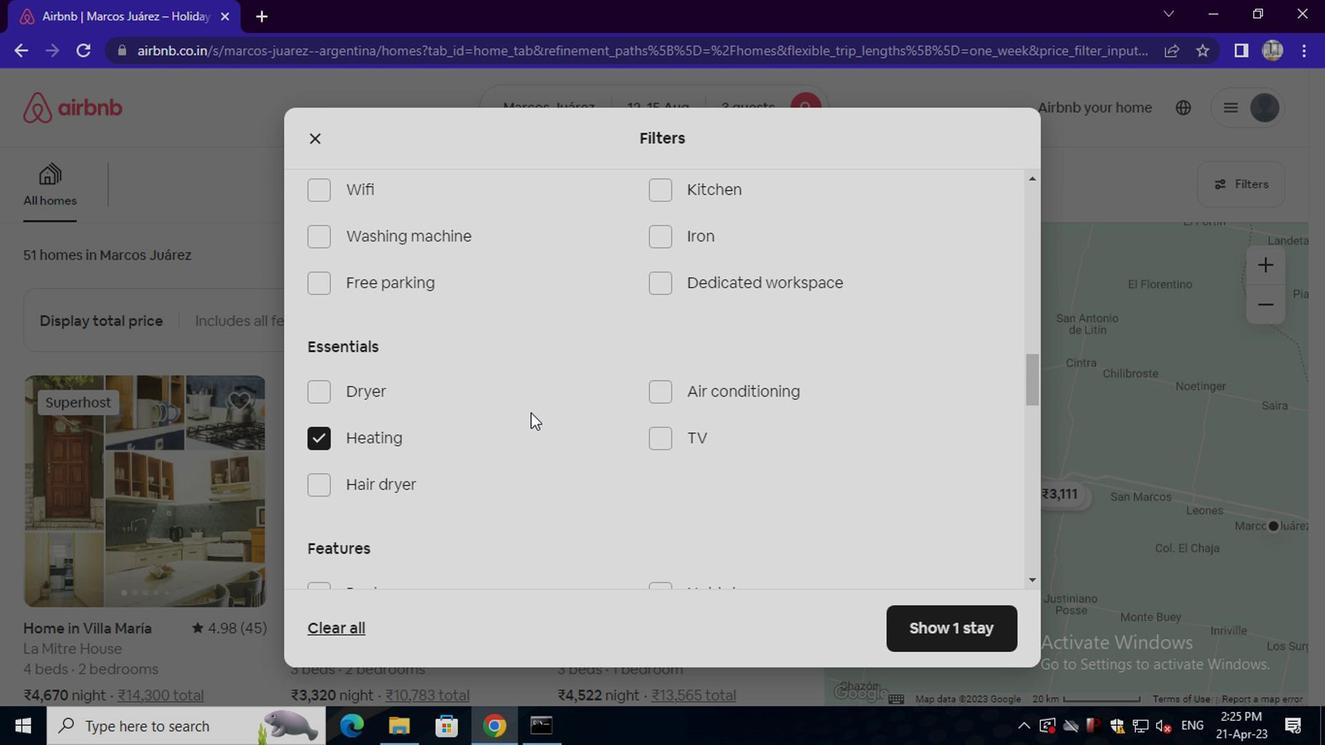 
Action: Mouse scrolled (526, 413) with delta (0, 0)
Screenshot: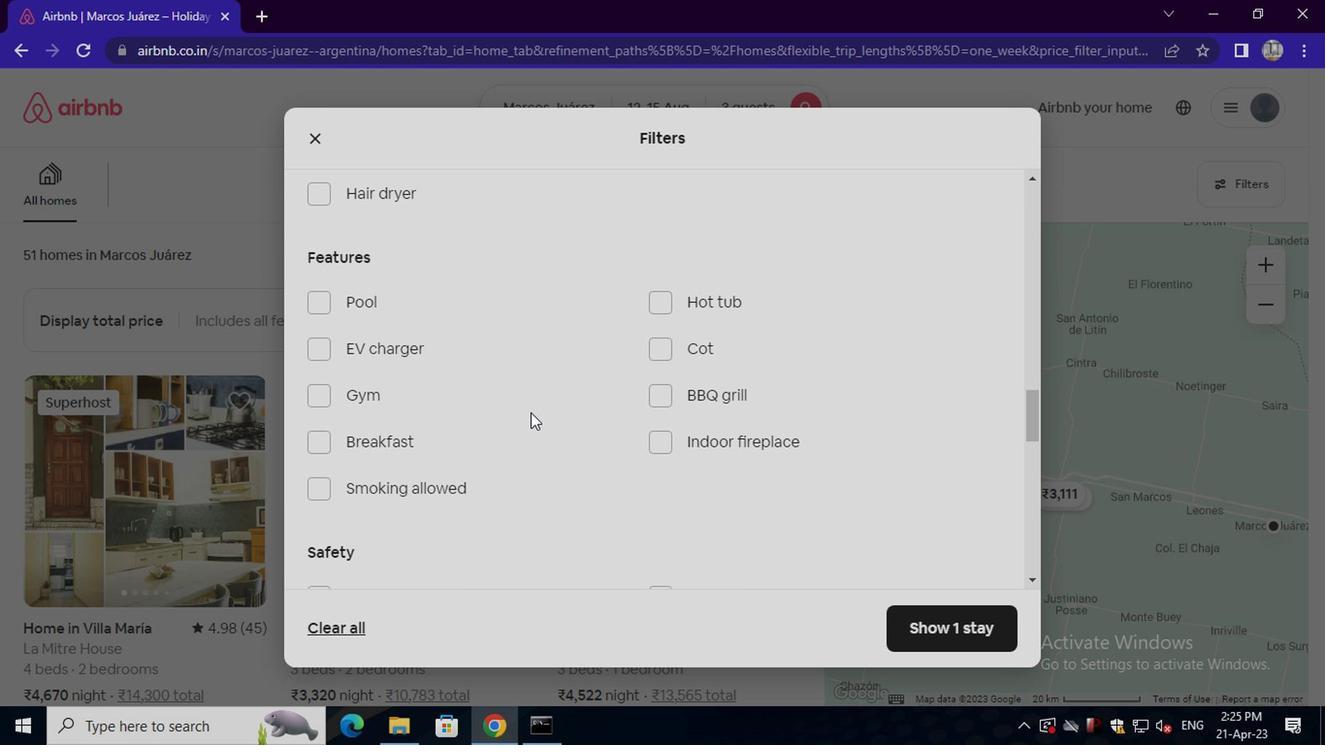 
Action: Mouse scrolled (526, 413) with delta (0, 0)
Screenshot: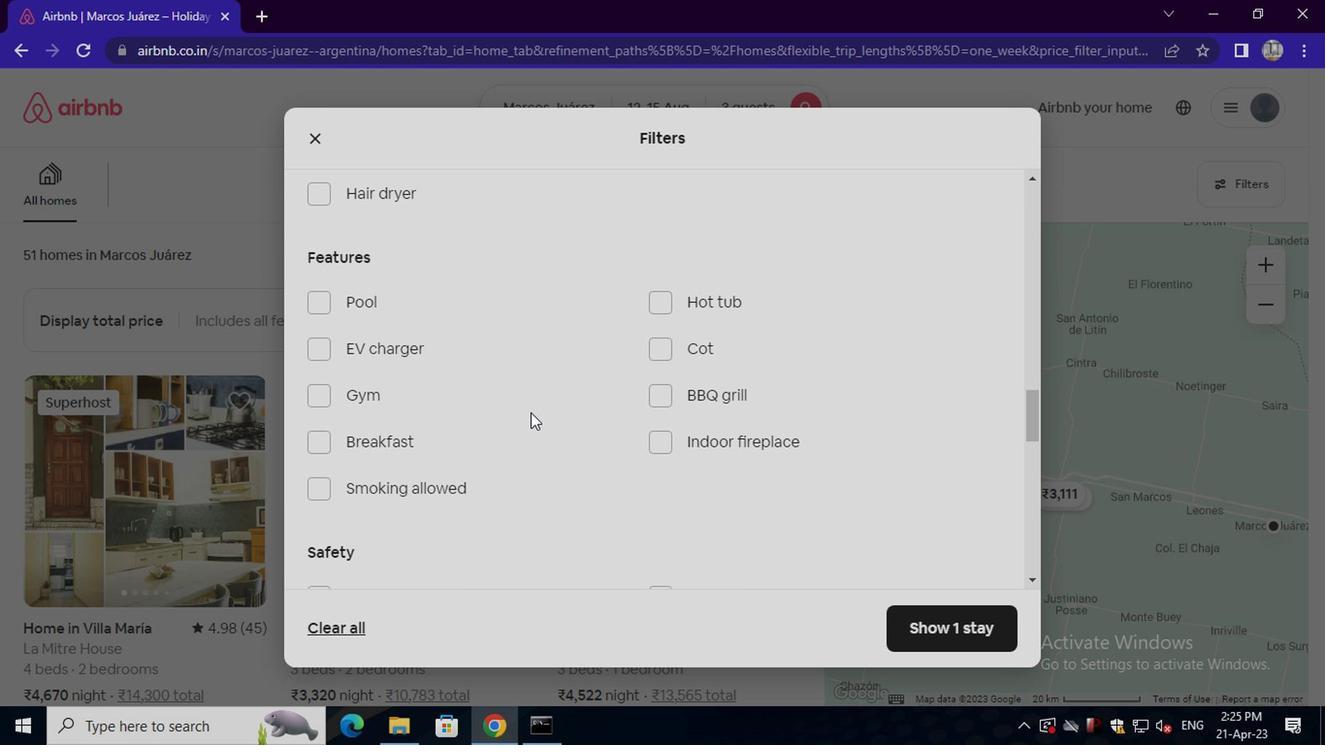 
Action: Mouse scrolled (526, 413) with delta (0, 0)
Screenshot: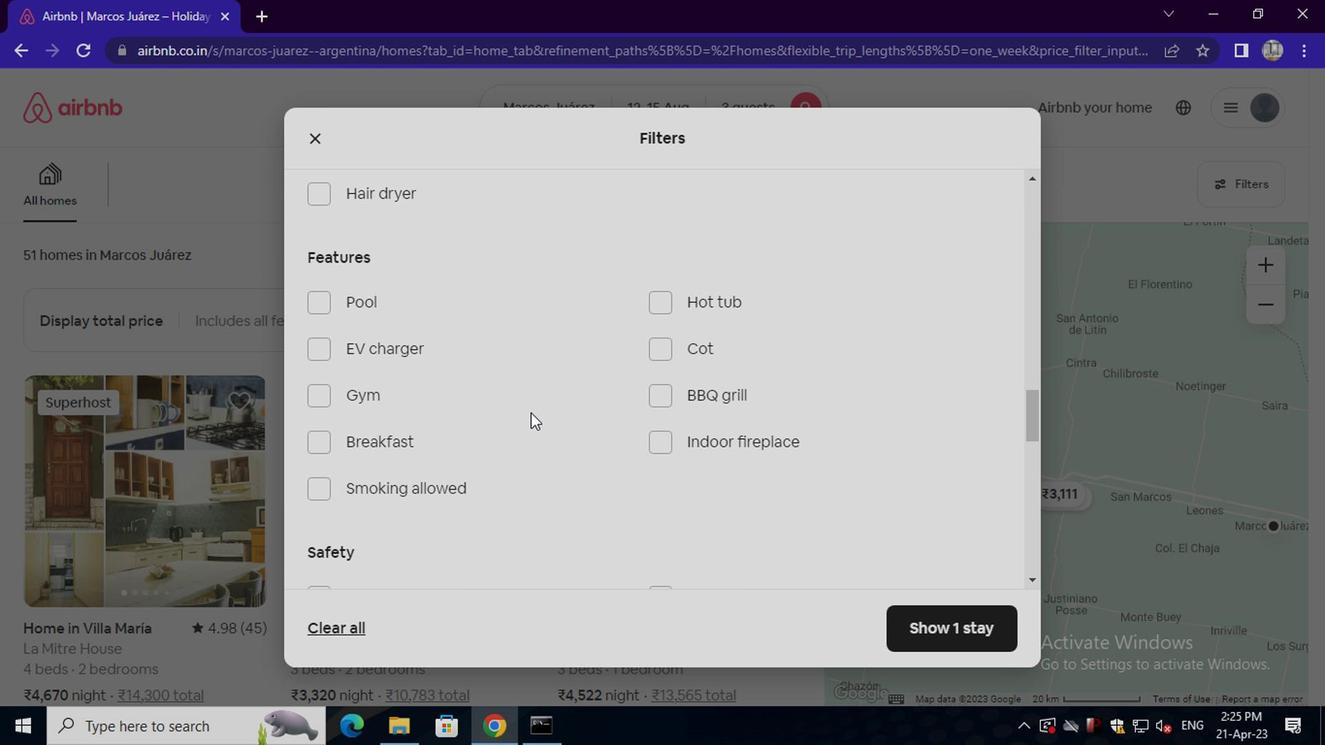 
Action: Mouse moved to (958, 566)
Screenshot: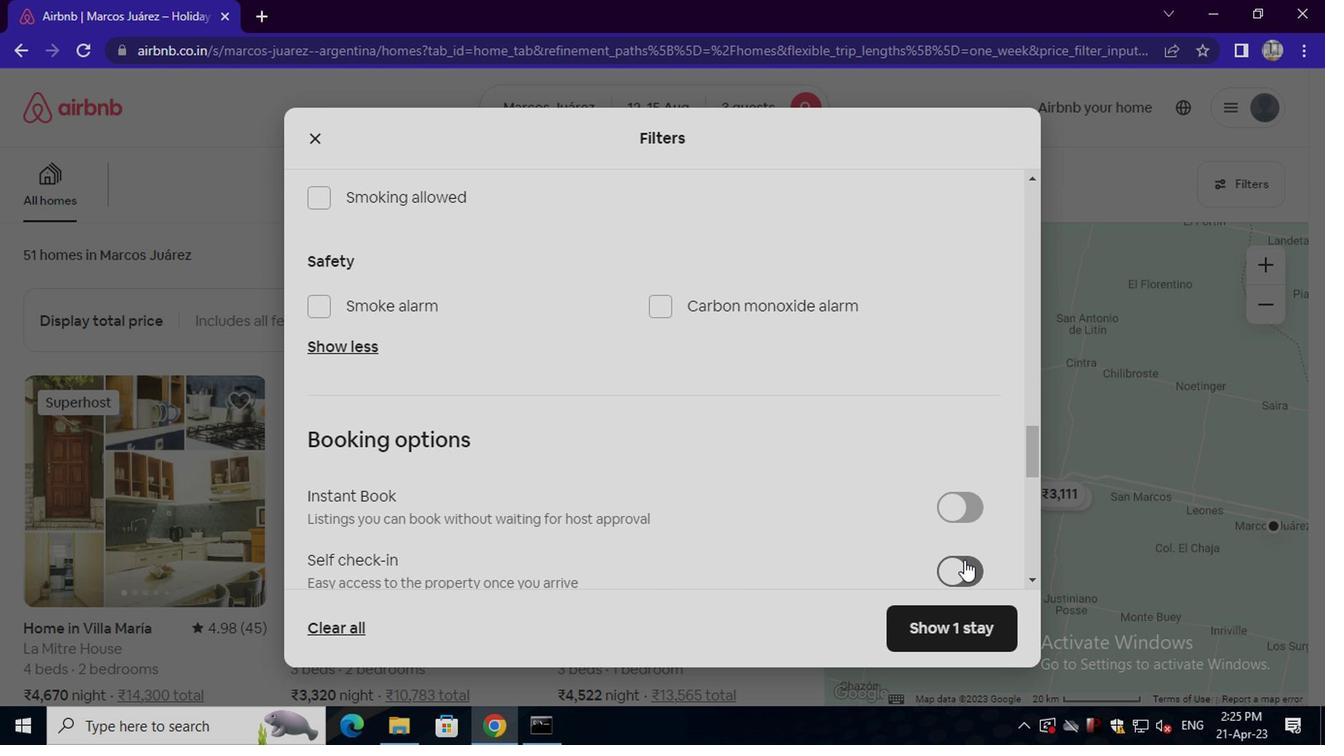 
Action: Mouse pressed left at (958, 566)
Screenshot: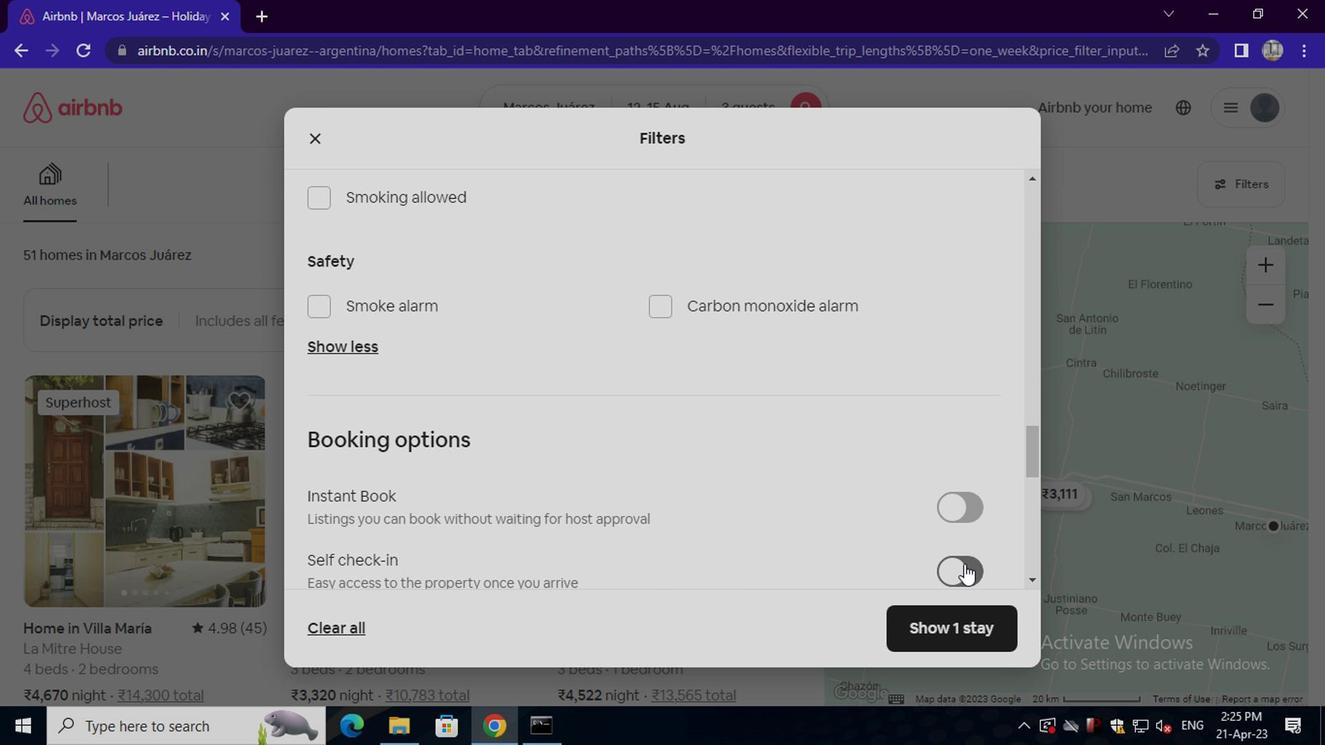 
Action: Mouse moved to (443, 447)
Screenshot: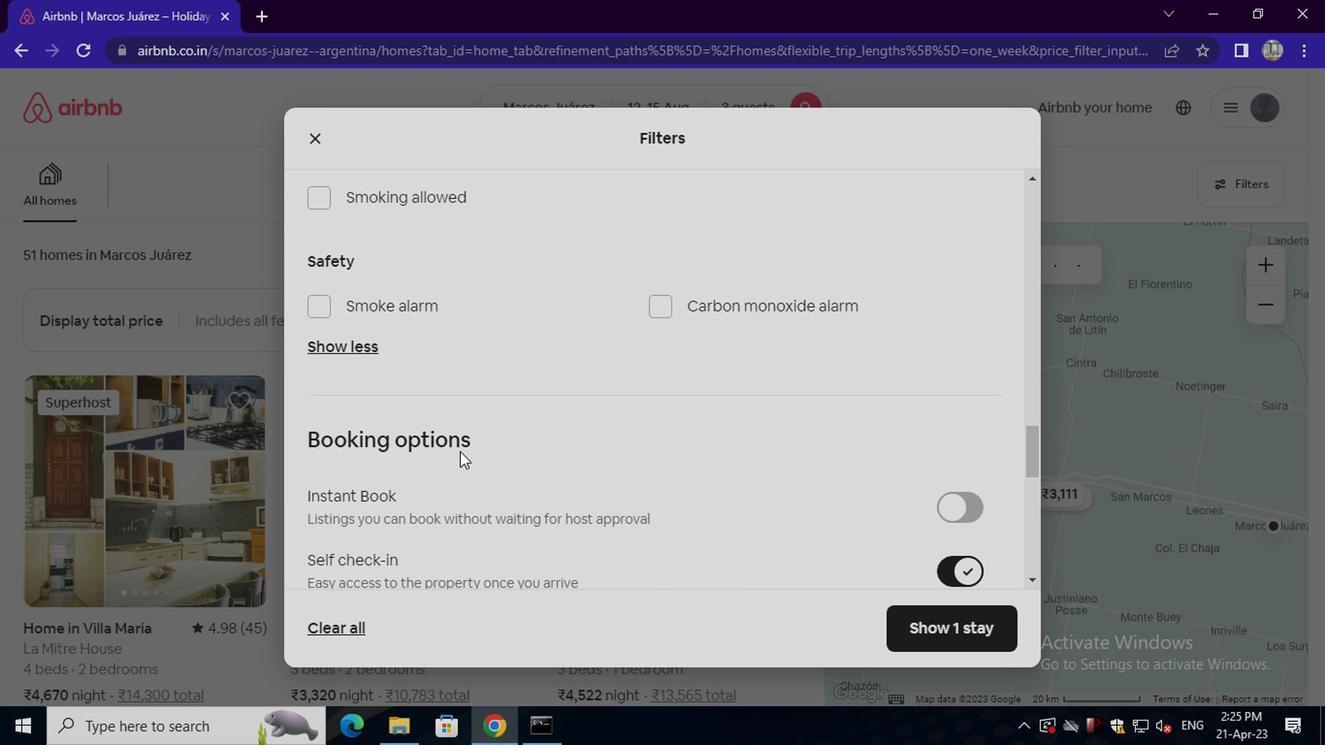 
Action: Mouse scrolled (443, 446) with delta (0, 0)
Screenshot: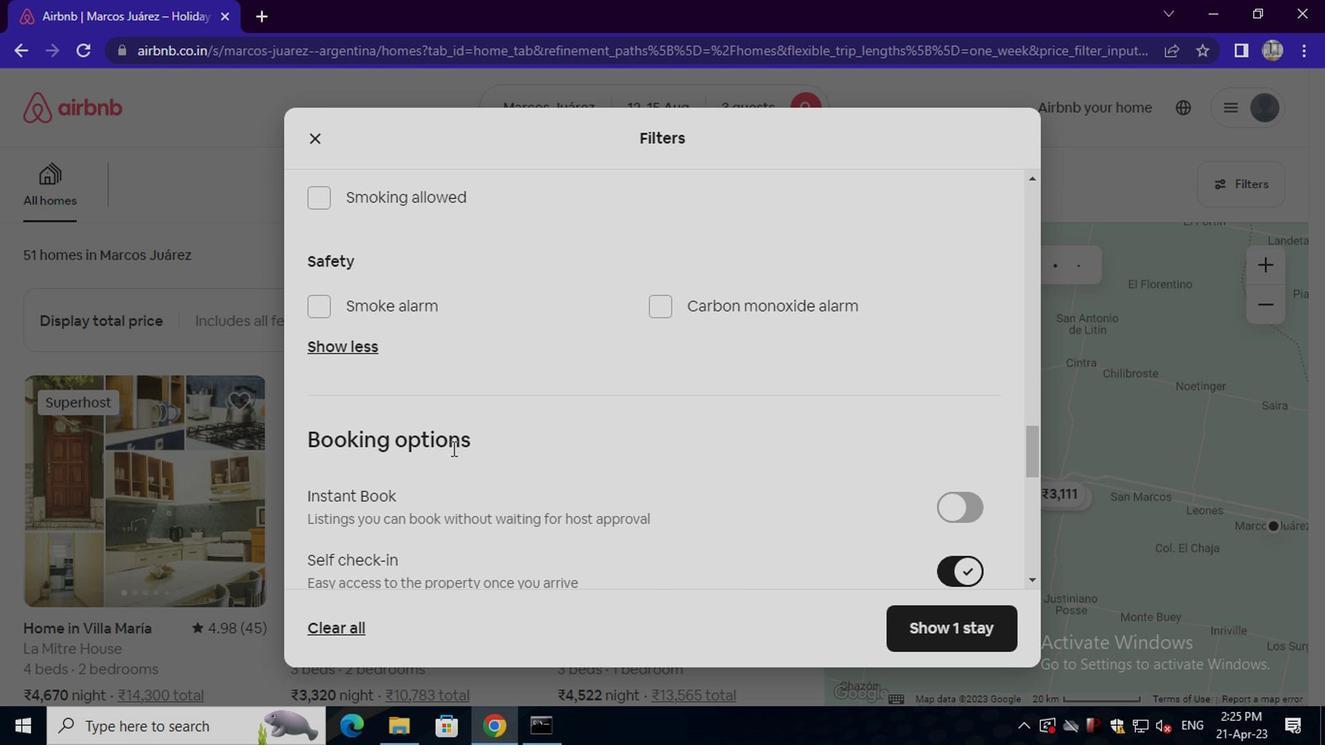 
Action: Mouse scrolled (443, 446) with delta (0, 0)
Screenshot: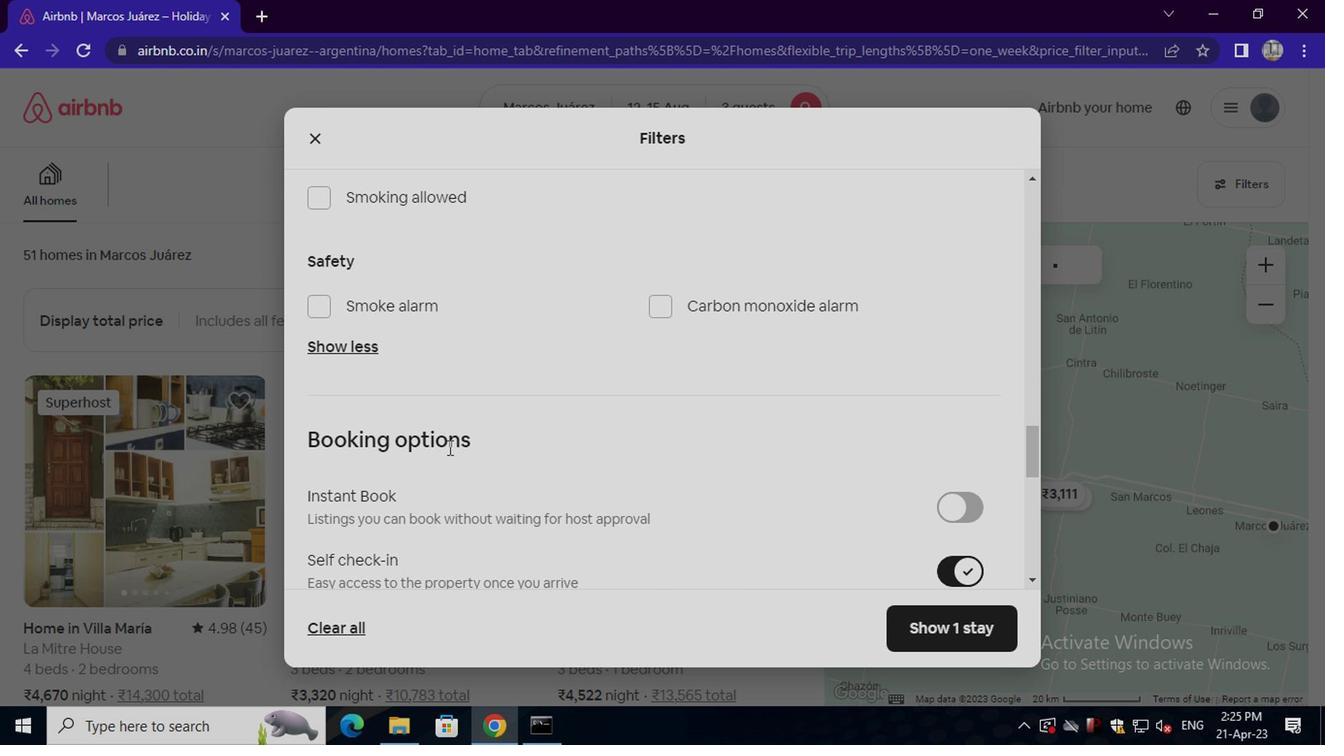 
Action: Mouse scrolled (443, 446) with delta (0, 0)
Screenshot: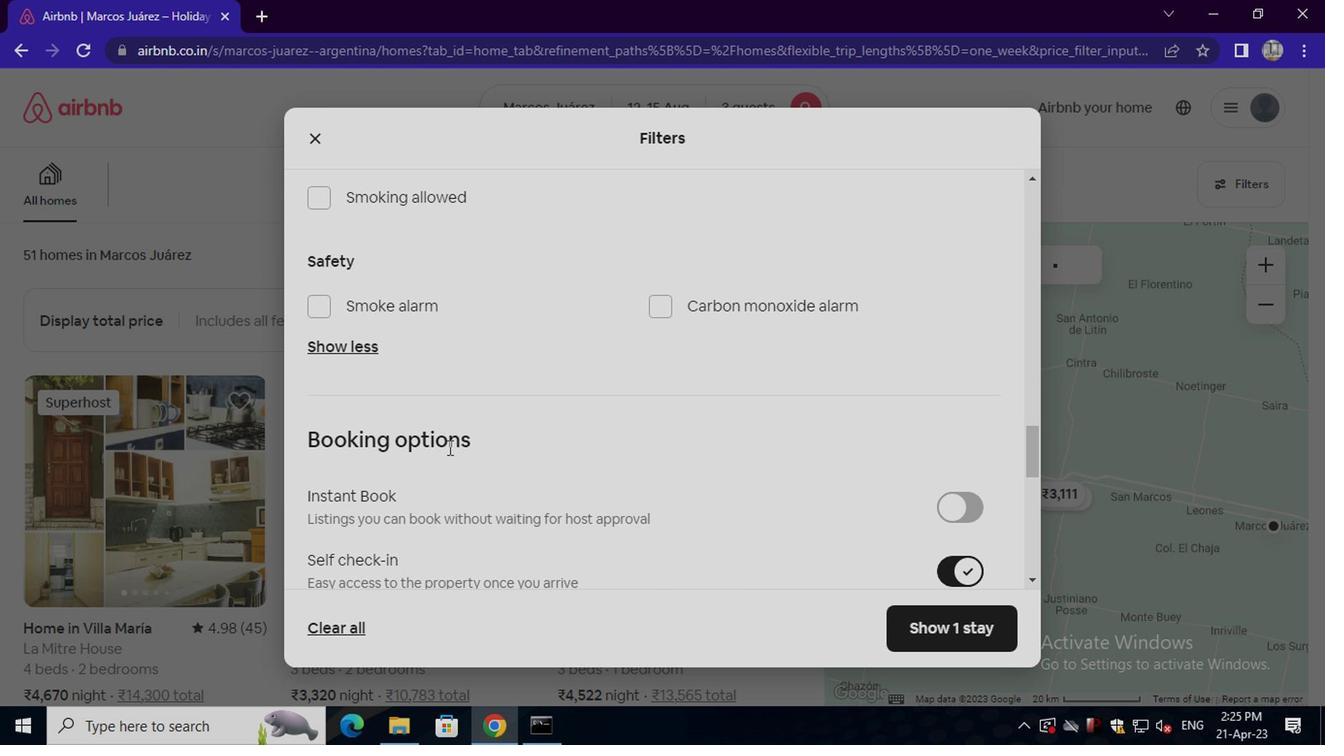 
Action: Mouse scrolled (443, 446) with delta (0, 0)
Screenshot: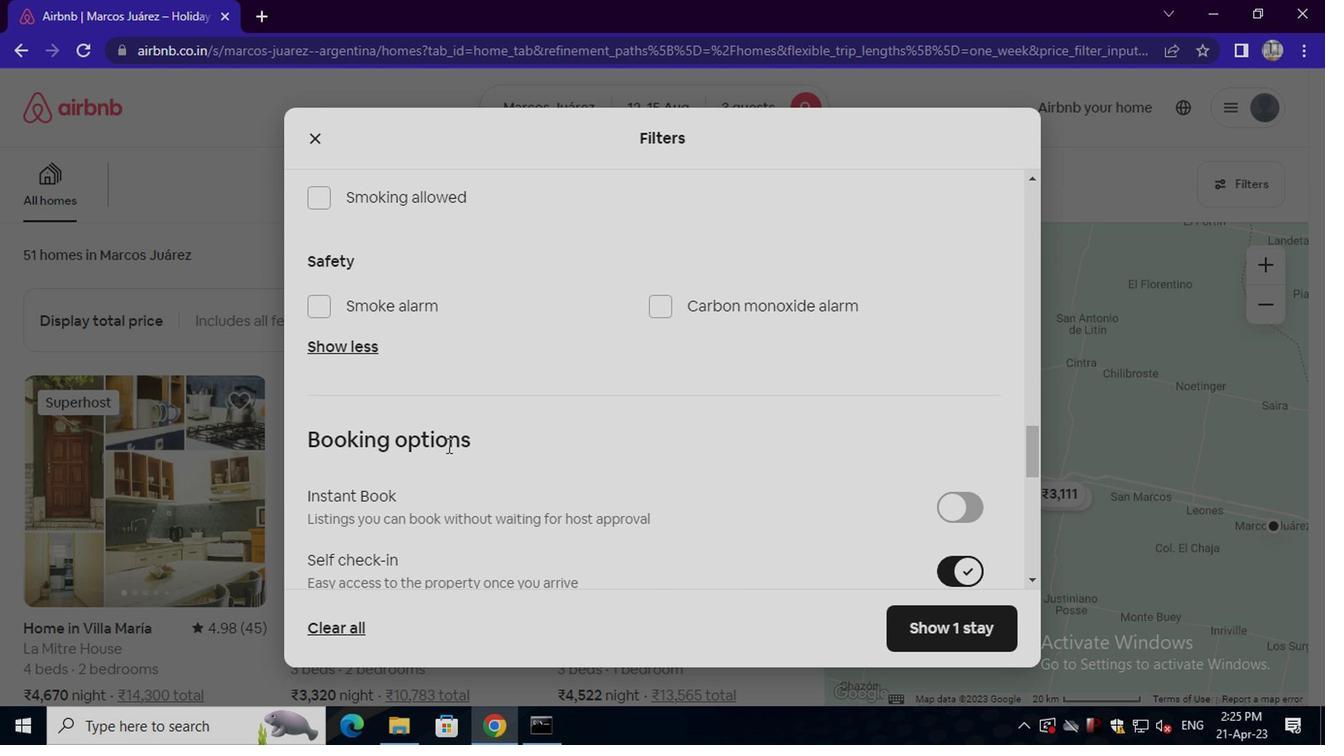 
Action: Mouse scrolled (443, 446) with delta (0, 0)
Screenshot: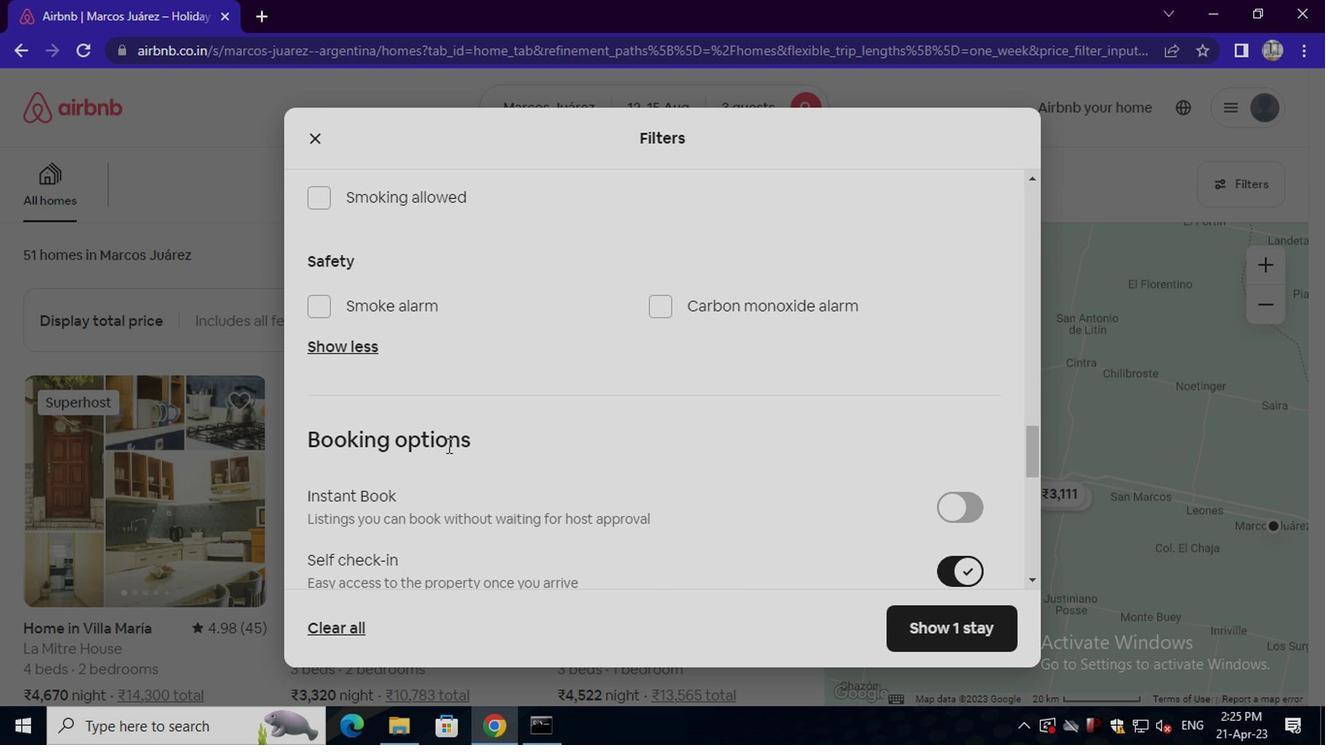 
Action: Mouse moved to (443, 445)
Screenshot: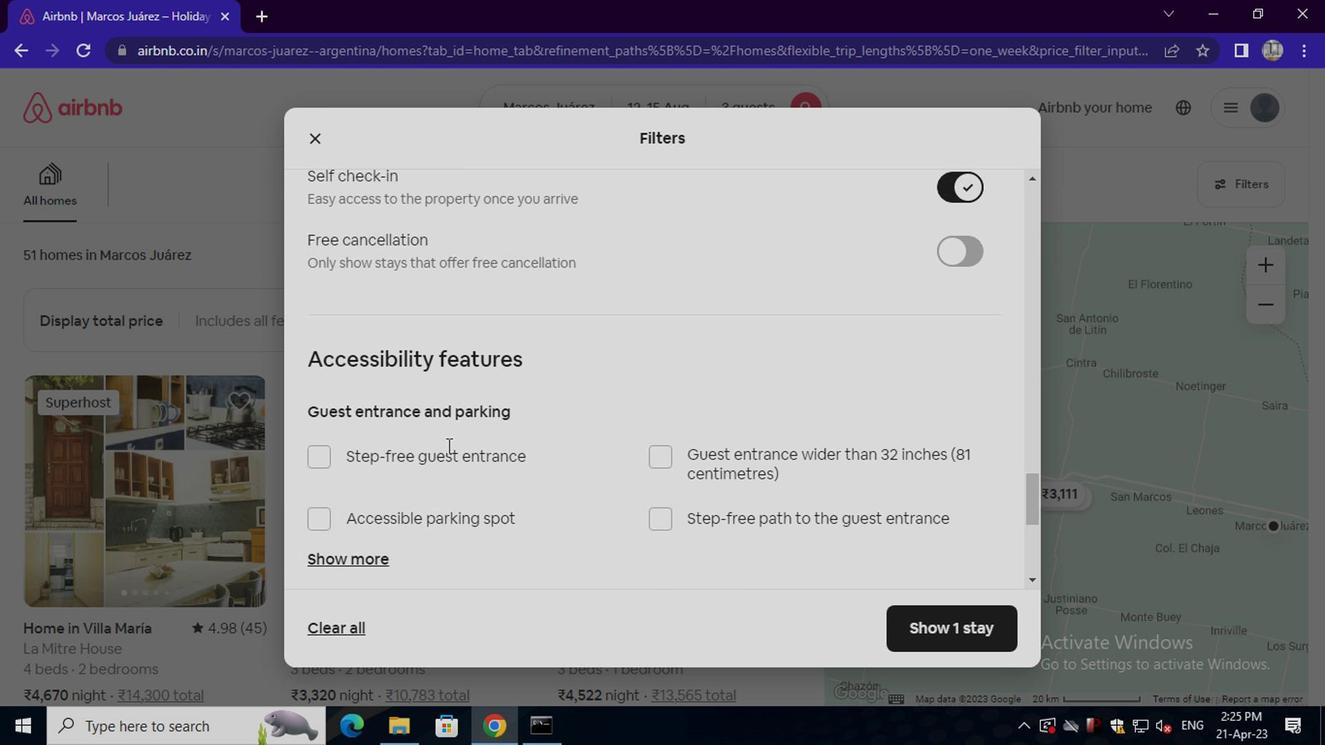 
Action: Mouse scrolled (443, 444) with delta (0, 0)
Screenshot: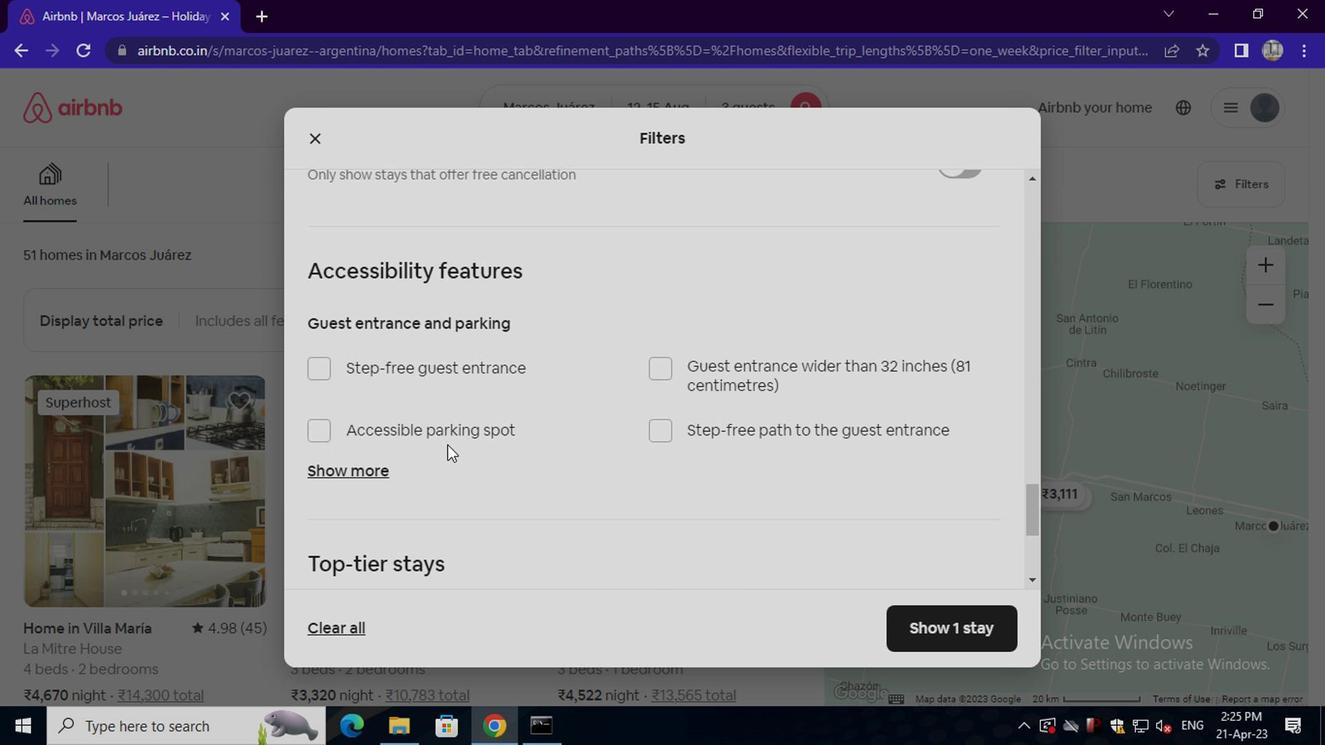 
Action: Mouse scrolled (443, 444) with delta (0, 0)
Screenshot: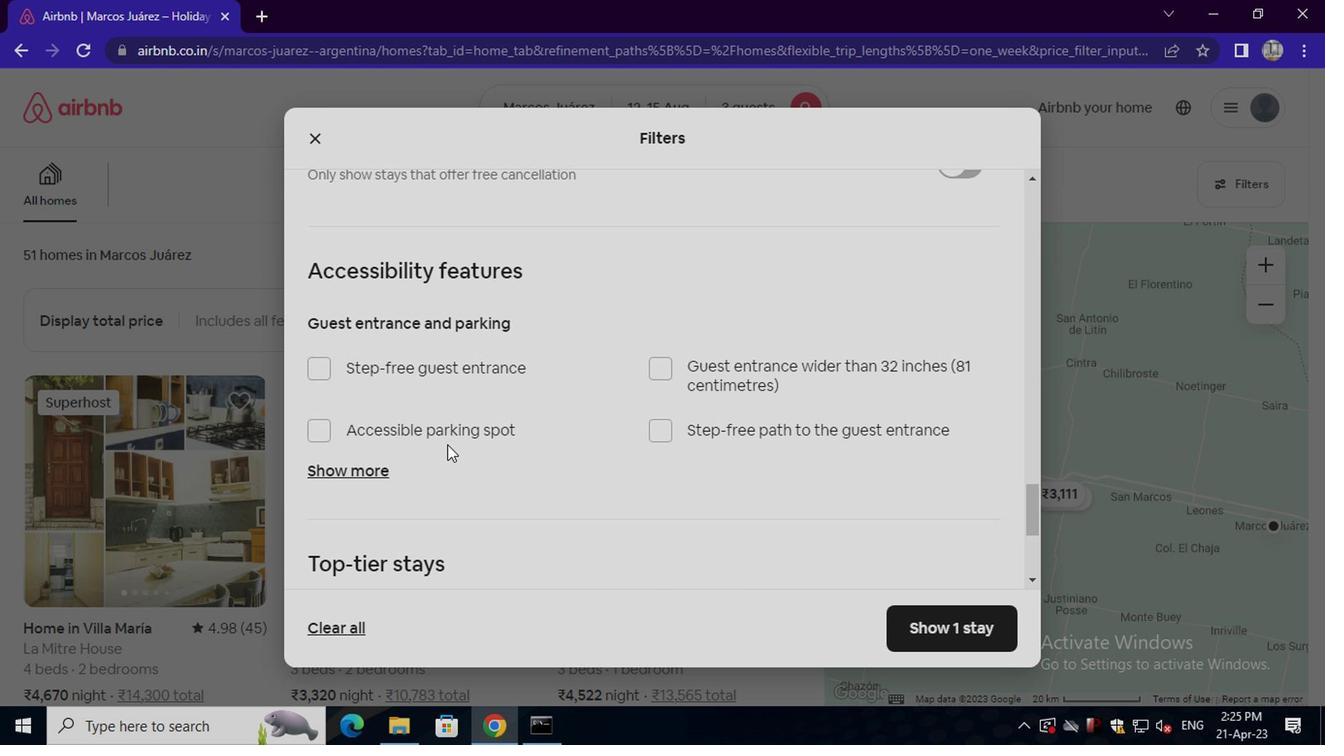 
Action: Mouse scrolled (443, 444) with delta (0, 0)
Screenshot: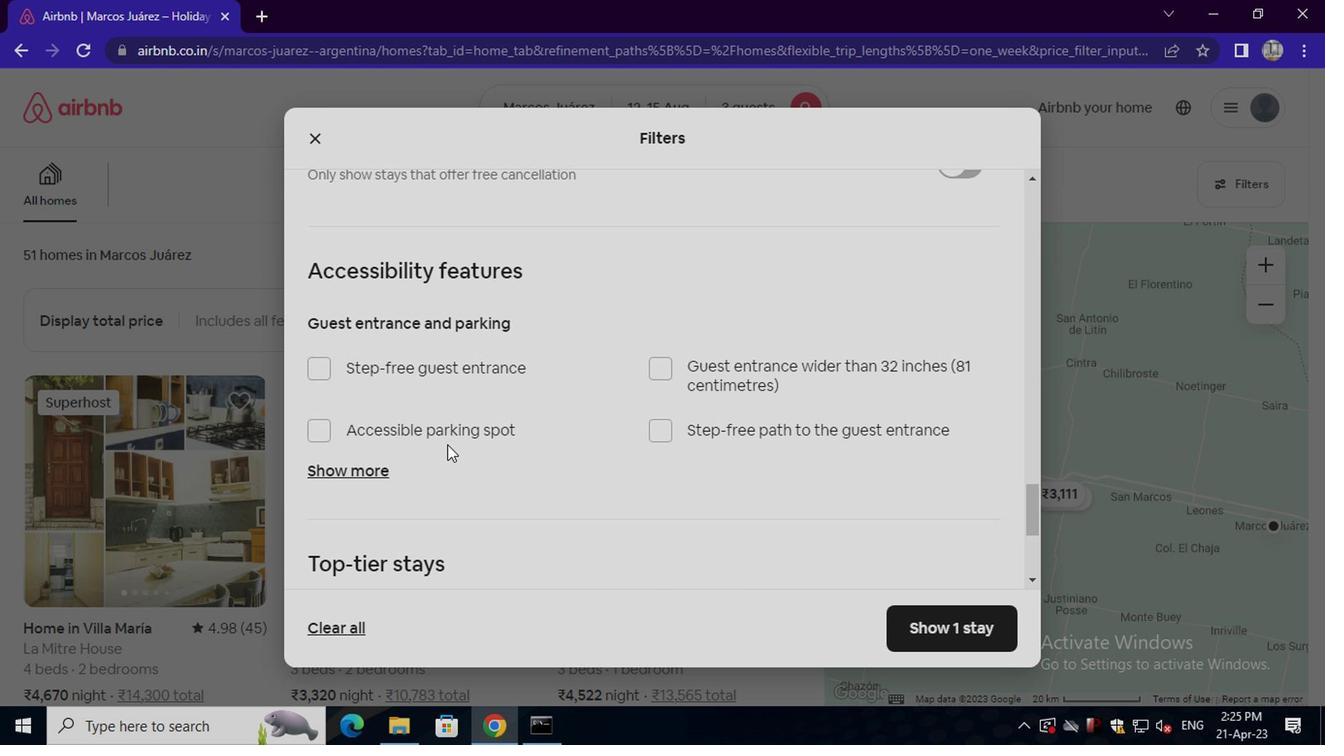 
Action: Mouse scrolled (443, 444) with delta (0, 0)
Screenshot: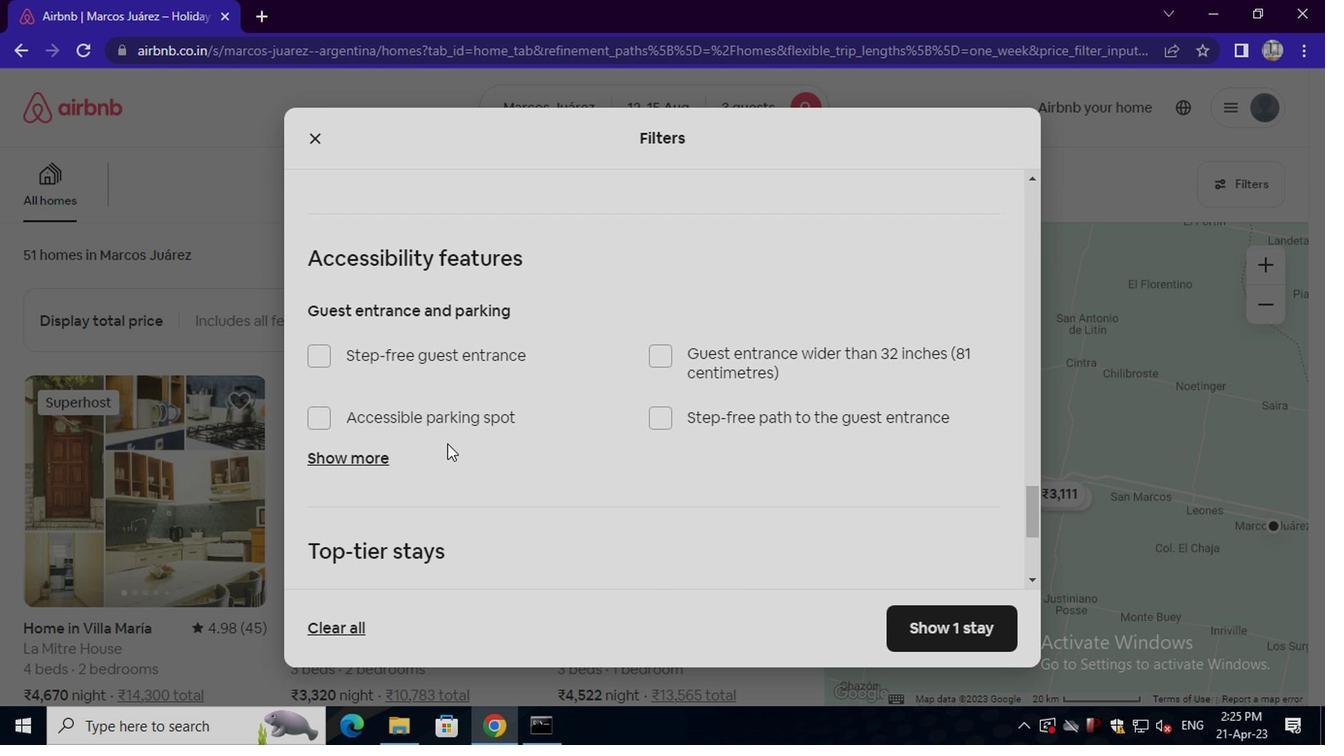 
Action: Mouse moved to (419, 459)
Screenshot: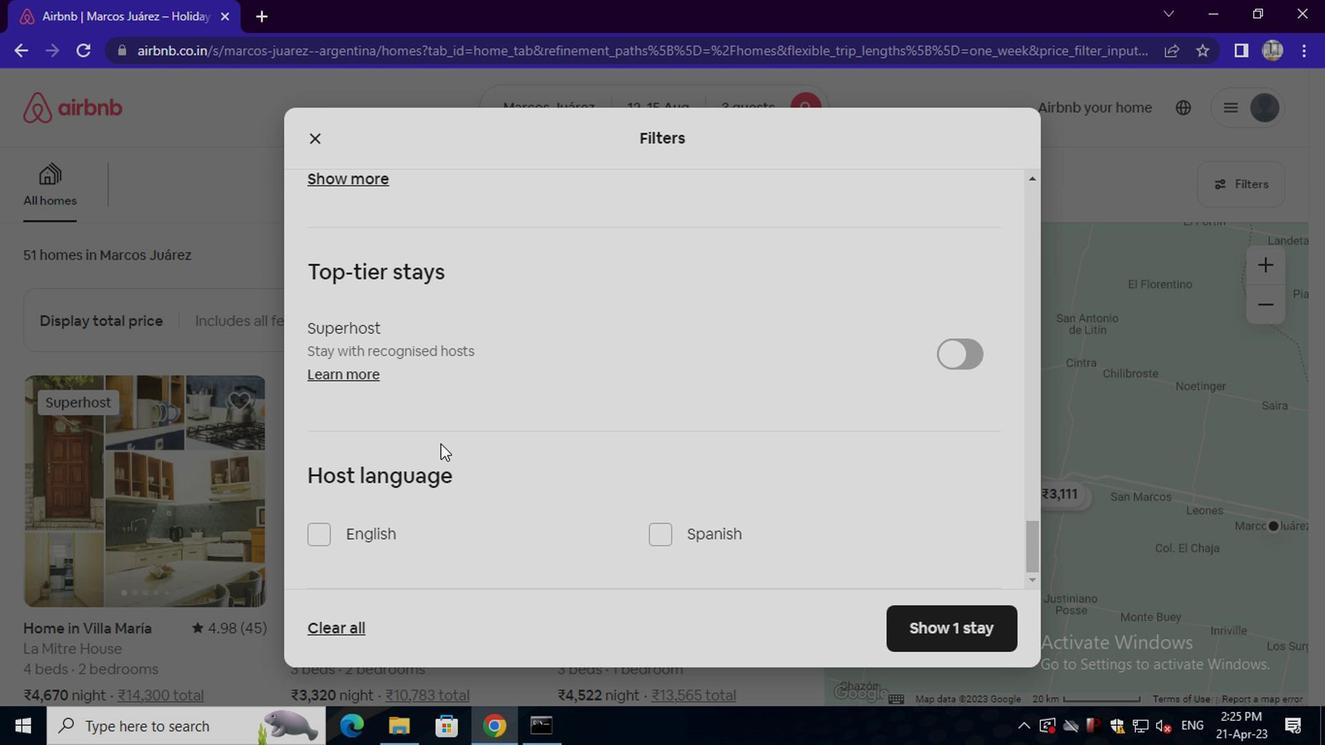 
Action: Mouse scrolled (419, 459) with delta (0, 0)
Screenshot: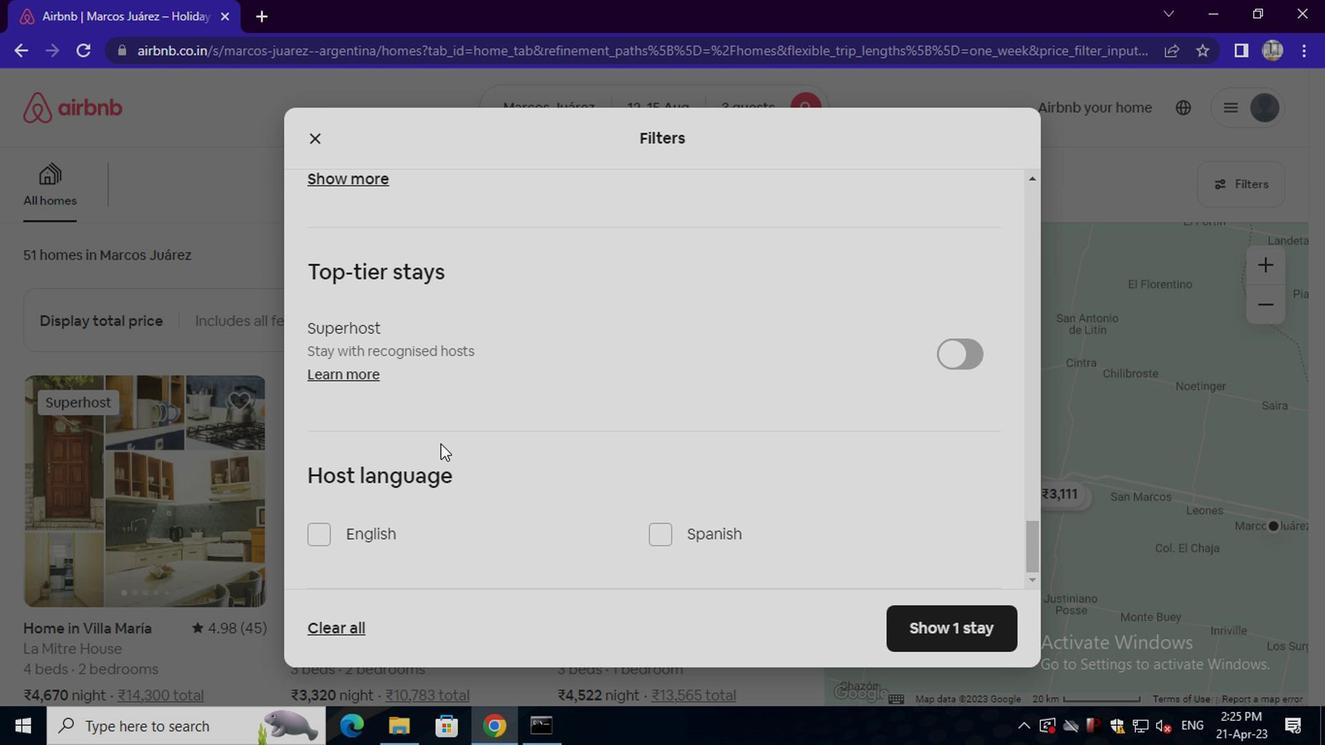 
Action: Mouse moved to (359, 533)
Screenshot: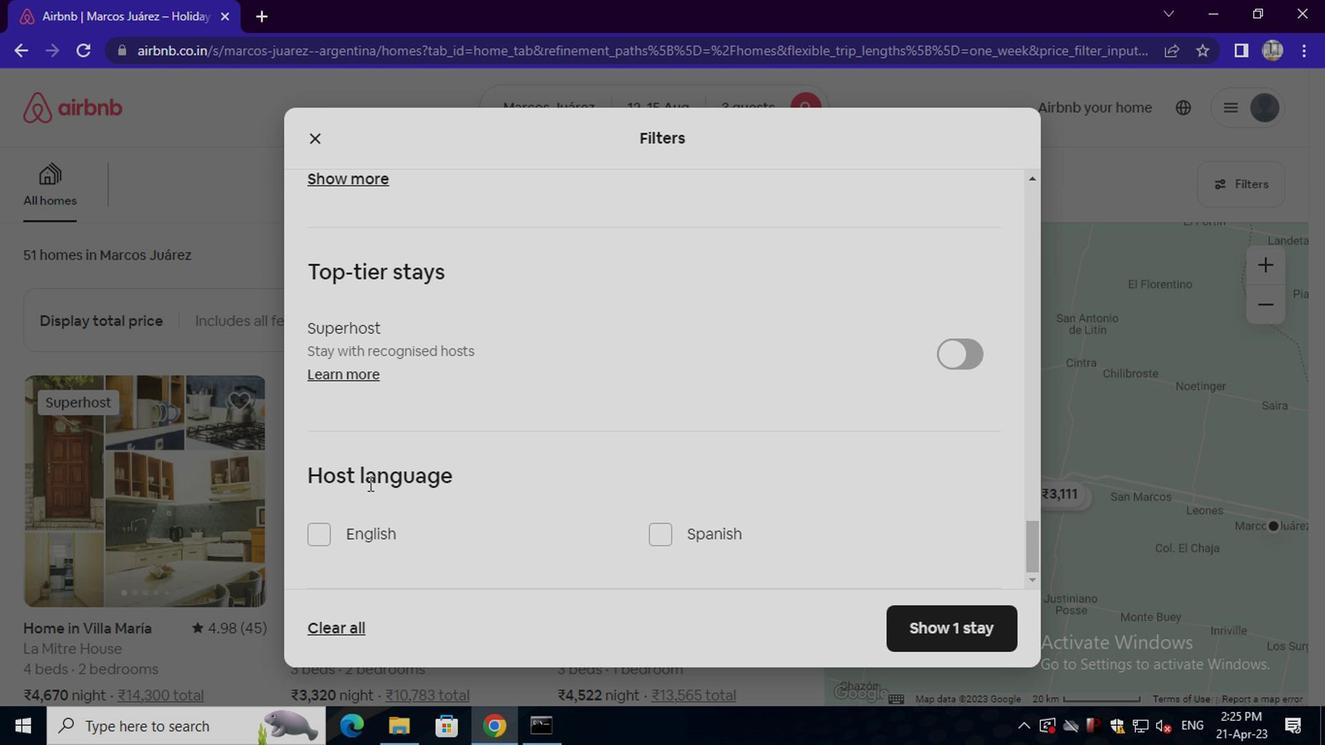 
Action: Mouse pressed left at (359, 533)
Screenshot: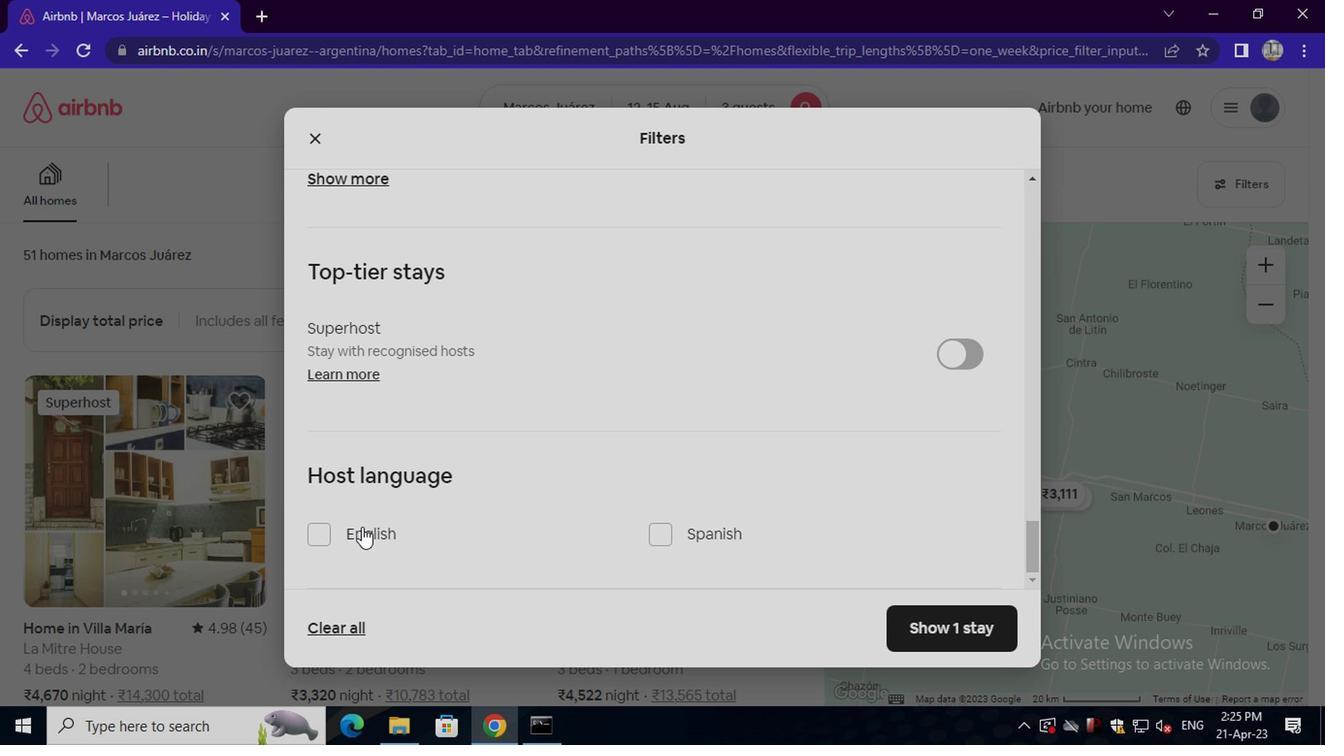 
Action: Mouse moved to (981, 644)
Screenshot: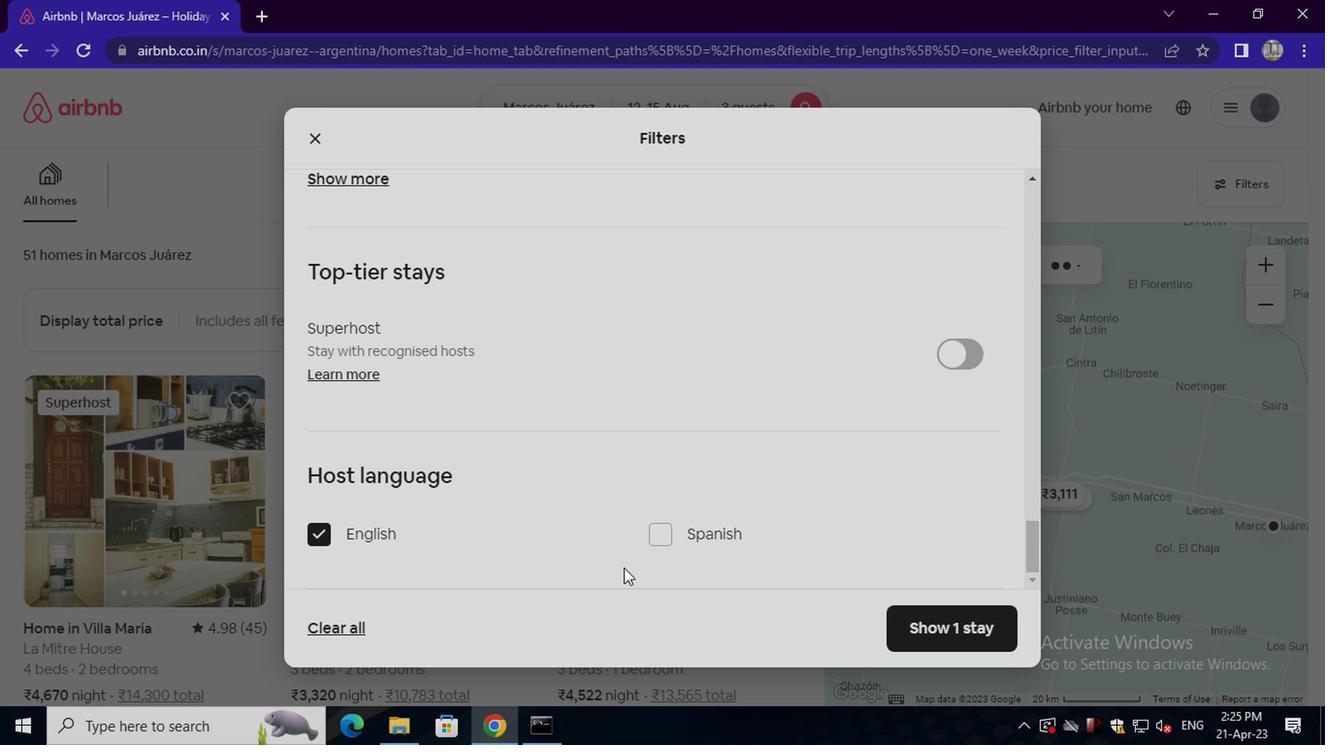
Action: Mouse pressed left at (981, 644)
Screenshot: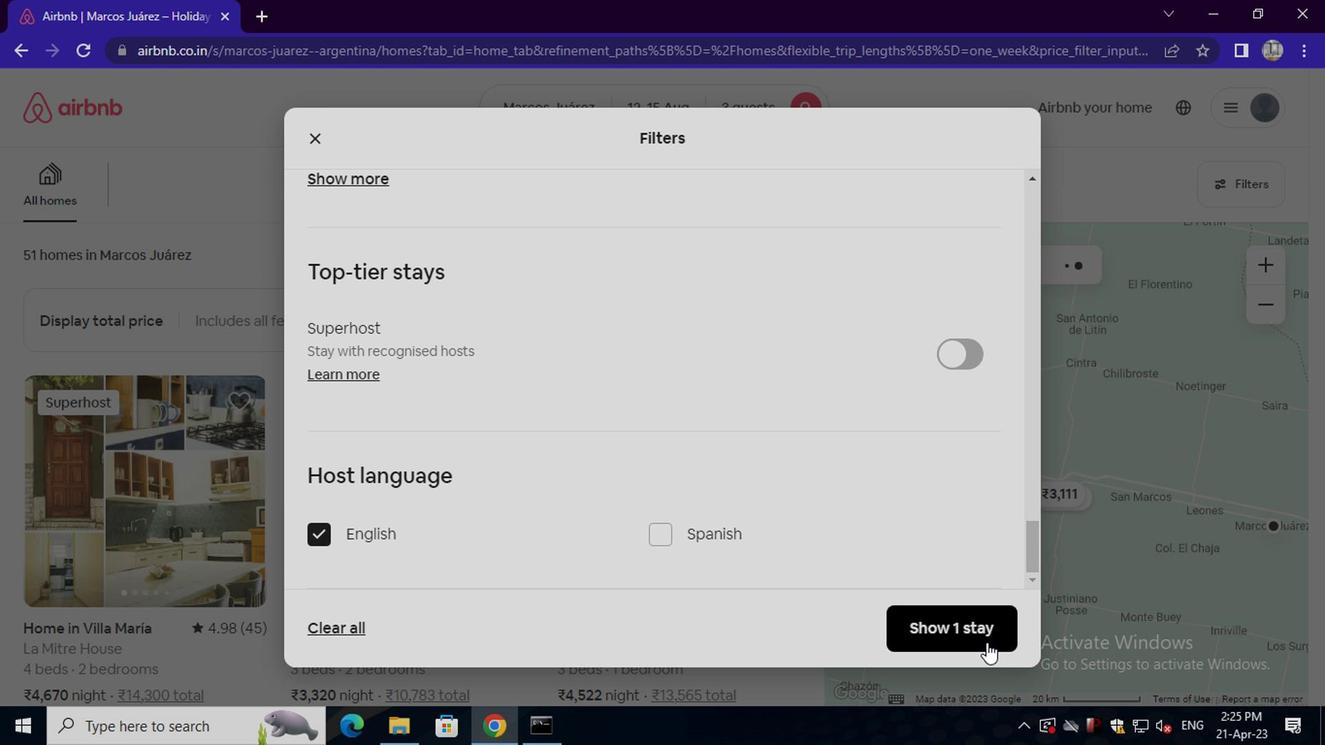
